 Task: Find connections with filter location Coity with filter topic #futurewith filter profile language Potuguese with filter current company E2open with filter school Presidency College with filter industry Public Relations and Communications Services with filter service category Wedding Planning with filter keywords title Technical Writer
Action: Mouse moved to (623, 84)
Screenshot: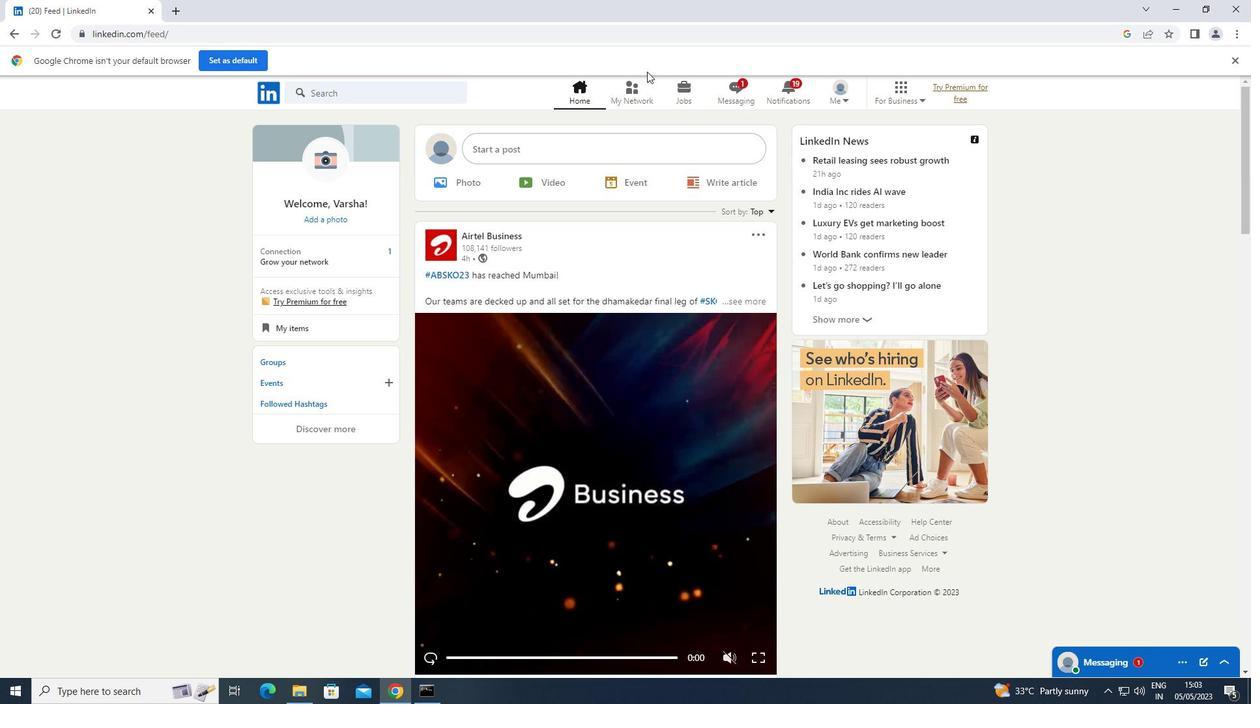 
Action: Mouse pressed left at (623, 84)
Screenshot: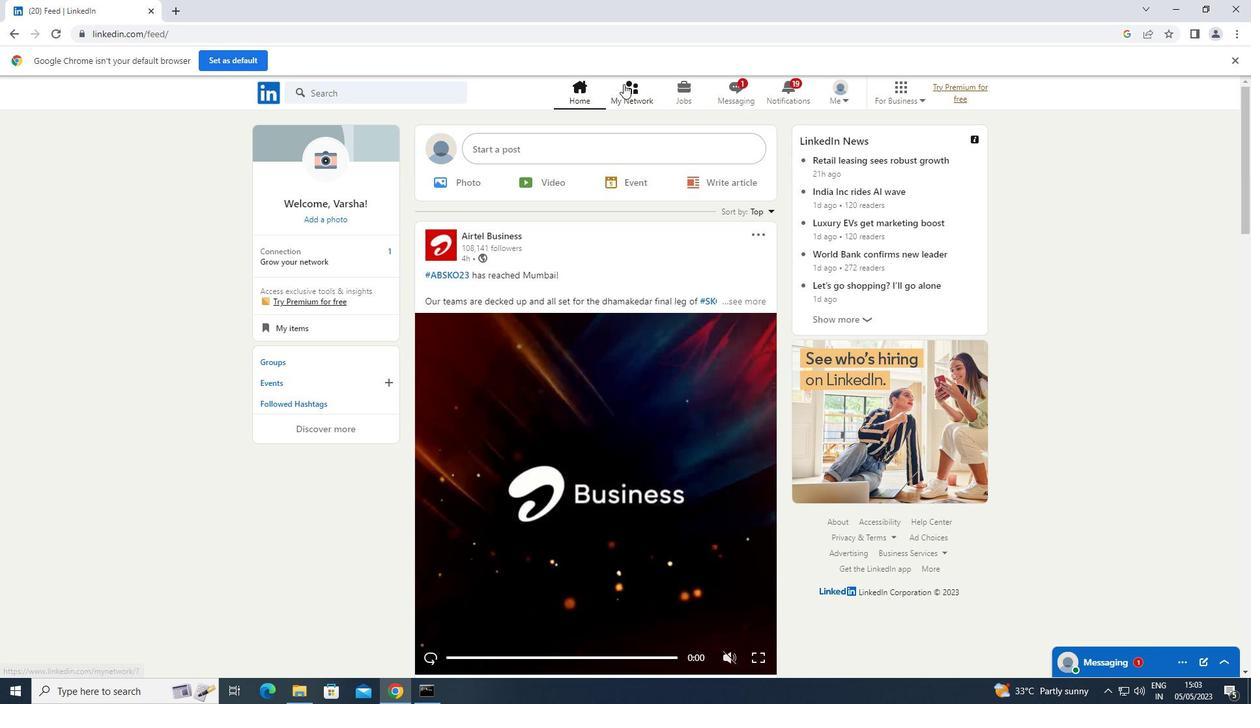 
Action: Mouse moved to (330, 171)
Screenshot: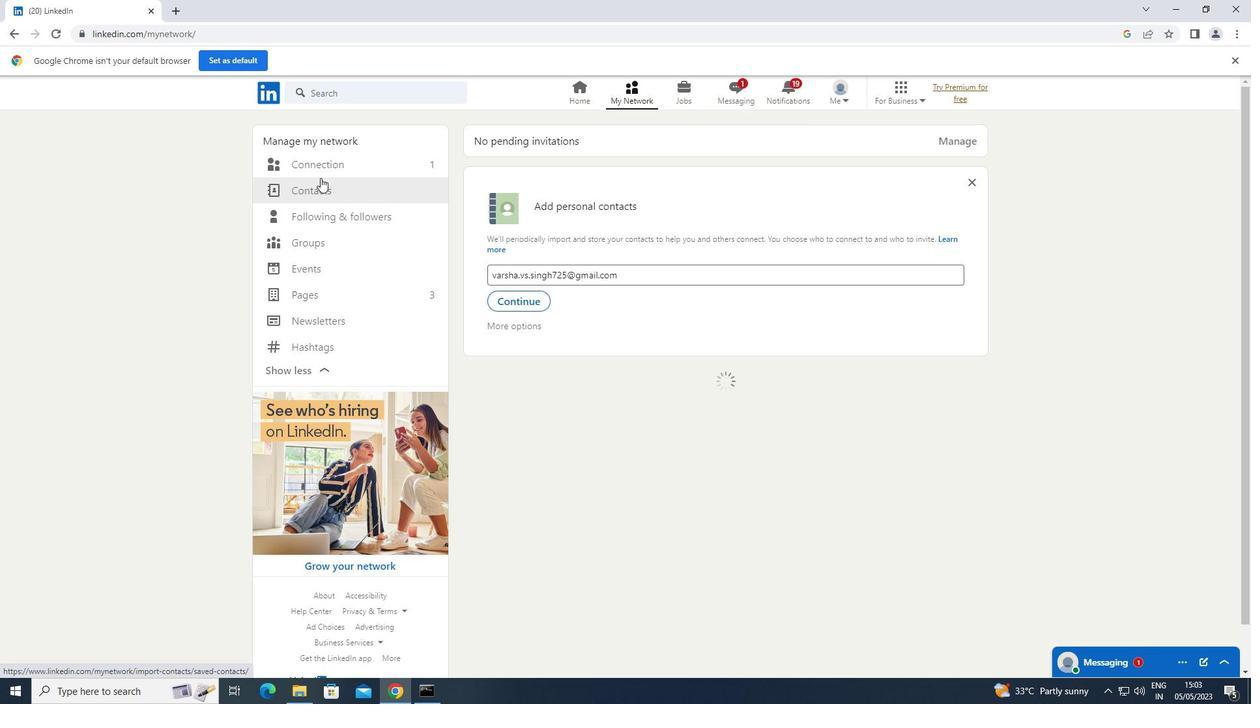 
Action: Mouse pressed left at (330, 171)
Screenshot: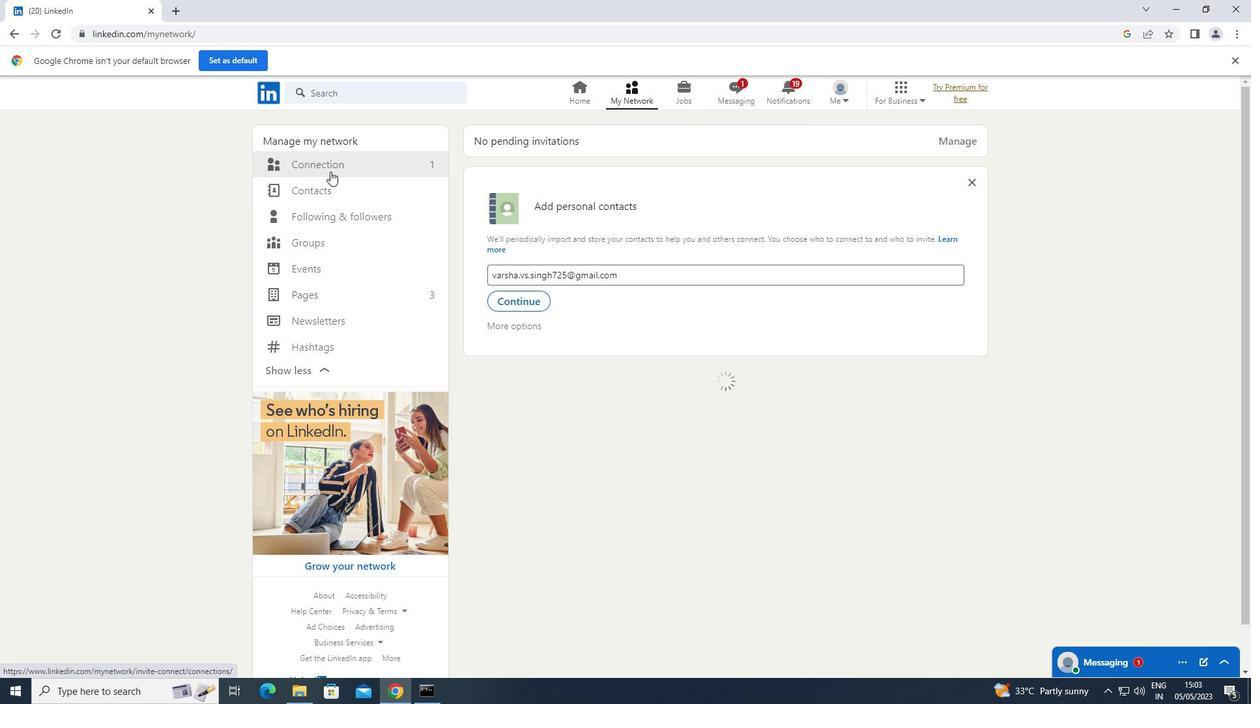 
Action: Mouse moved to (746, 157)
Screenshot: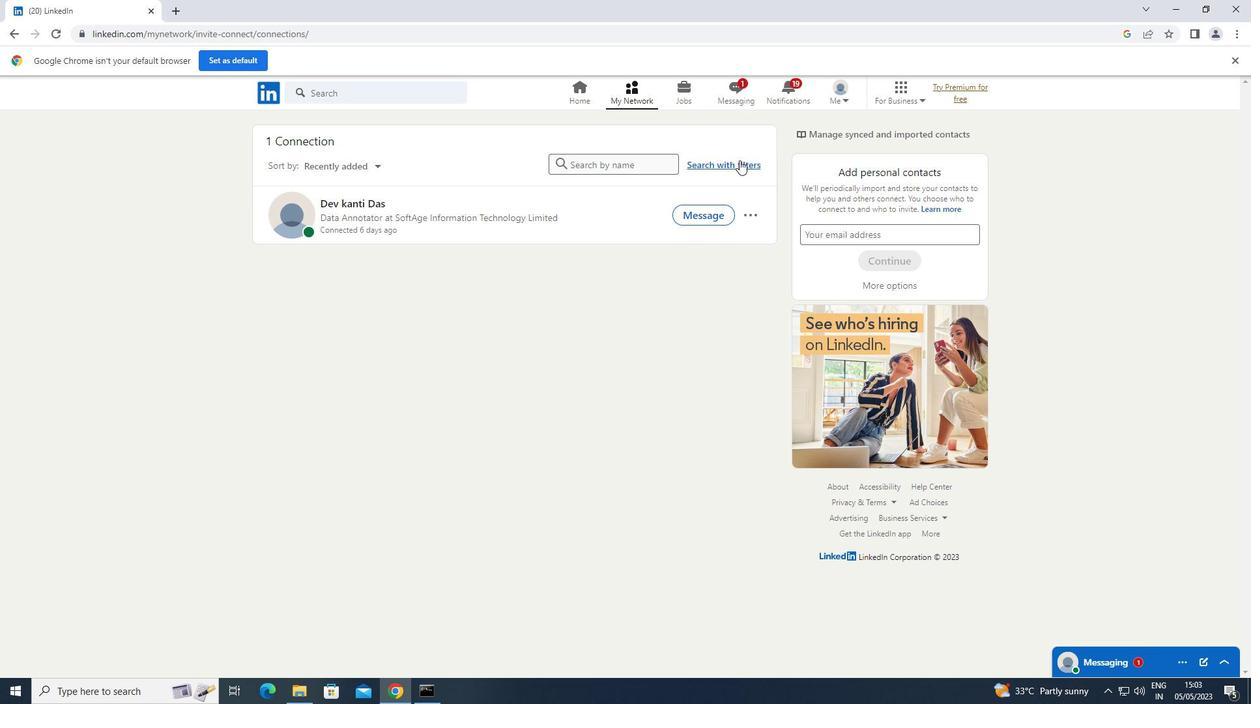
Action: Mouse pressed left at (746, 157)
Screenshot: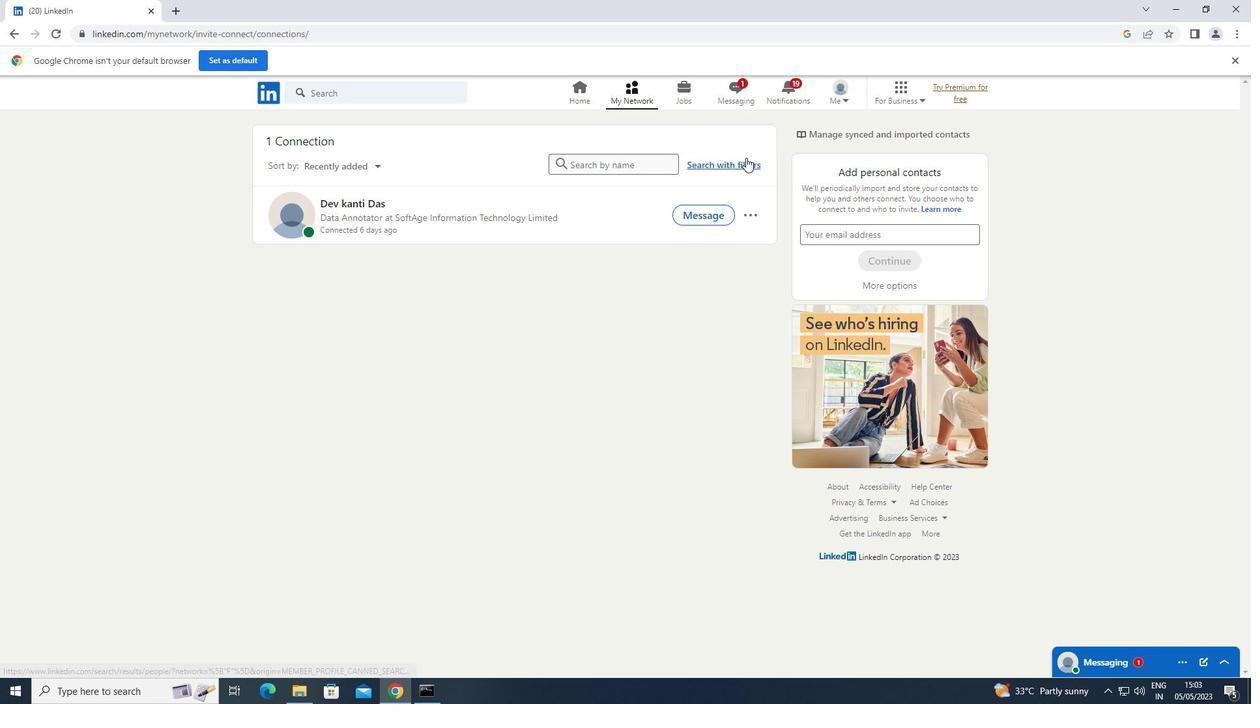 
Action: Mouse moved to (665, 135)
Screenshot: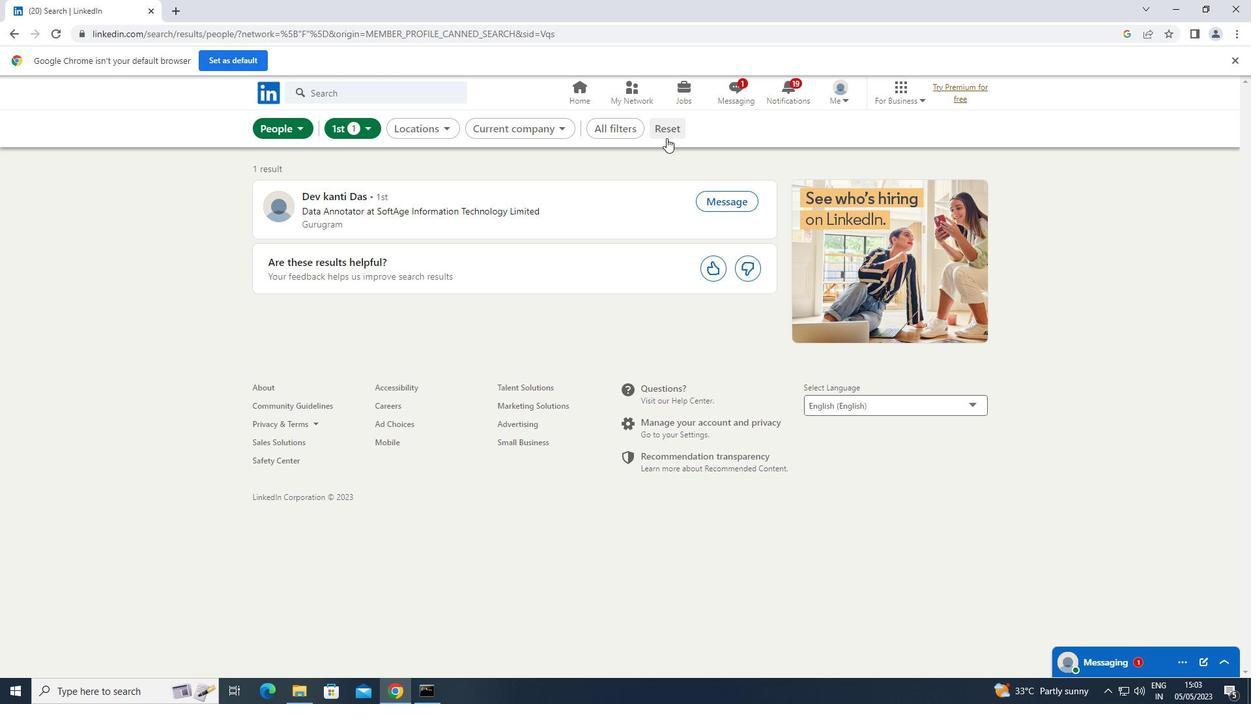 
Action: Mouse pressed left at (665, 135)
Screenshot: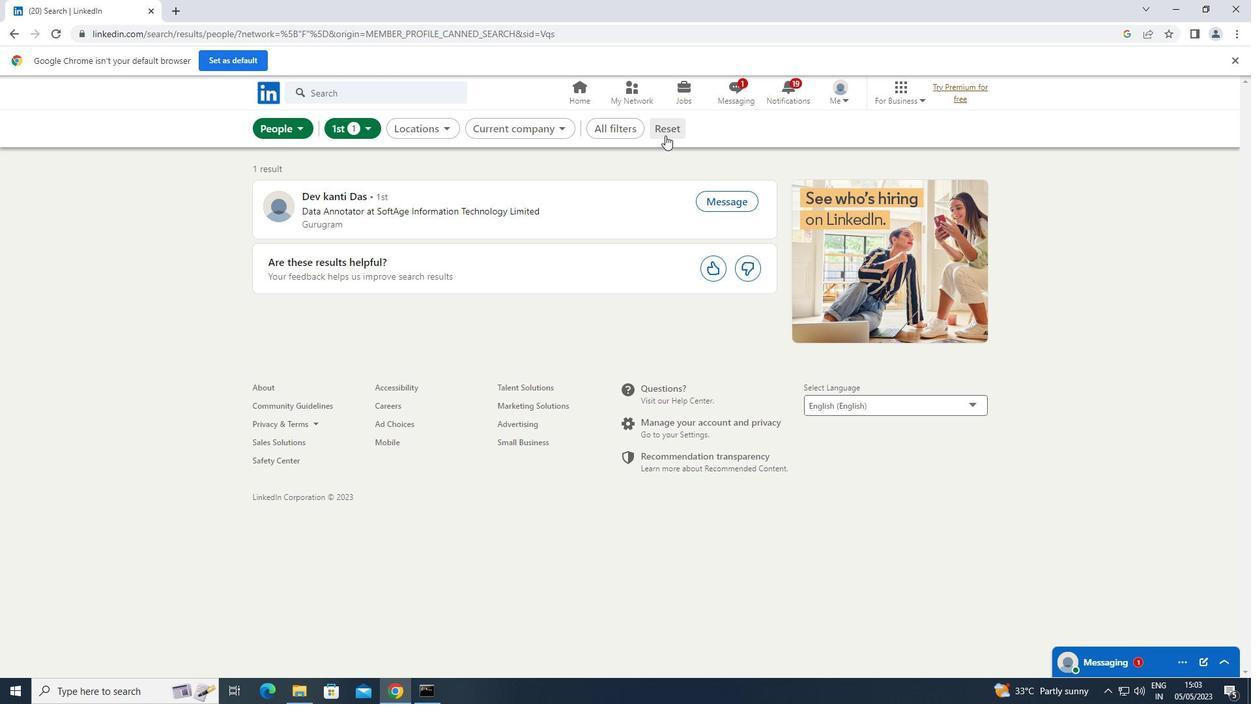 
Action: Mouse moved to (664, 132)
Screenshot: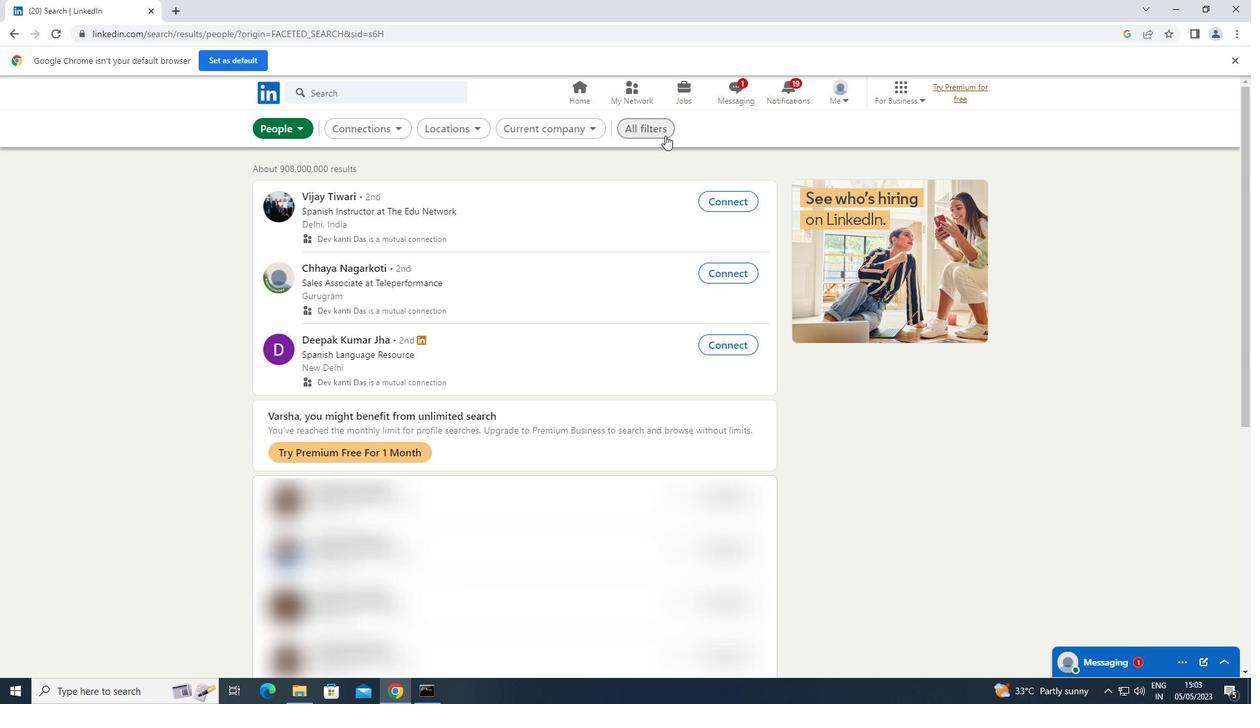 
Action: Mouse pressed left at (664, 132)
Screenshot: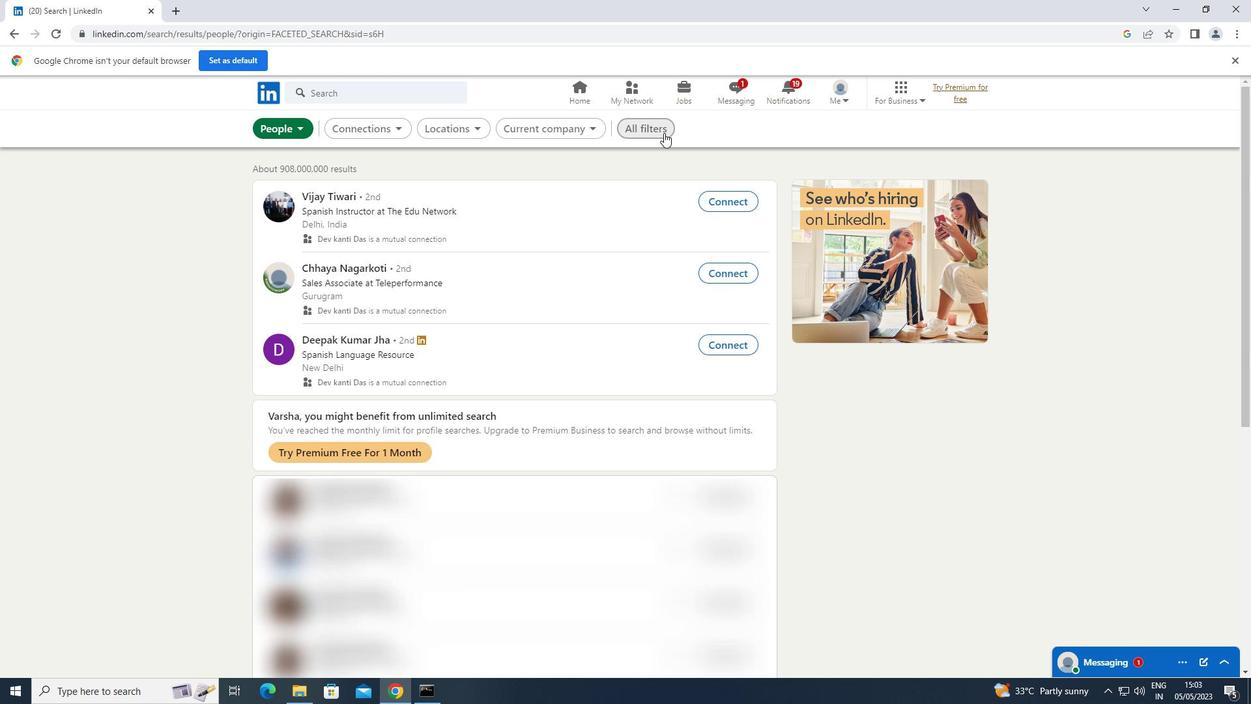 
Action: Mouse moved to (991, 241)
Screenshot: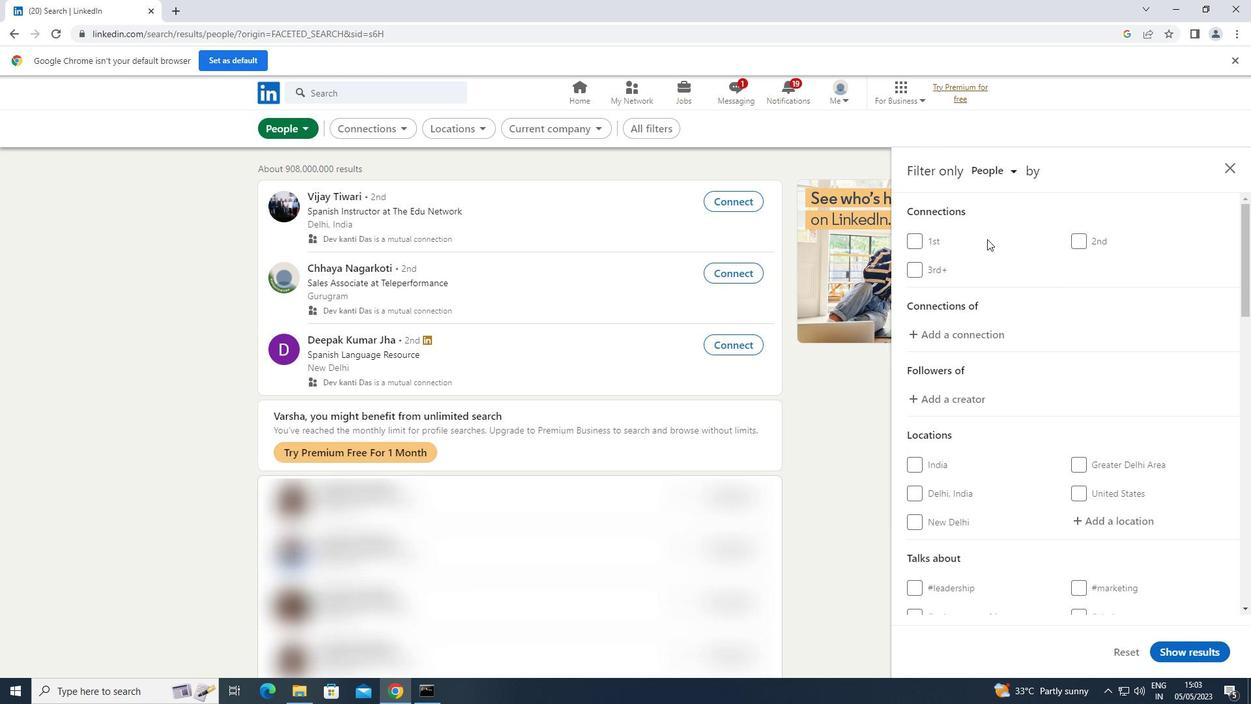 
Action: Mouse scrolled (991, 240) with delta (0, 0)
Screenshot: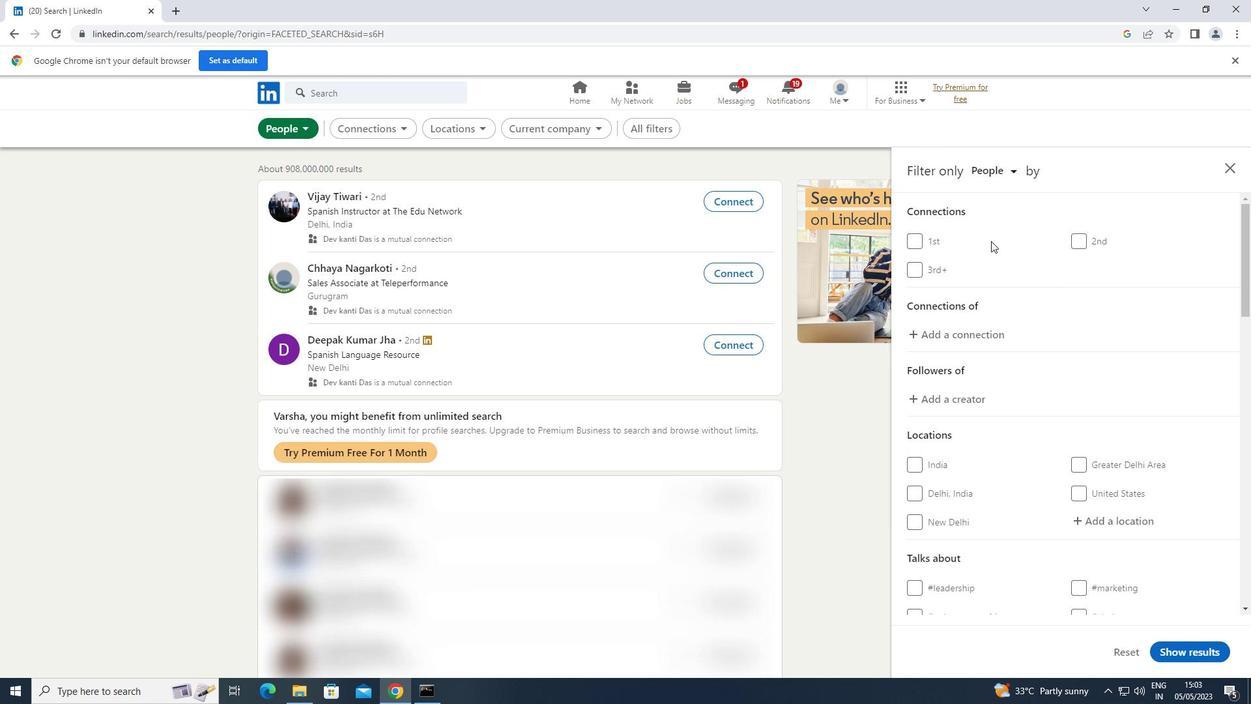
Action: Mouse scrolled (991, 240) with delta (0, 0)
Screenshot: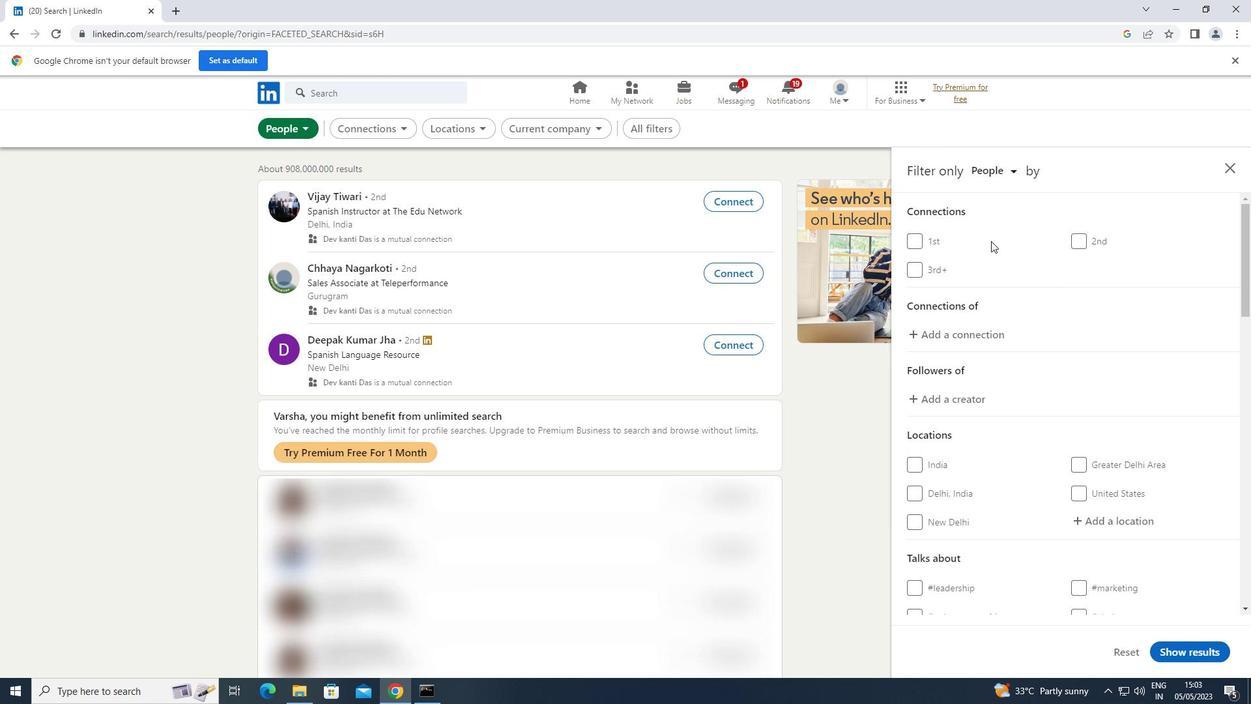 
Action: Mouse scrolled (991, 240) with delta (0, 0)
Screenshot: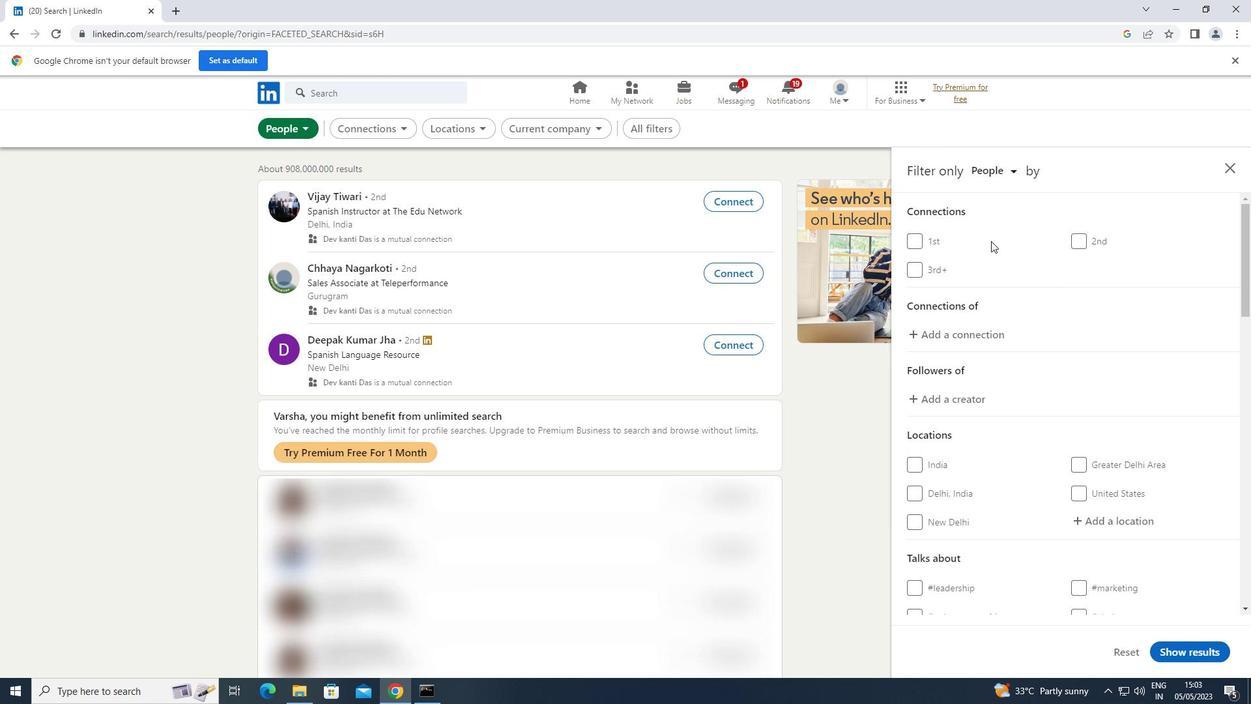 
Action: Mouse moved to (1099, 325)
Screenshot: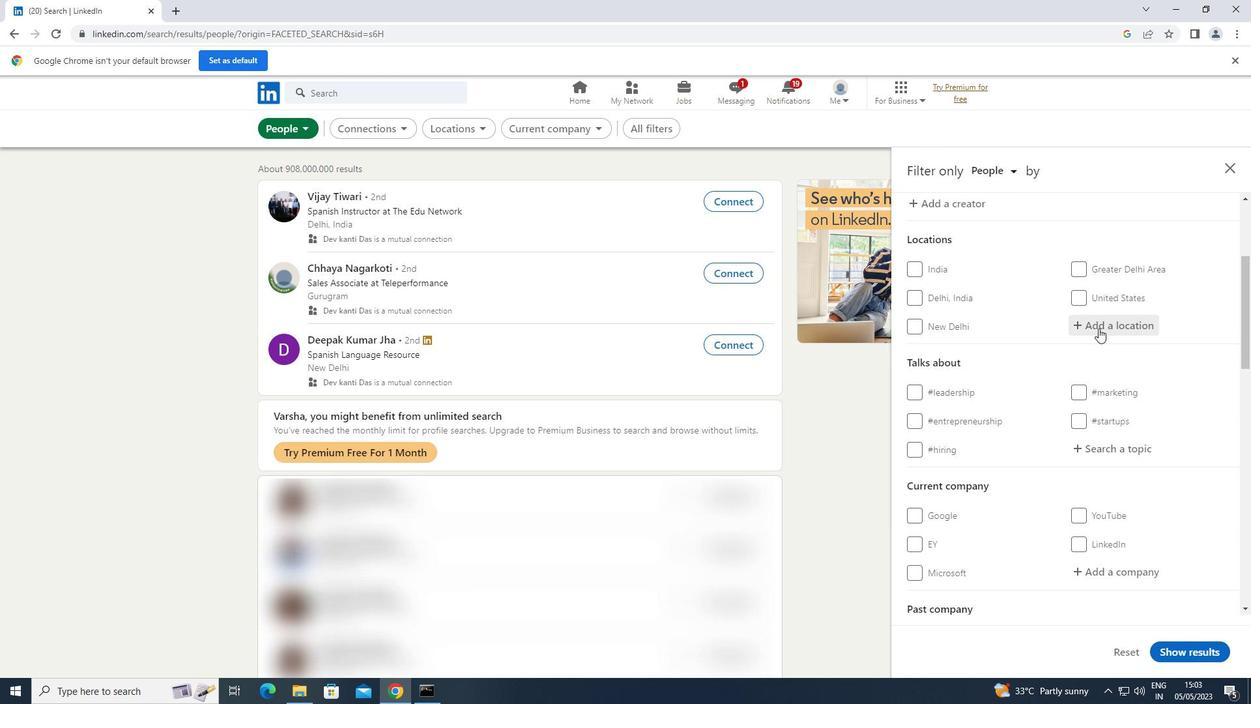 
Action: Mouse pressed left at (1099, 325)
Screenshot: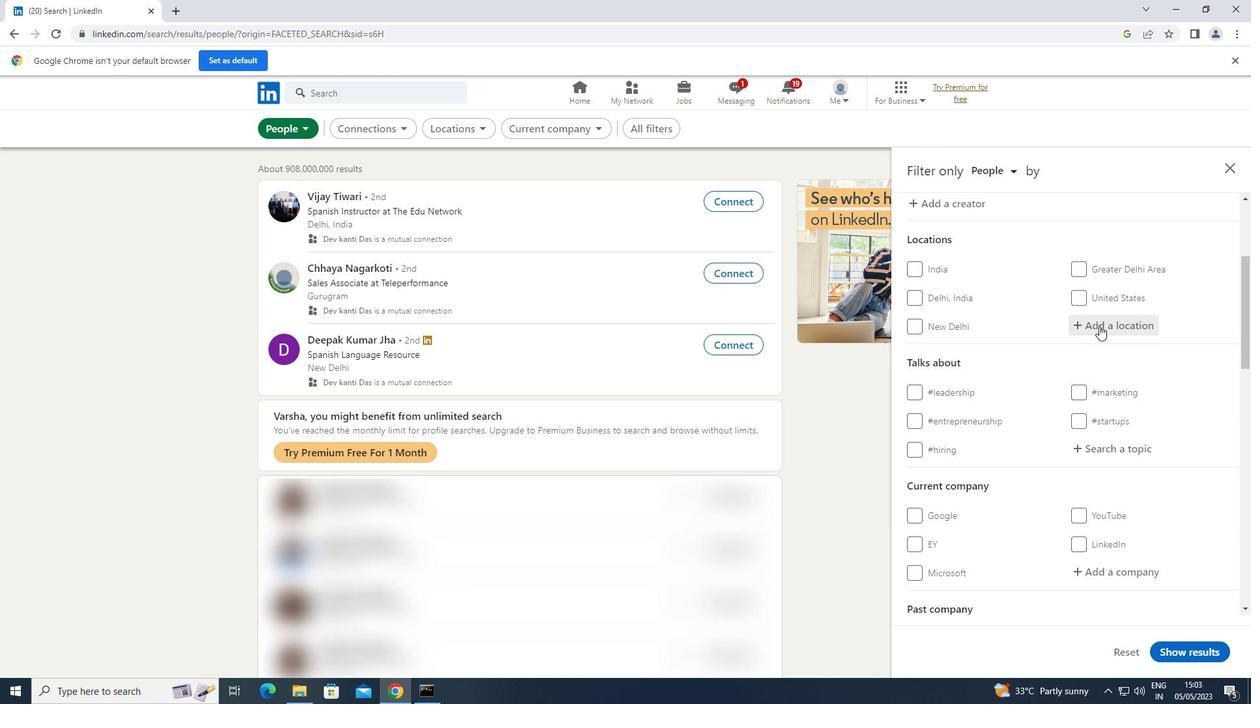 
Action: Key pressed <Key.shift>COITY
Screenshot: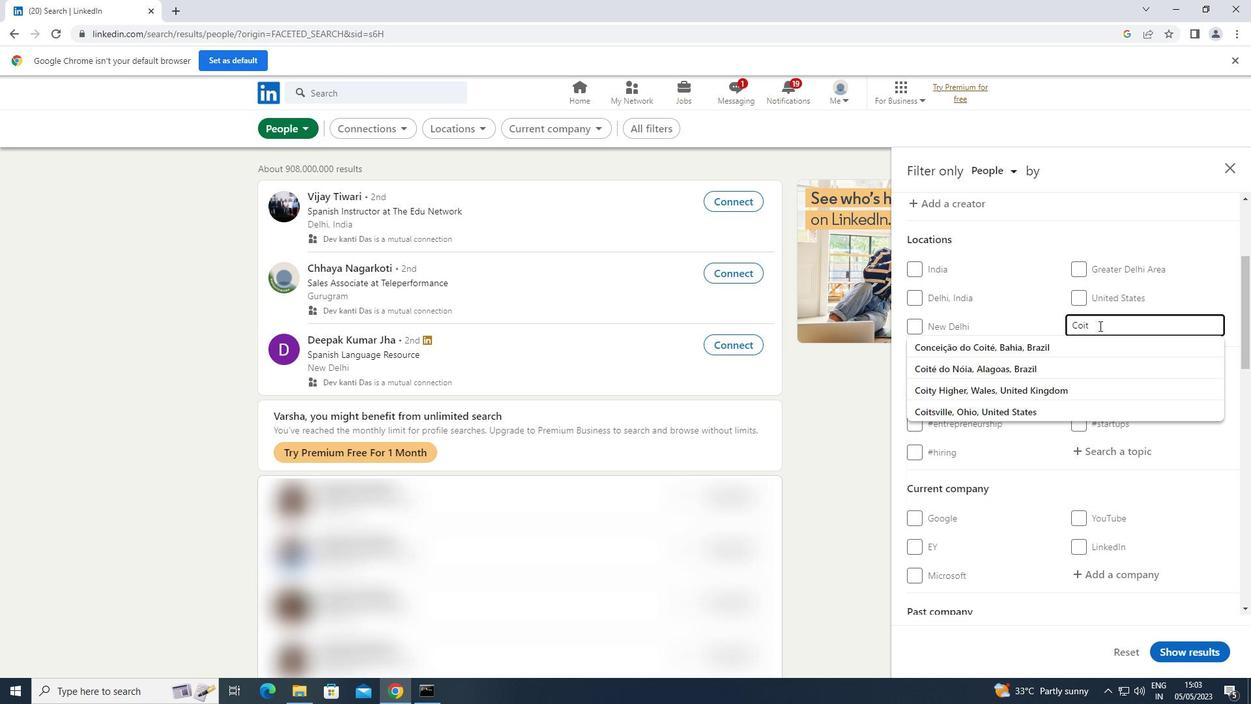 
Action: Mouse moved to (1117, 450)
Screenshot: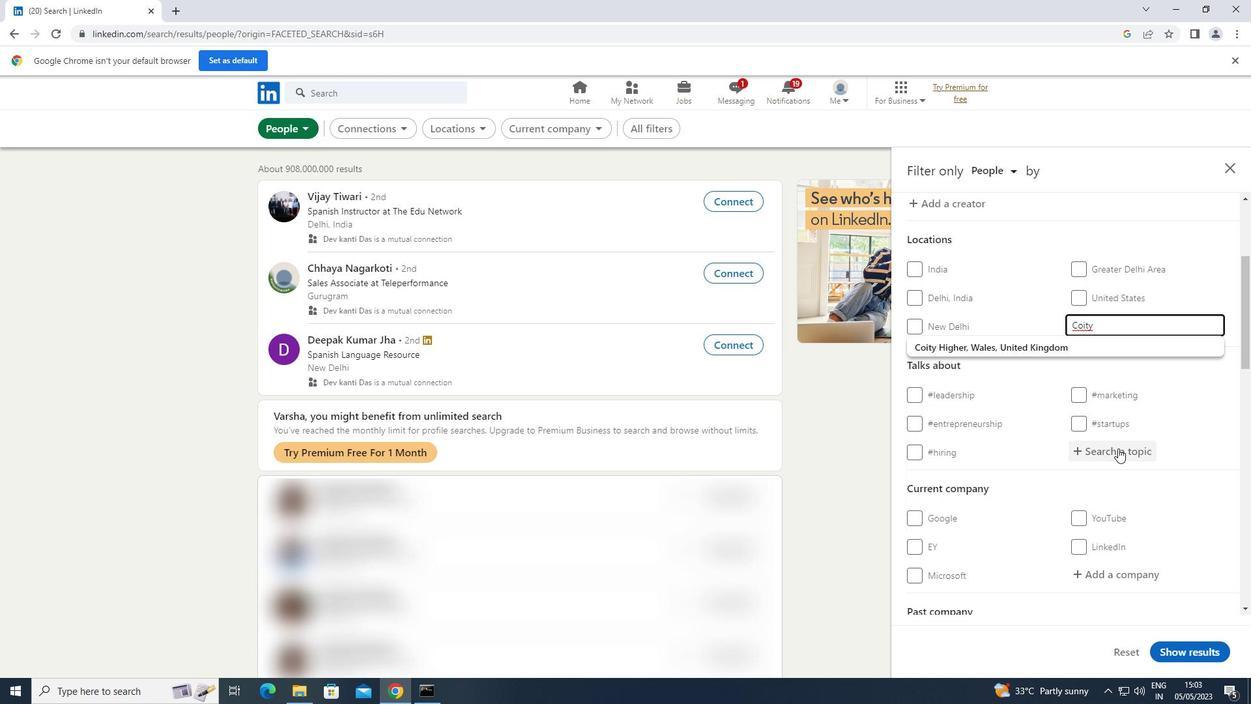 
Action: Mouse pressed left at (1117, 450)
Screenshot: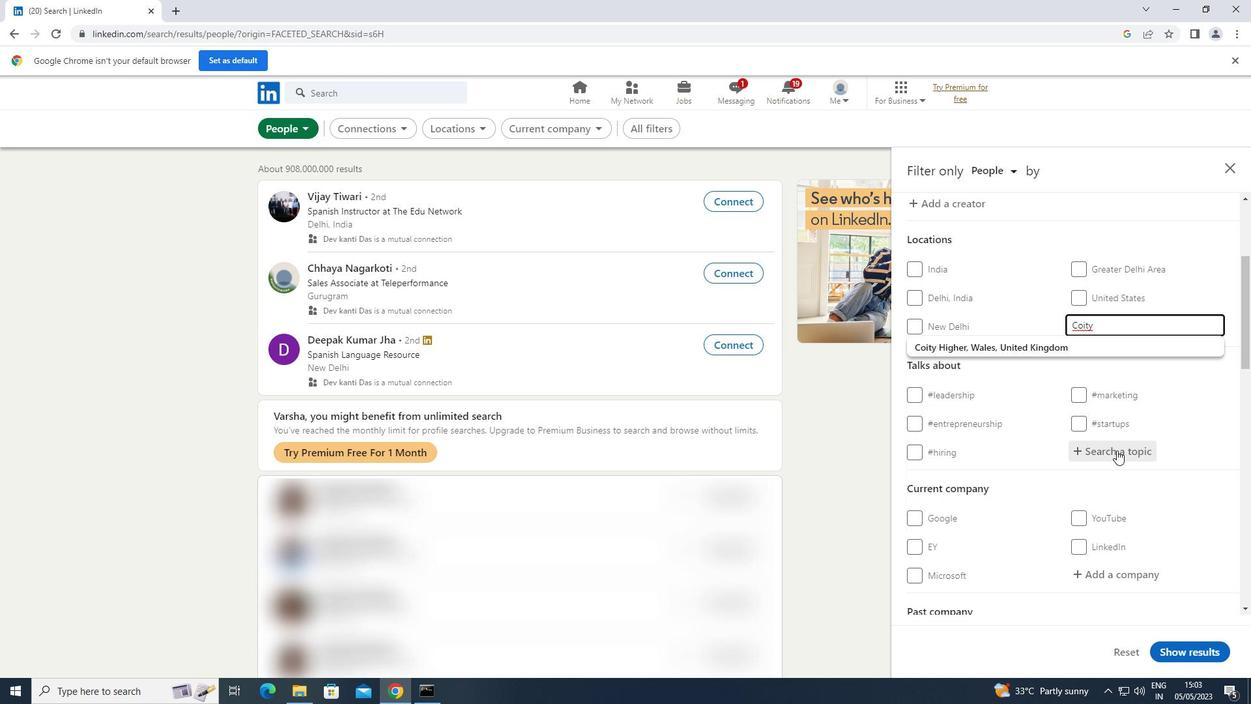 
Action: Key pressed FUTURE
Screenshot: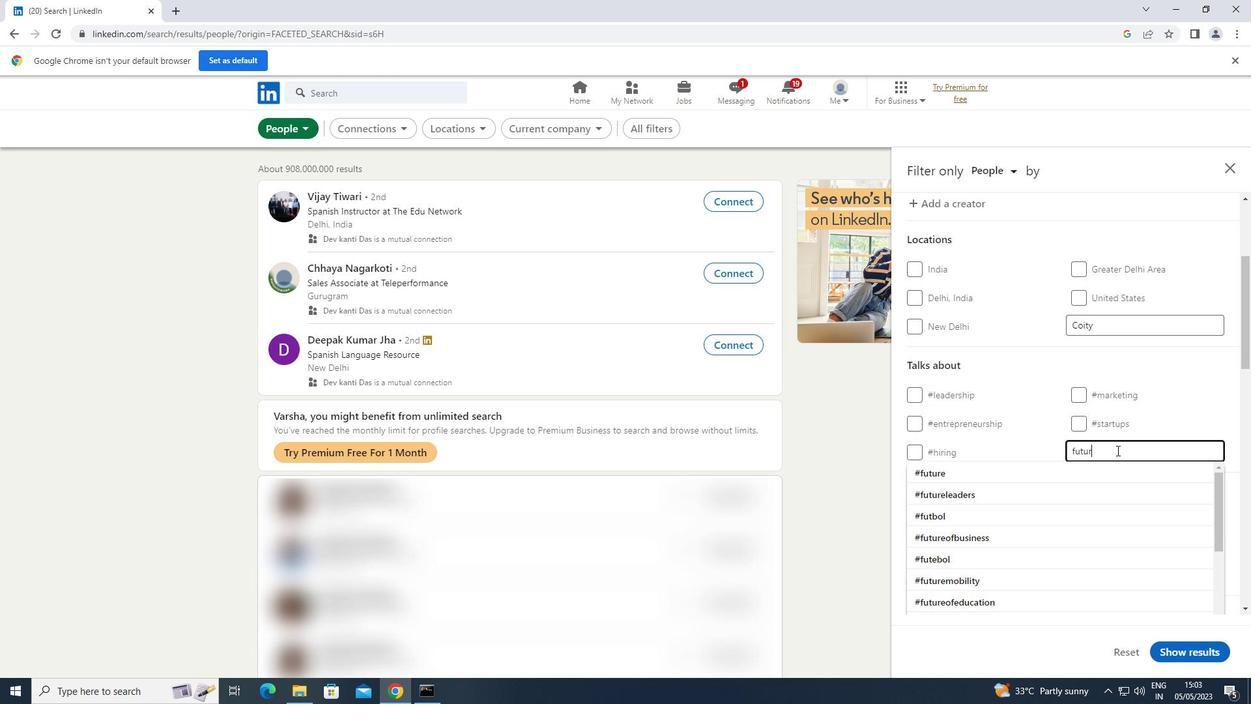 
Action: Mouse moved to (1022, 473)
Screenshot: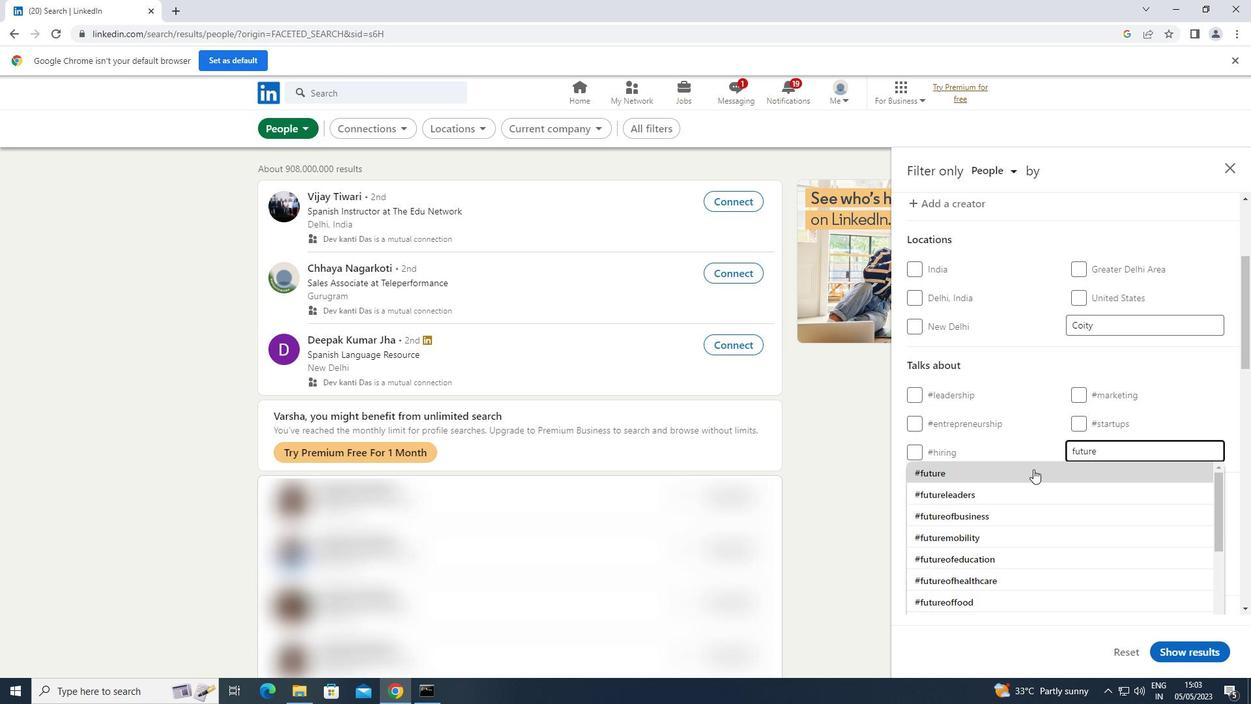 
Action: Mouse pressed left at (1022, 473)
Screenshot: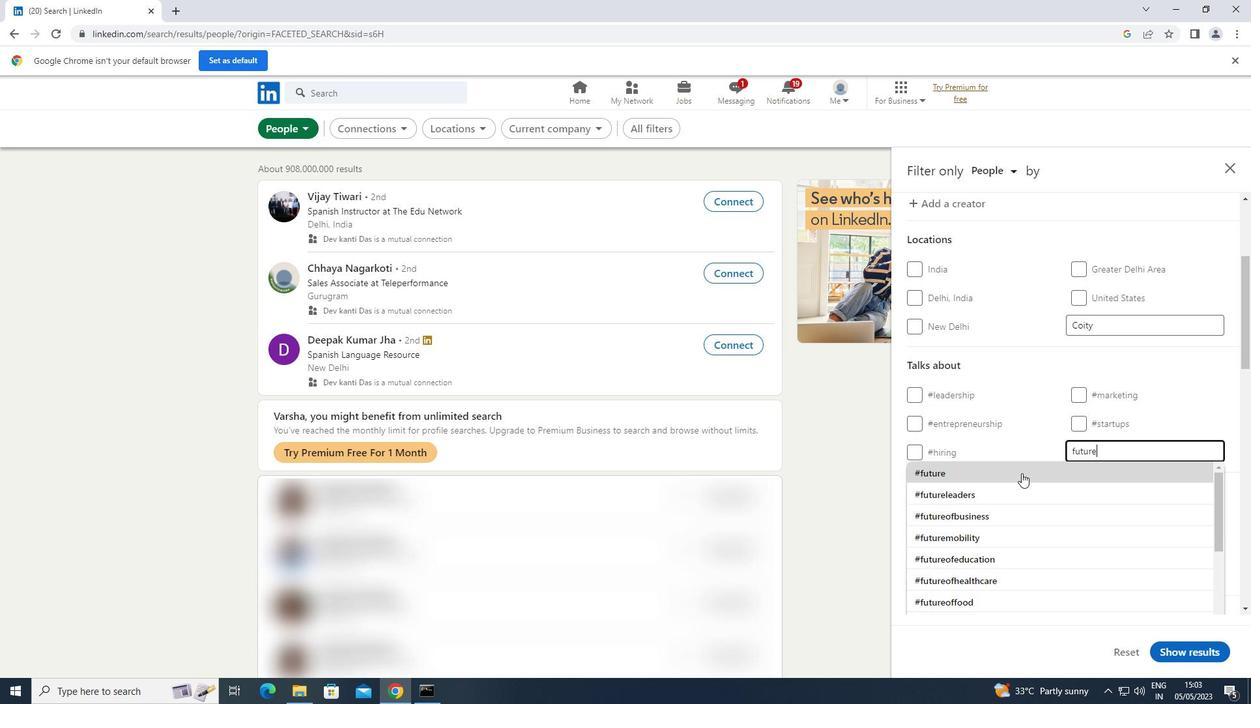
Action: Mouse scrolled (1022, 472) with delta (0, 0)
Screenshot: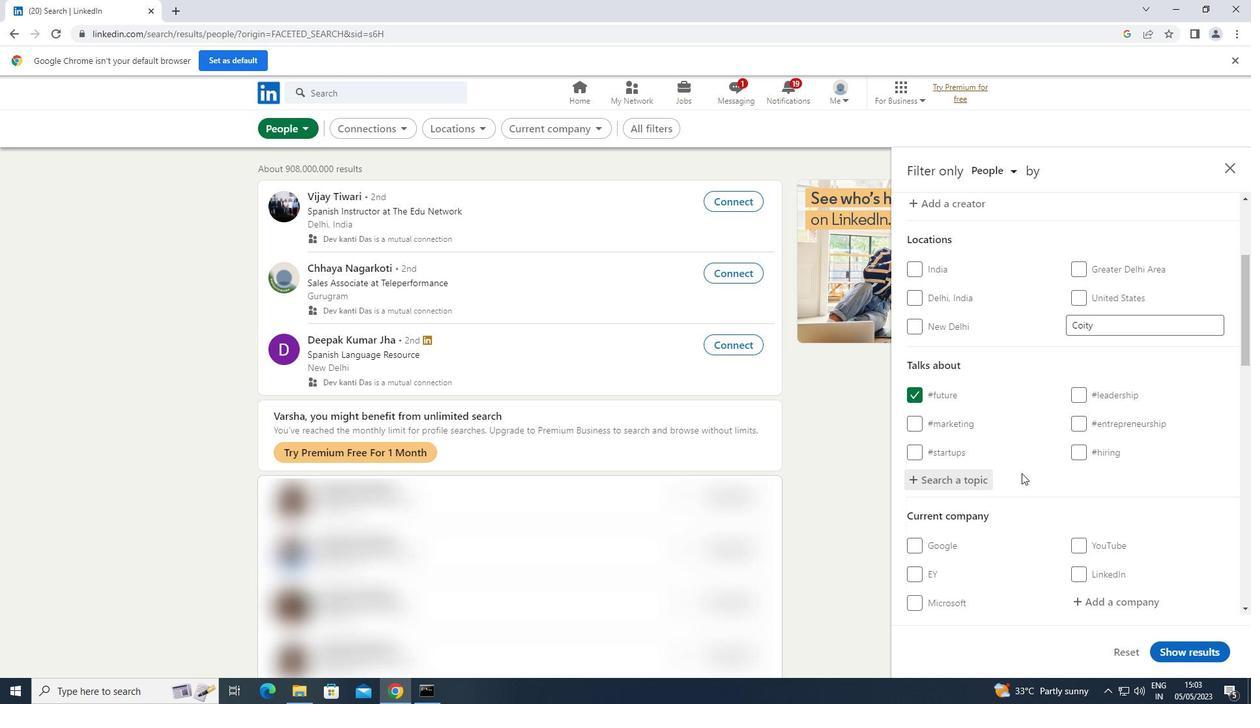 
Action: Mouse scrolled (1022, 472) with delta (0, 0)
Screenshot: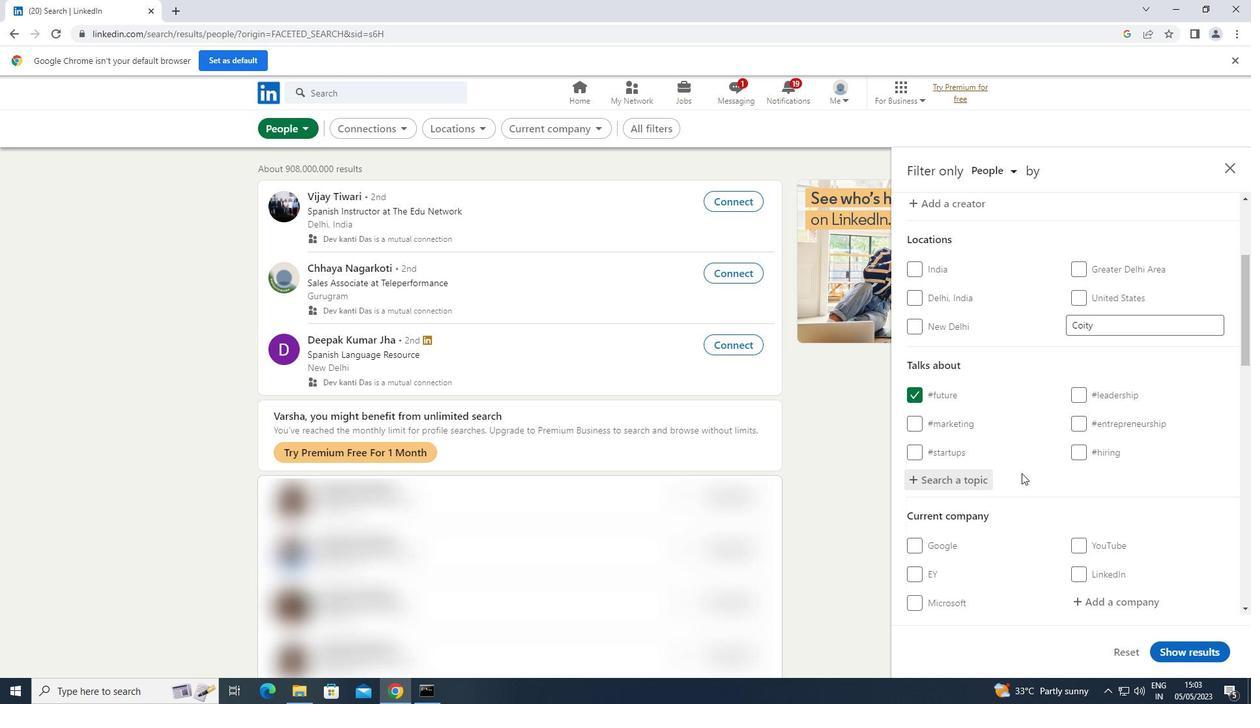 
Action: Mouse scrolled (1022, 472) with delta (0, 0)
Screenshot: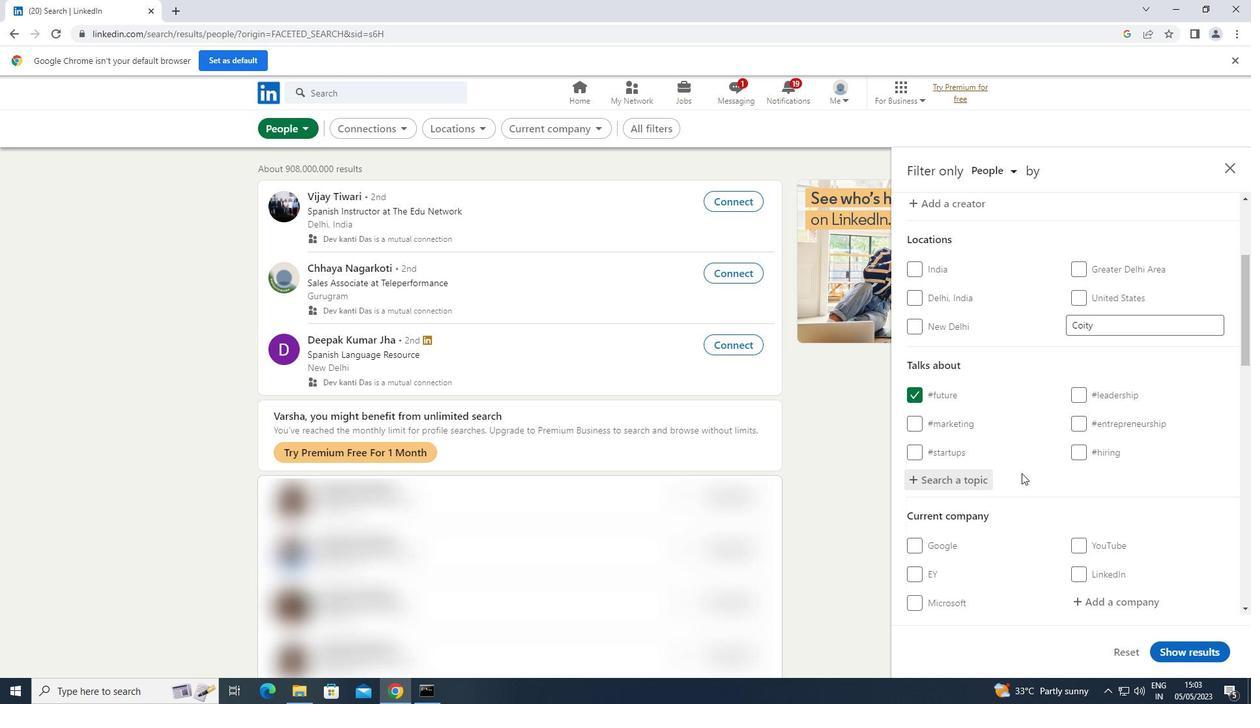 
Action: Mouse scrolled (1022, 472) with delta (0, 0)
Screenshot: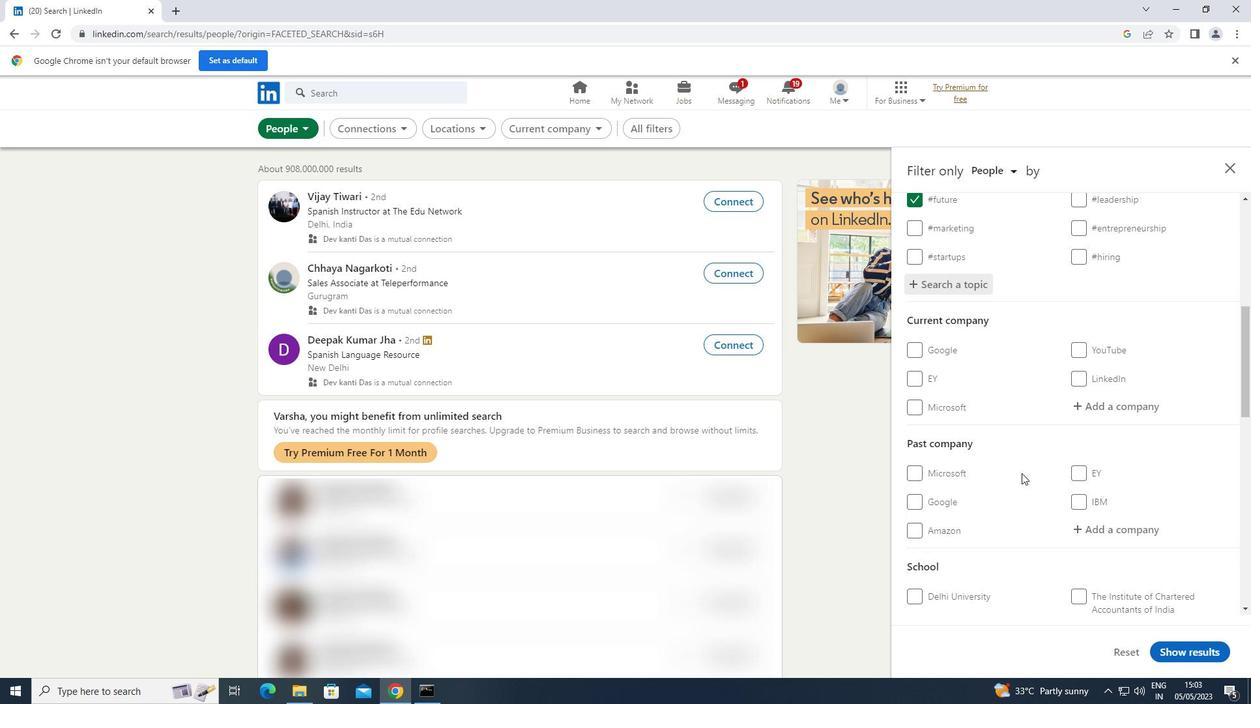 
Action: Mouse scrolled (1022, 472) with delta (0, 0)
Screenshot: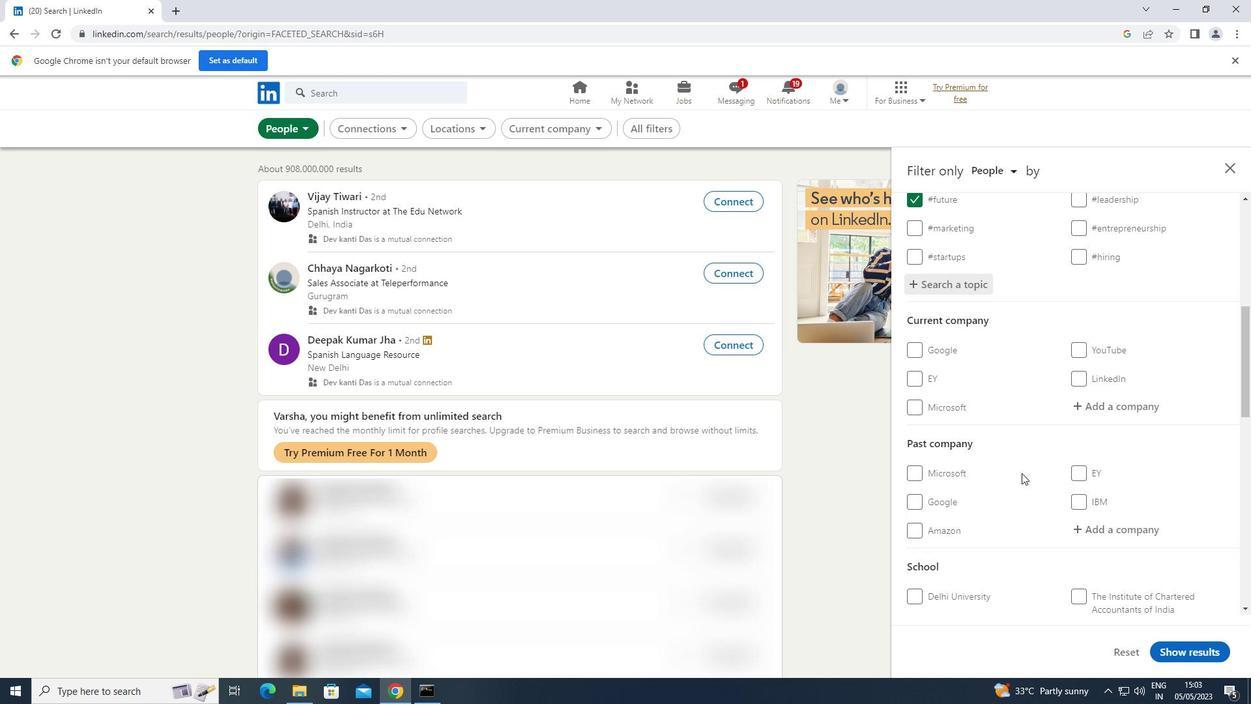 
Action: Mouse scrolled (1022, 472) with delta (0, 0)
Screenshot: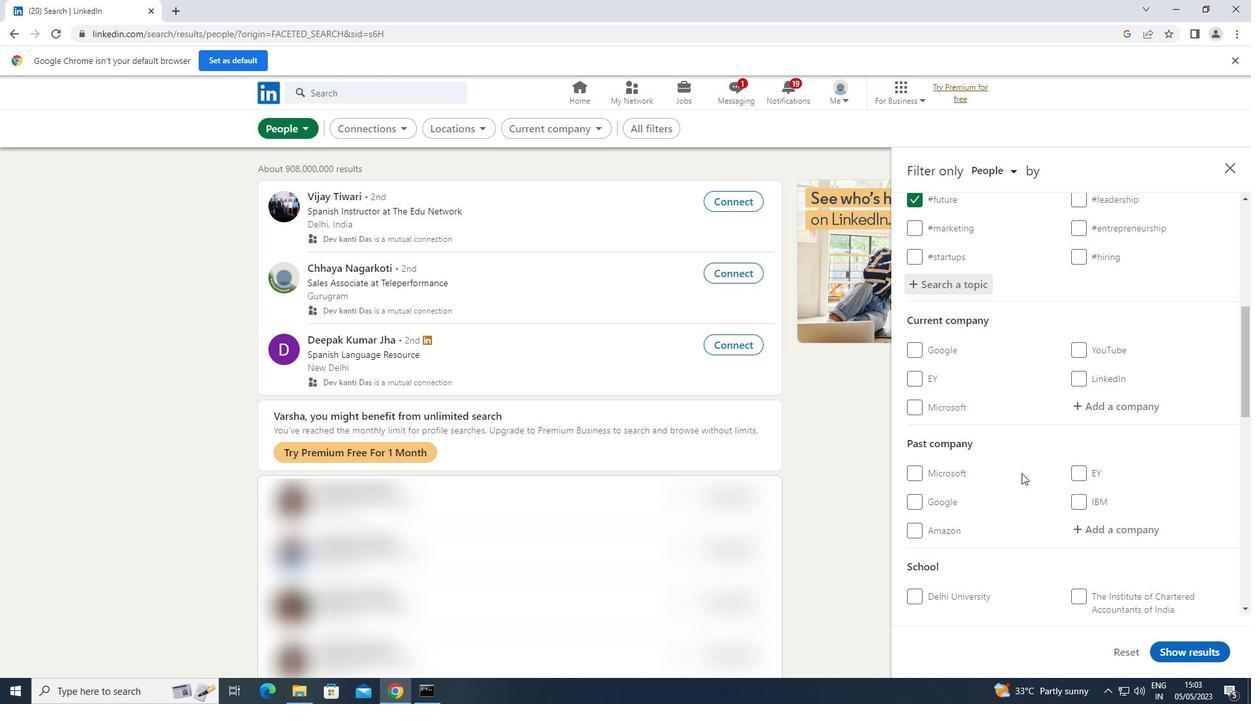
Action: Mouse scrolled (1022, 472) with delta (0, 0)
Screenshot: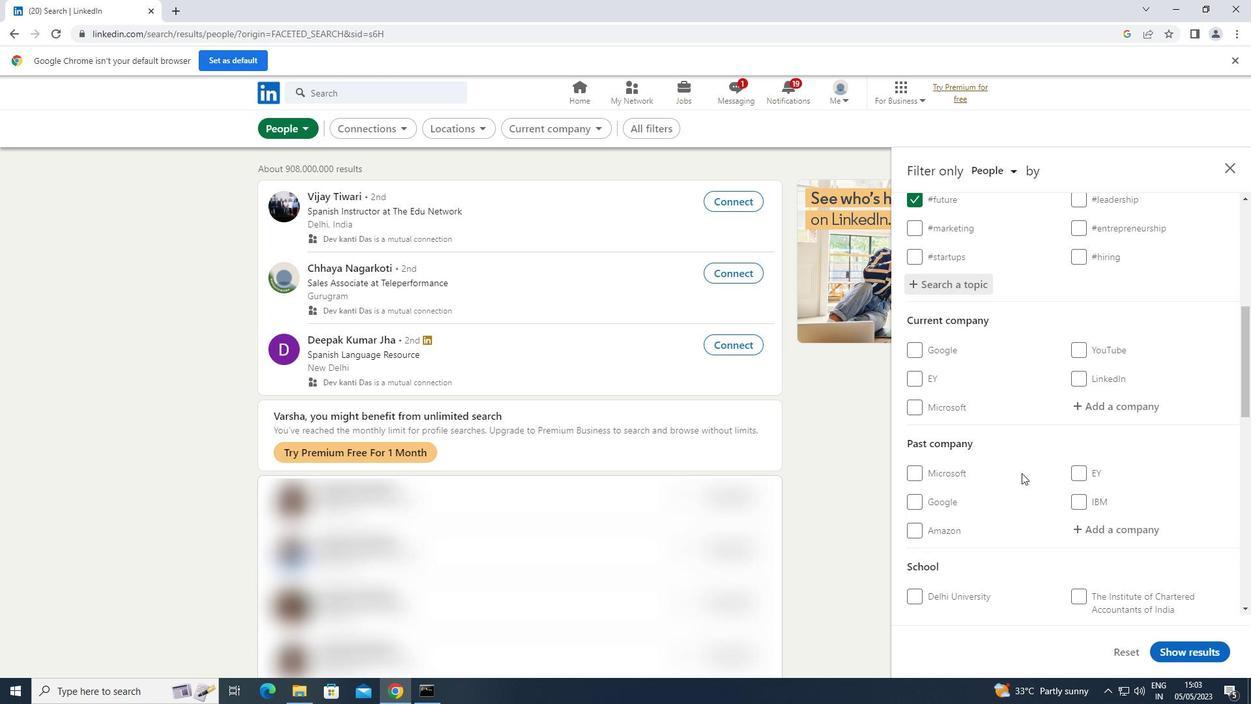 
Action: Mouse scrolled (1022, 472) with delta (0, 0)
Screenshot: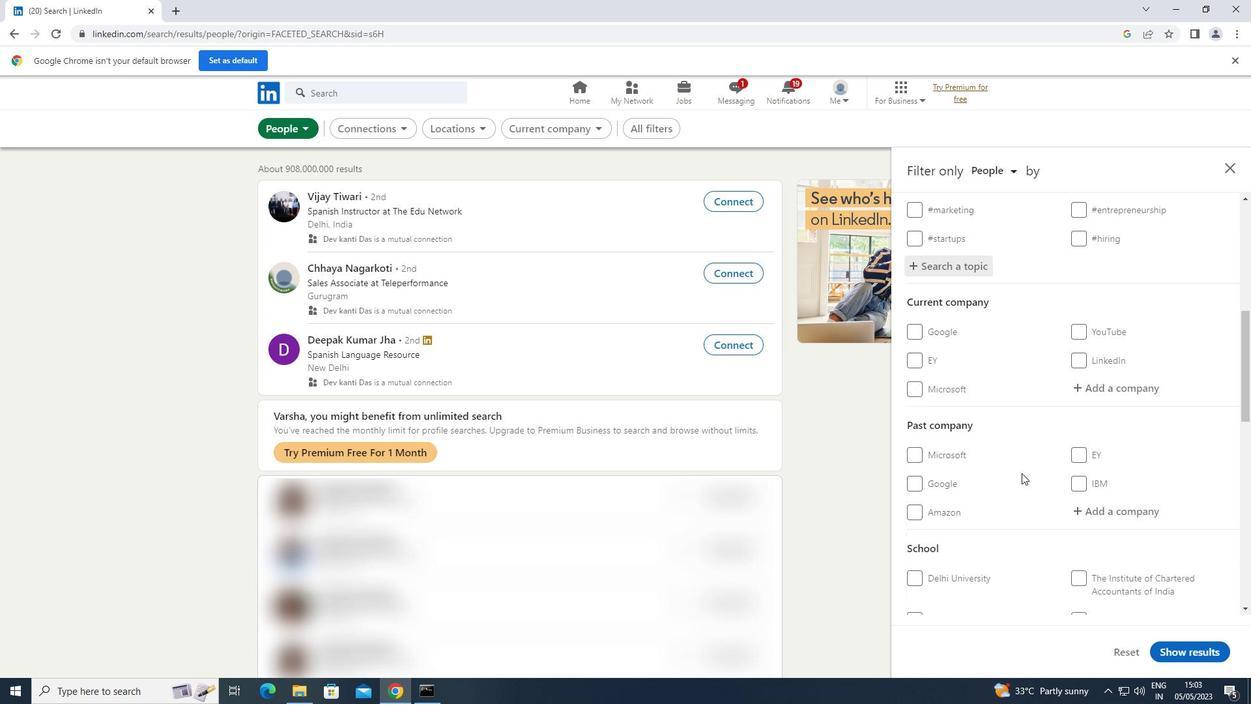 
Action: Mouse scrolled (1022, 472) with delta (0, 0)
Screenshot: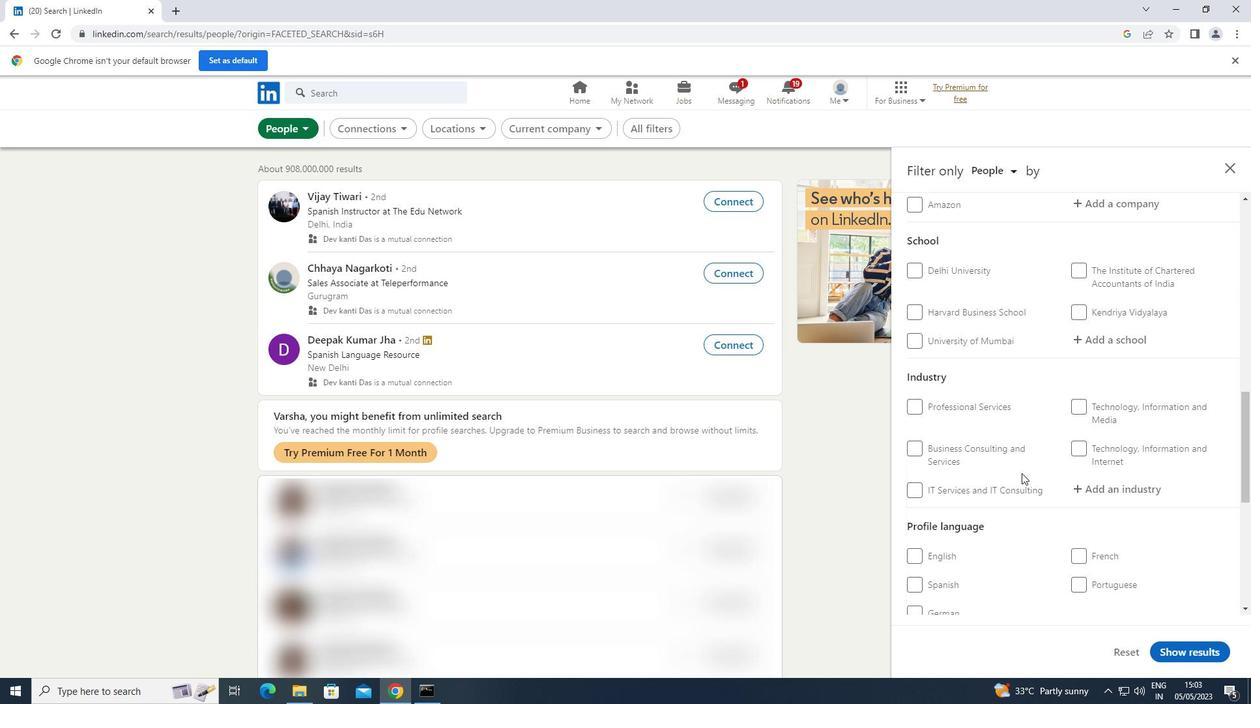 
Action: Mouse moved to (1085, 519)
Screenshot: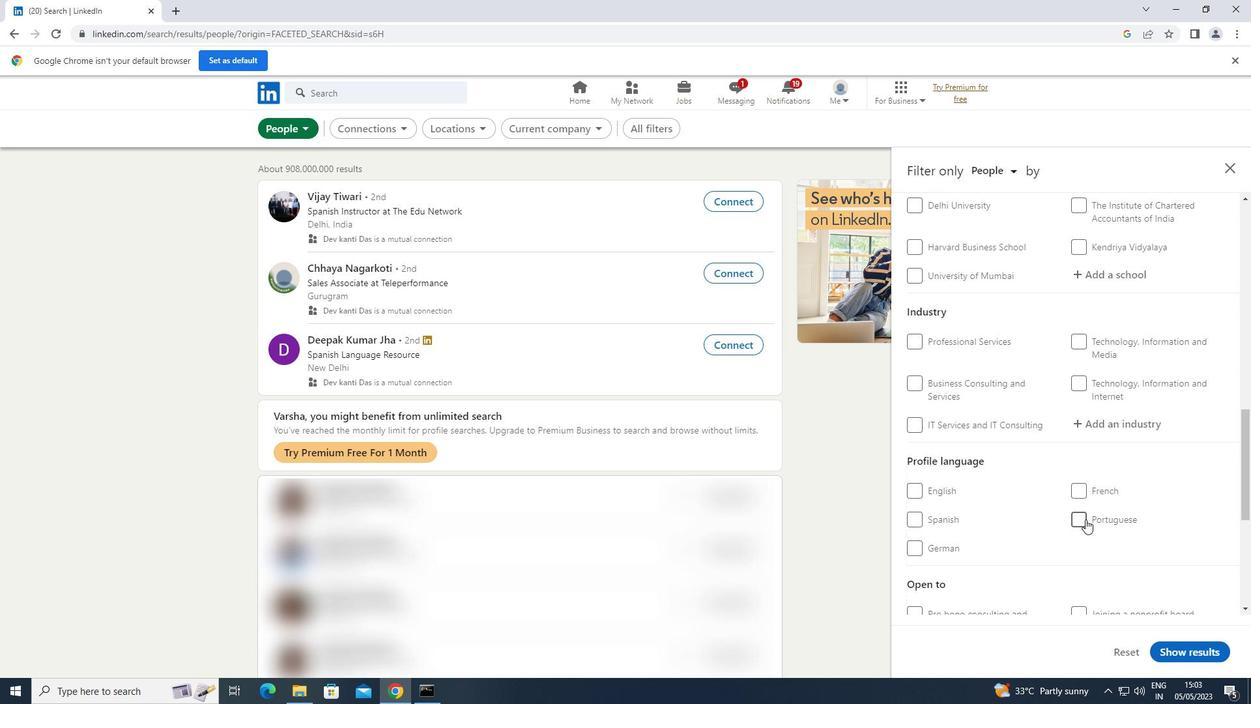 
Action: Mouse pressed left at (1085, 519)
Screenshot: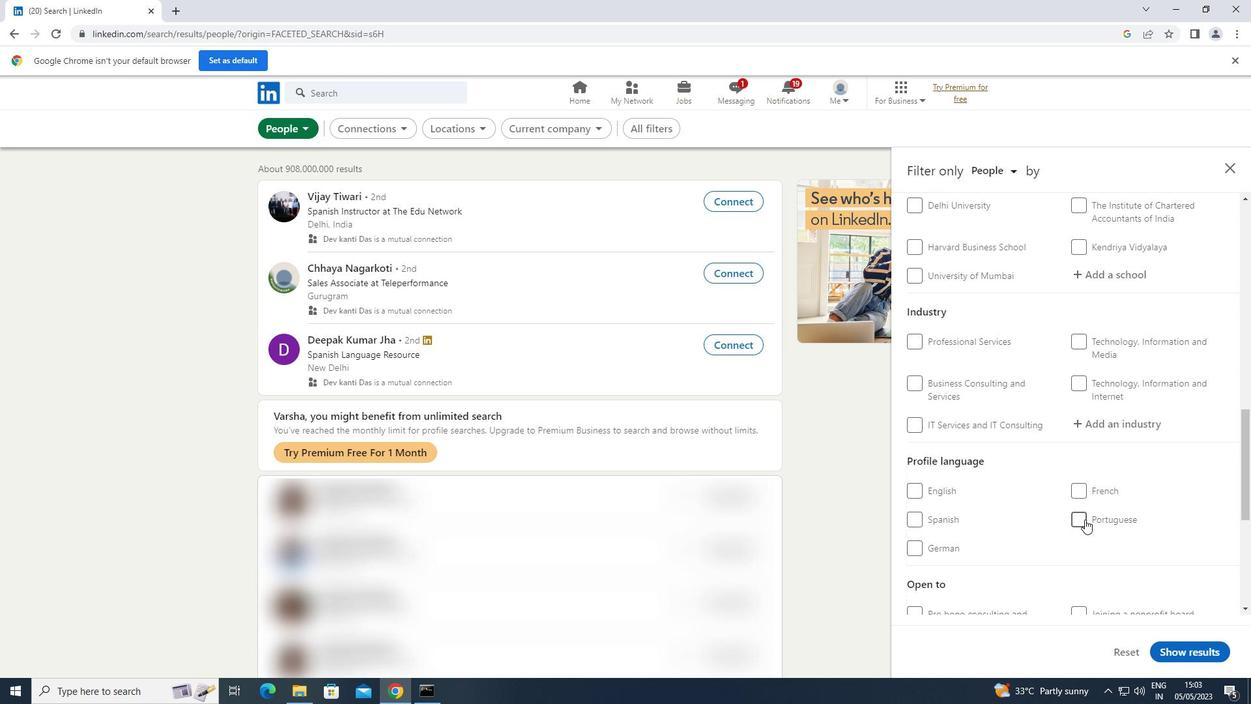 
Action: Mouse moved to (1093, 495)
Screenshot: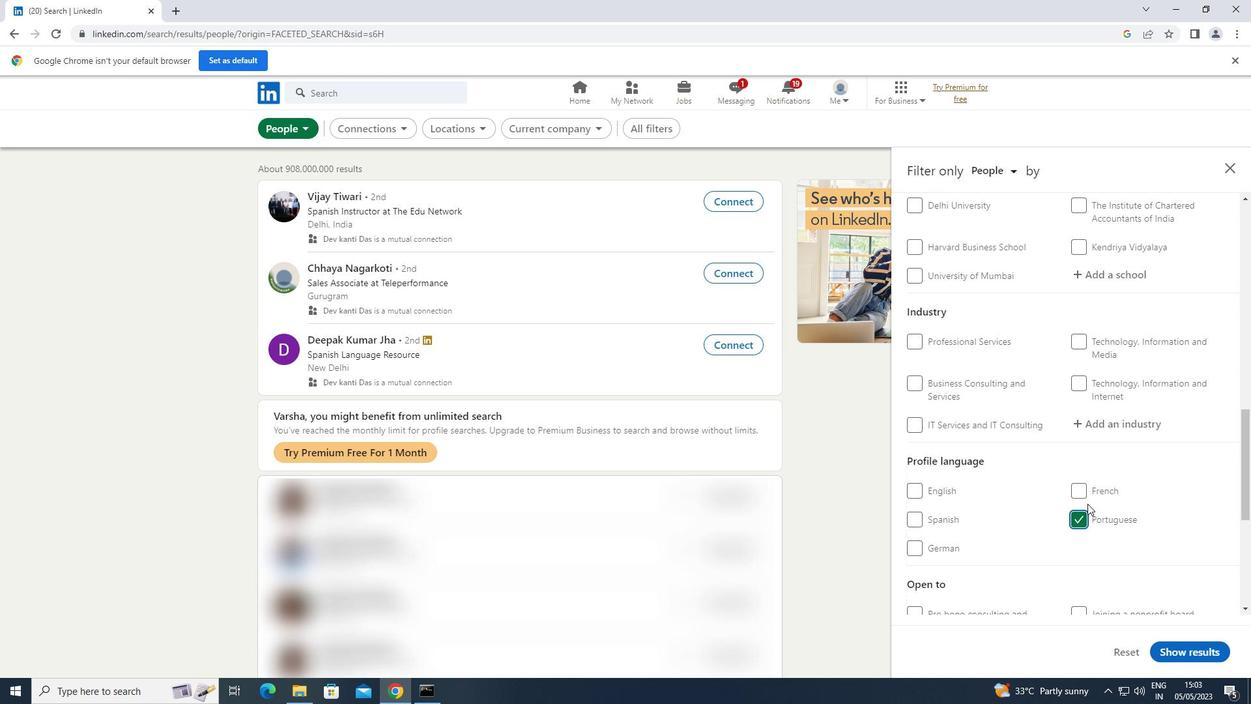 
Action: Mouse scrolled (1093, 496) with delta (0, 0)
Screenshot: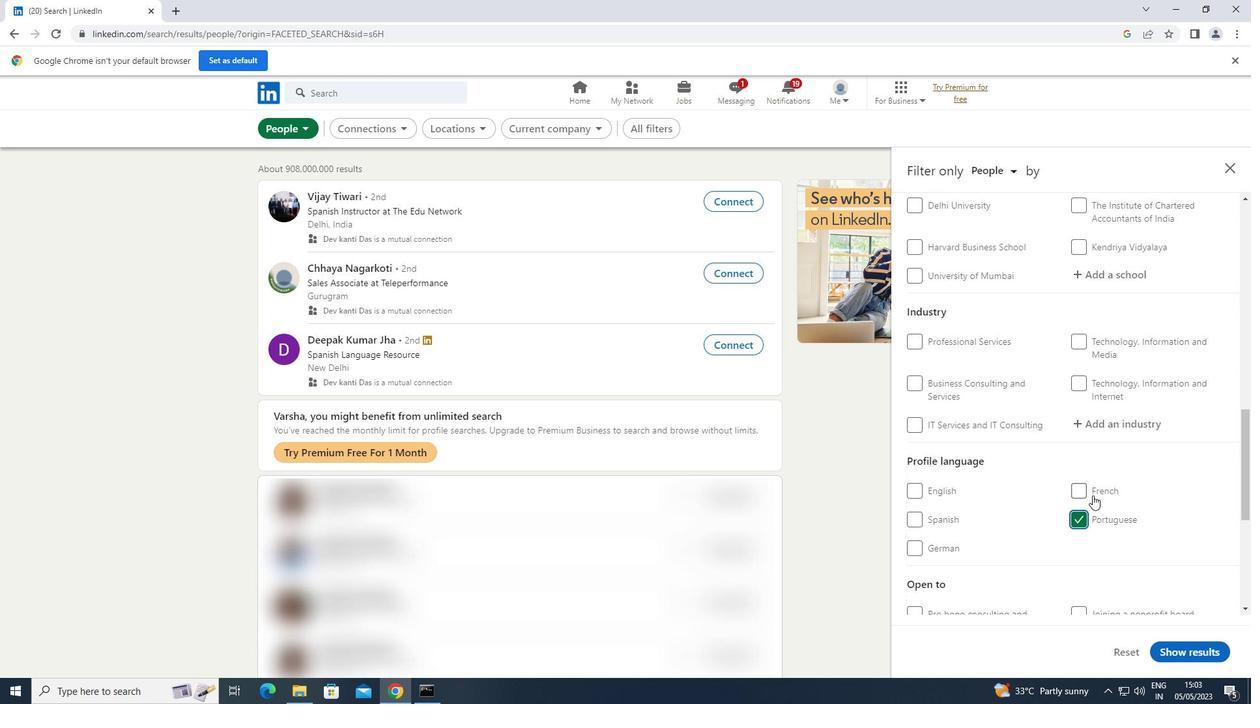 
Action: Mouse scrolled (1093, 496) with delta (0, 0)
Screenshot: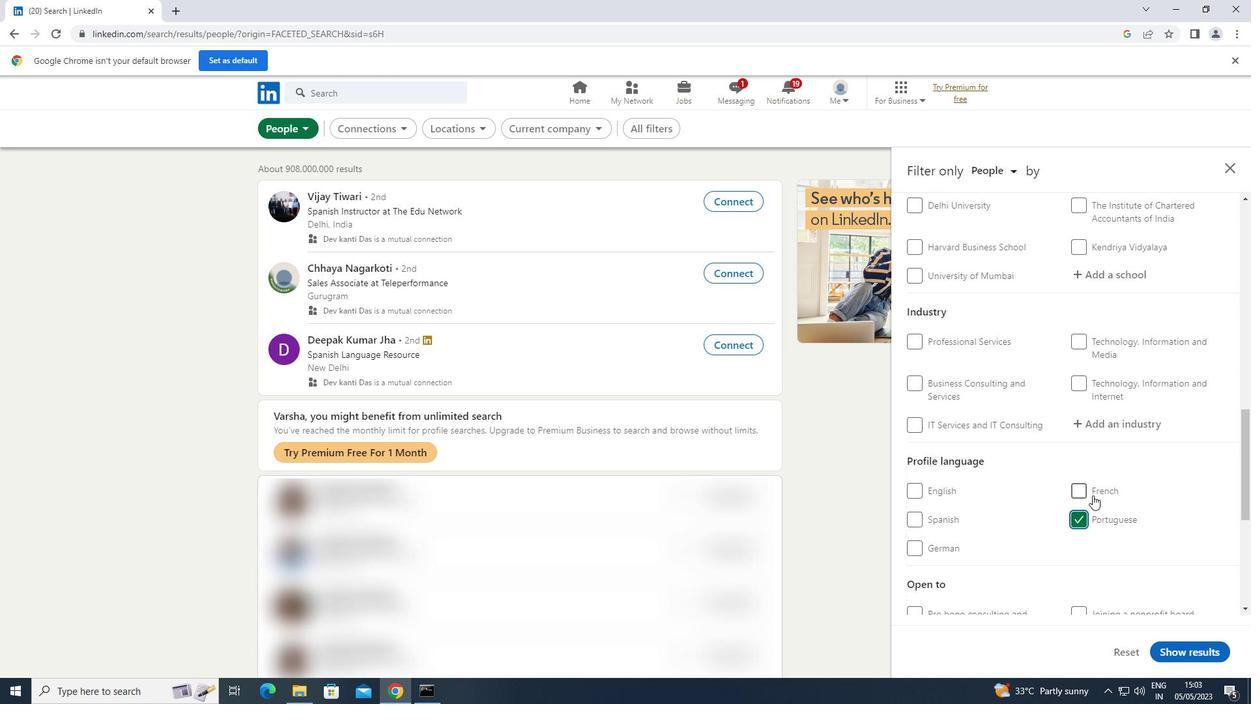 
Action: Mouse scrolled (1093, 496) with delta (0, 0)
Screenshot: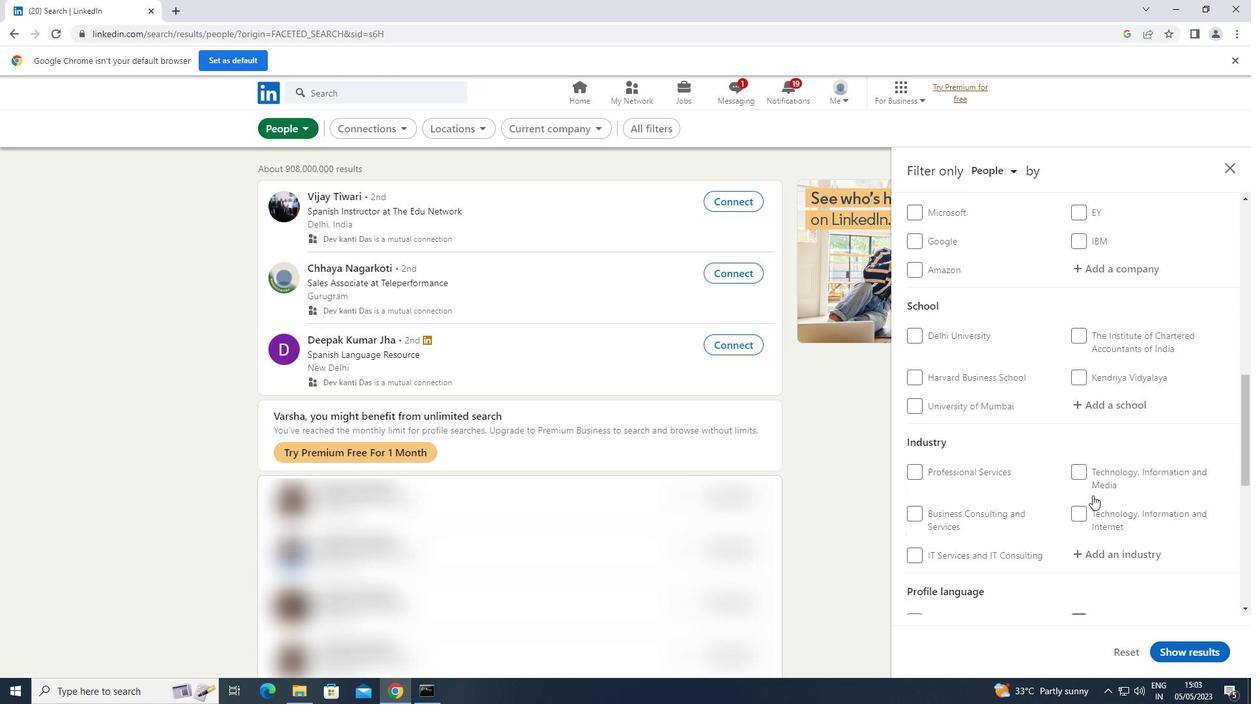 
Action: Mouse scrolled (1093, 496) with delta (0, 0)
Screenshot: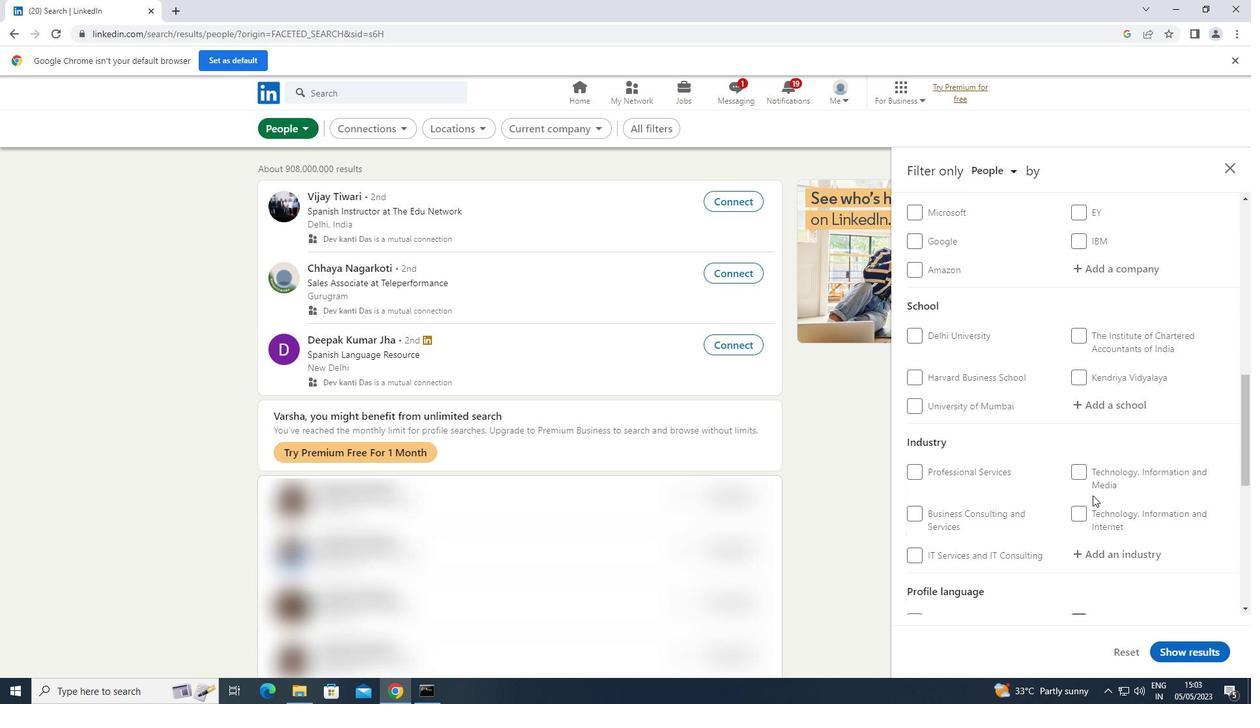 
Action: Mouse scrolled (1093, 496) with delta (0, 0)
Screenshot: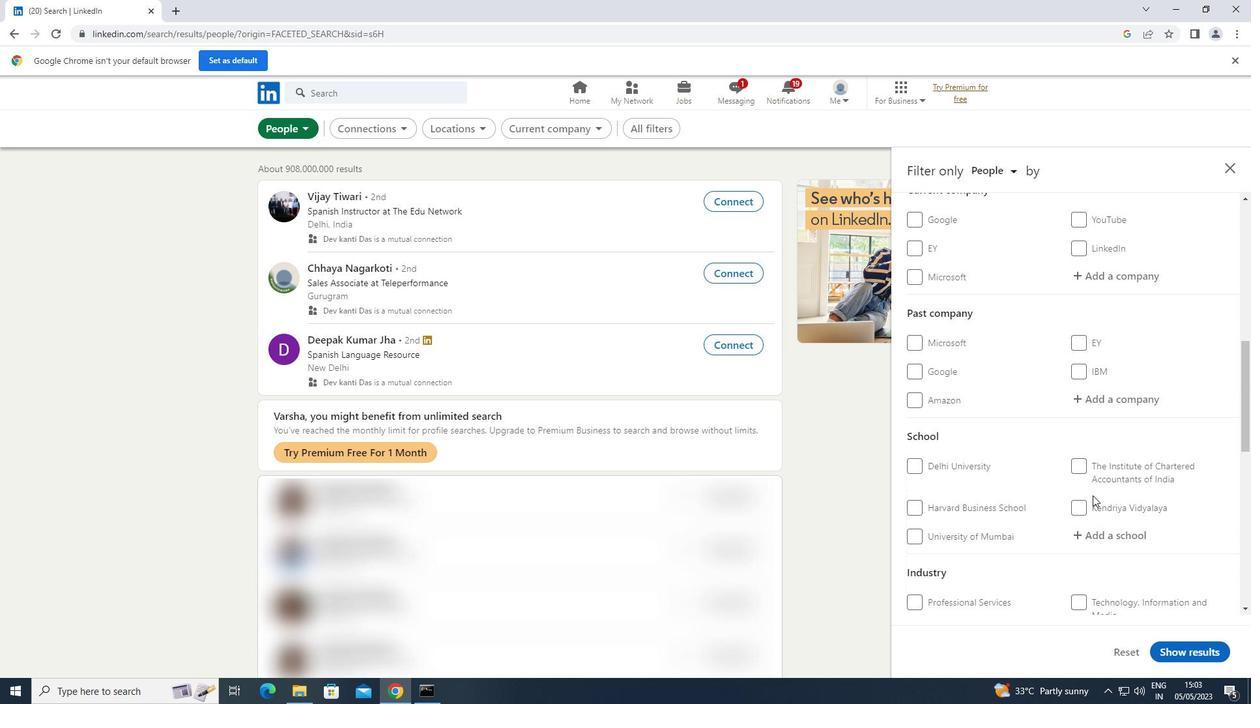 
Action: Mouse moved to (1142, 338)
Screenshot: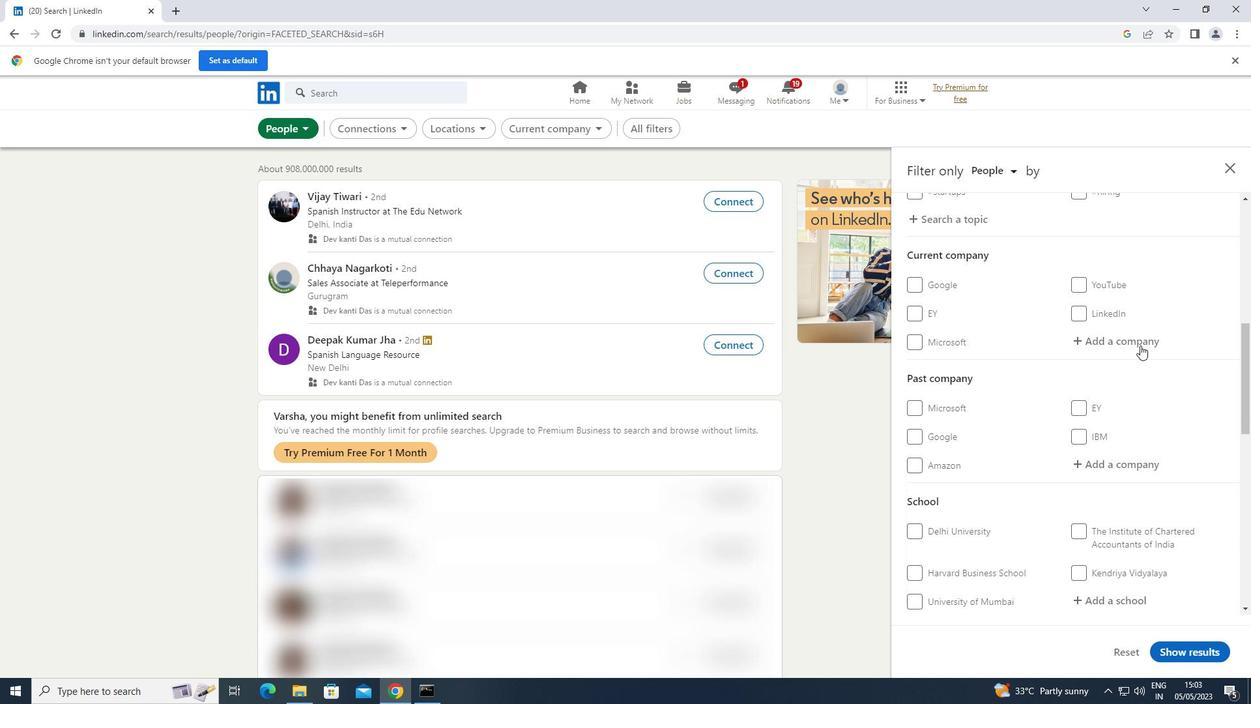 
Action: Mouse pressed left at (1142, 338)
Screenshot: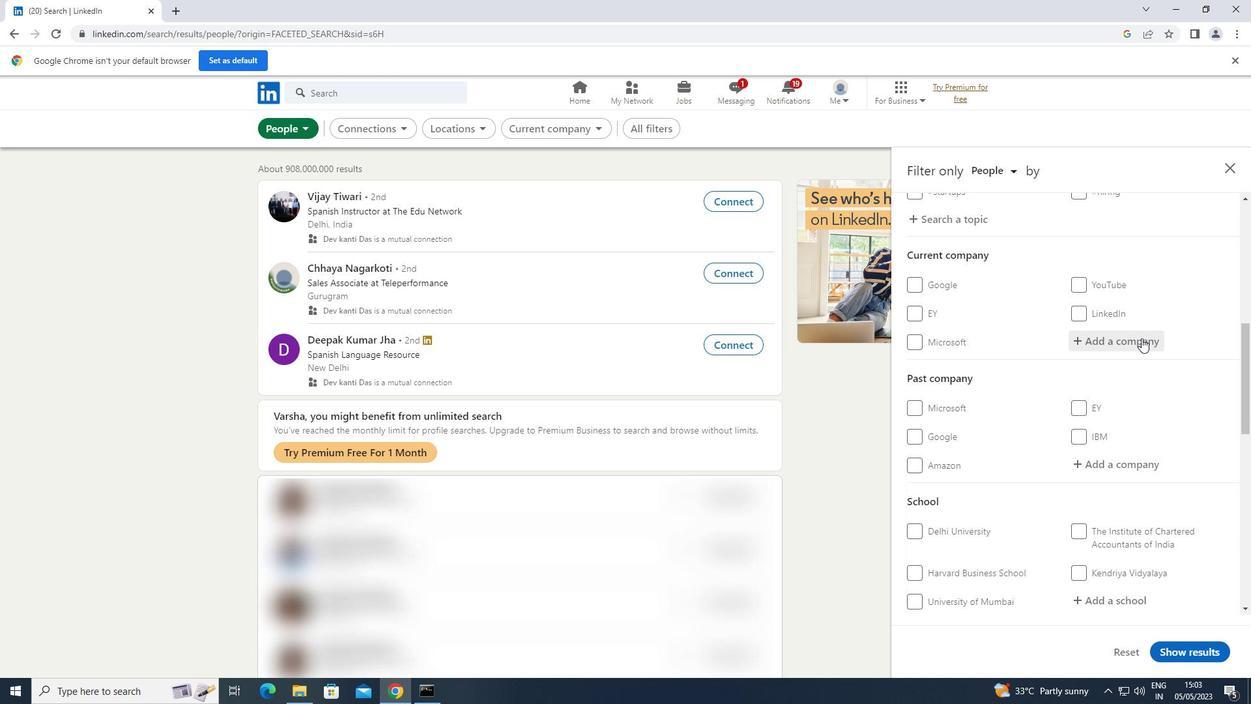 
Action: Key pressed <Key.shift>E2OPEN
Screenshot: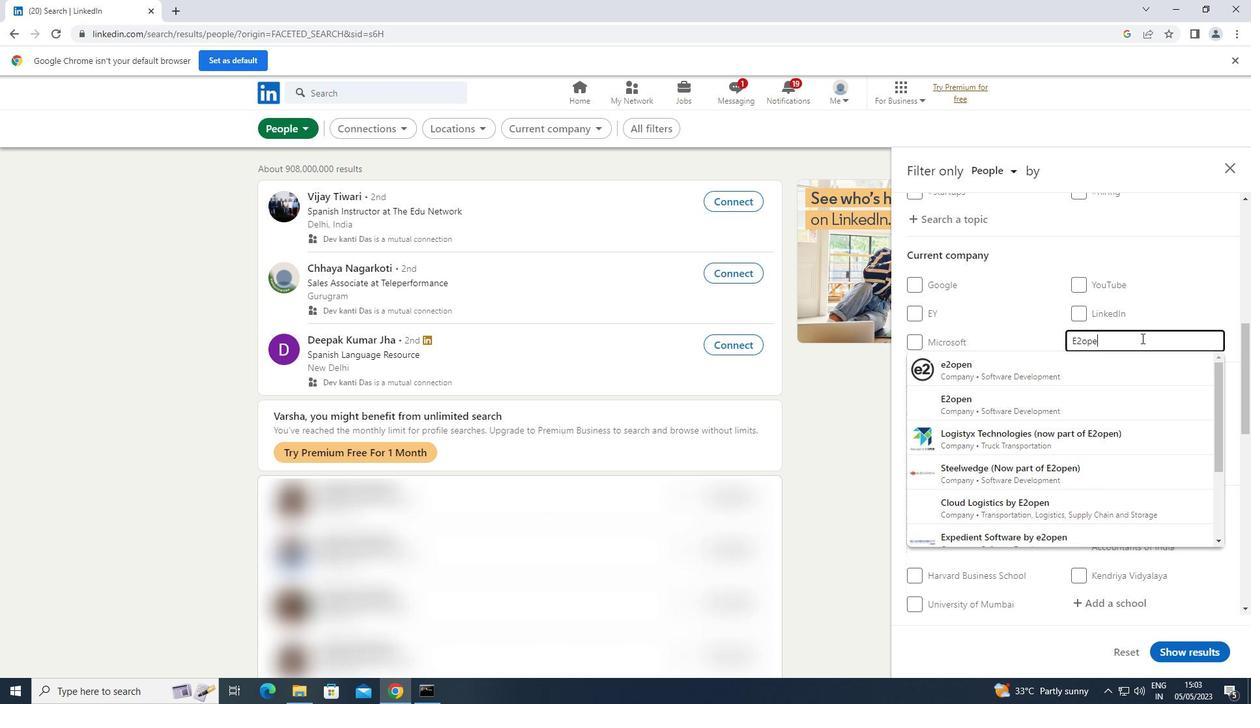 
Action: Mouse moved to (1070, 398)
Screenshot: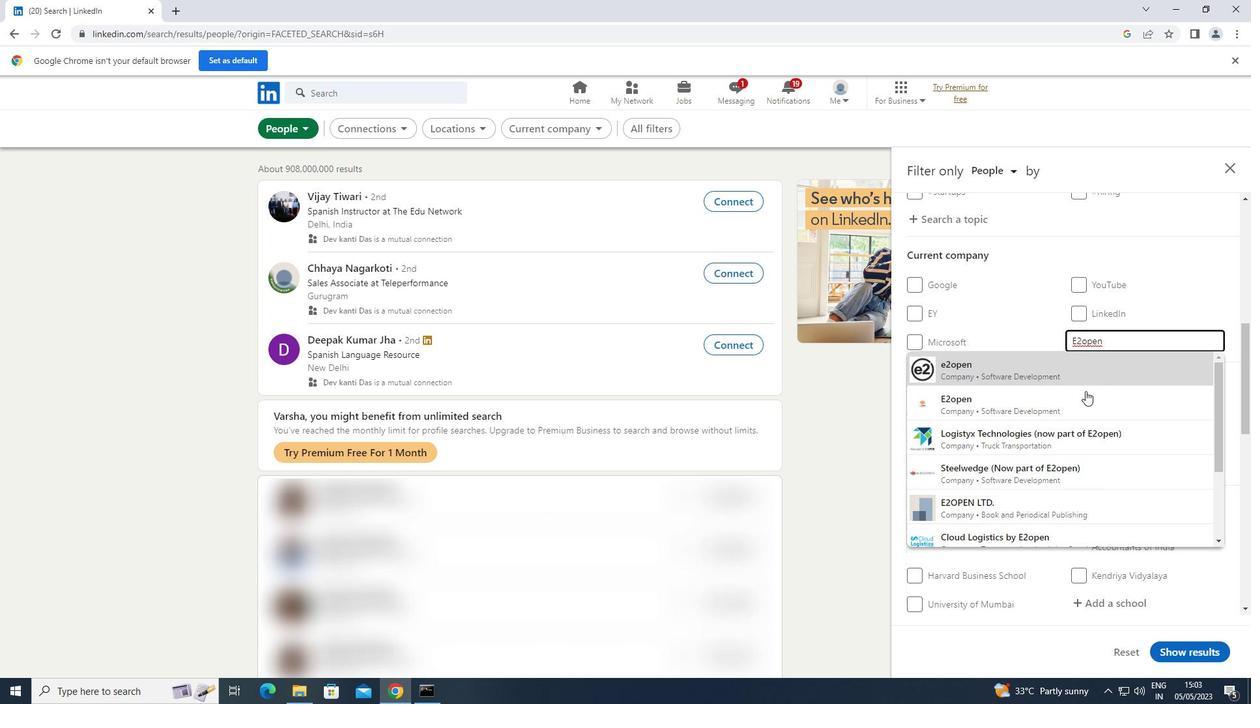 
Action: Mouse pressed left at (1070, 398)
Screenshot: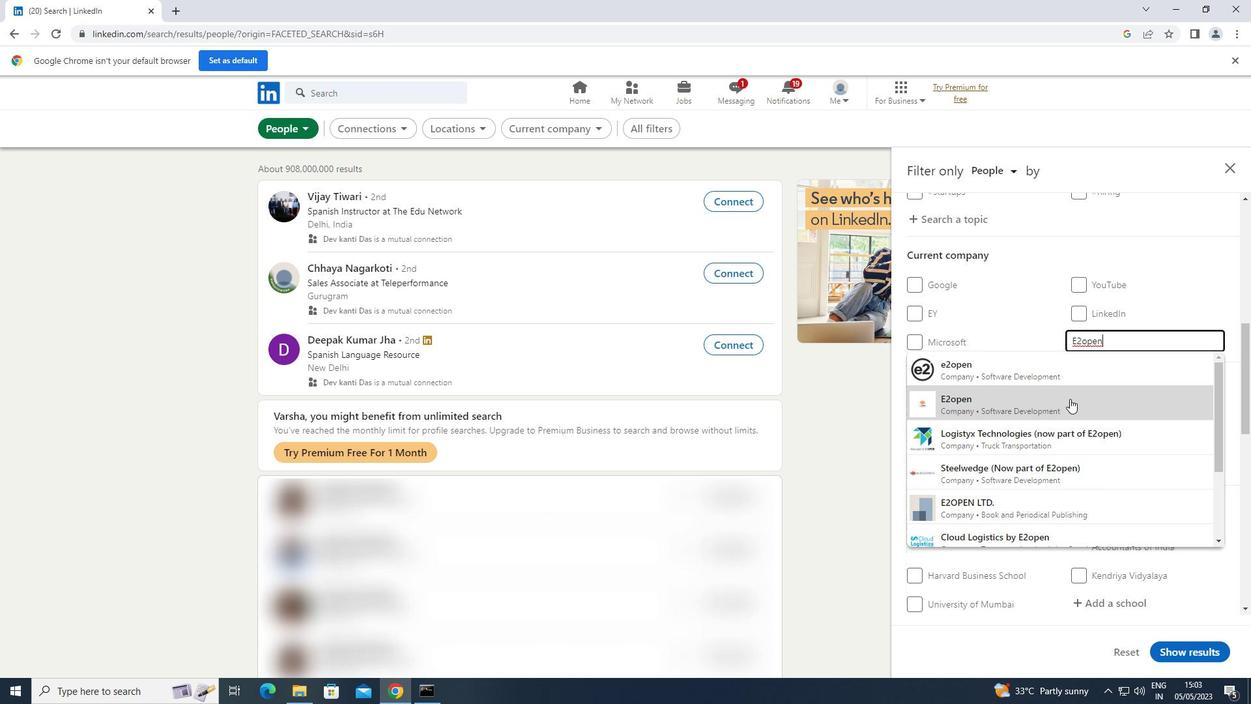 
Action: Mouse scrolled (1070, 398) with delta (0, 0)
Screenshot: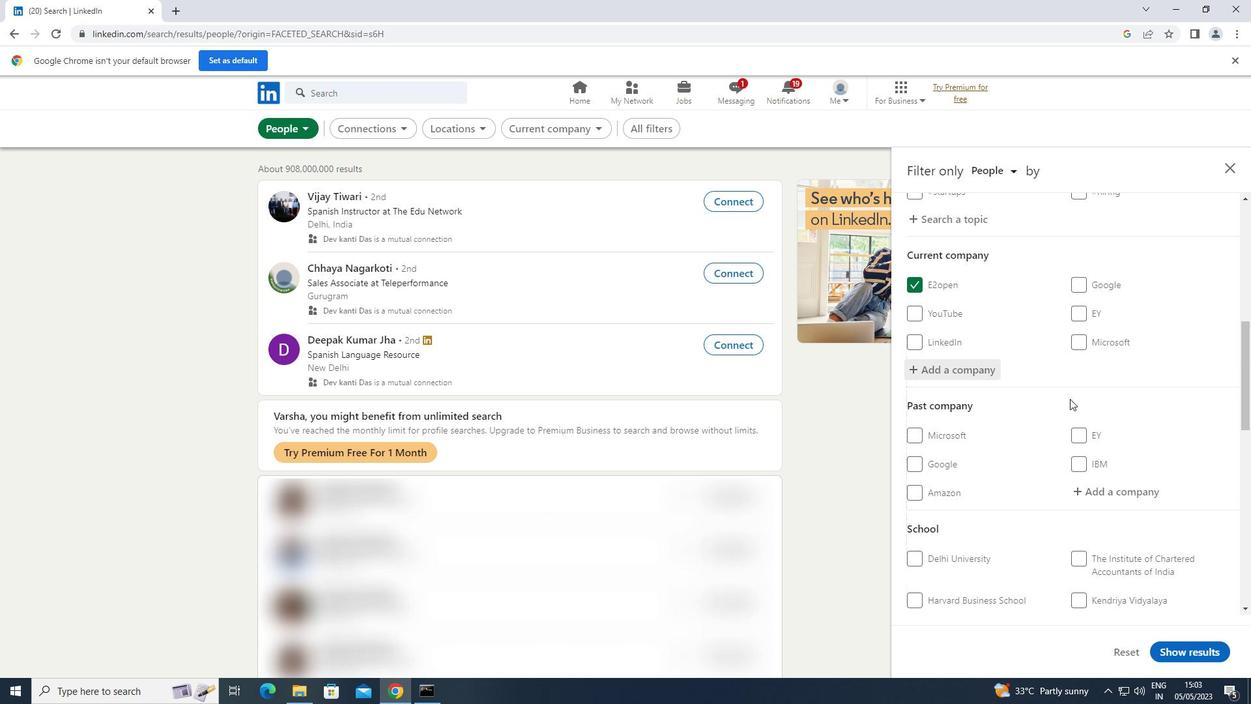 
Action: Mouse scrolled (1070, 398) with delta (0, 0)
Screenshot: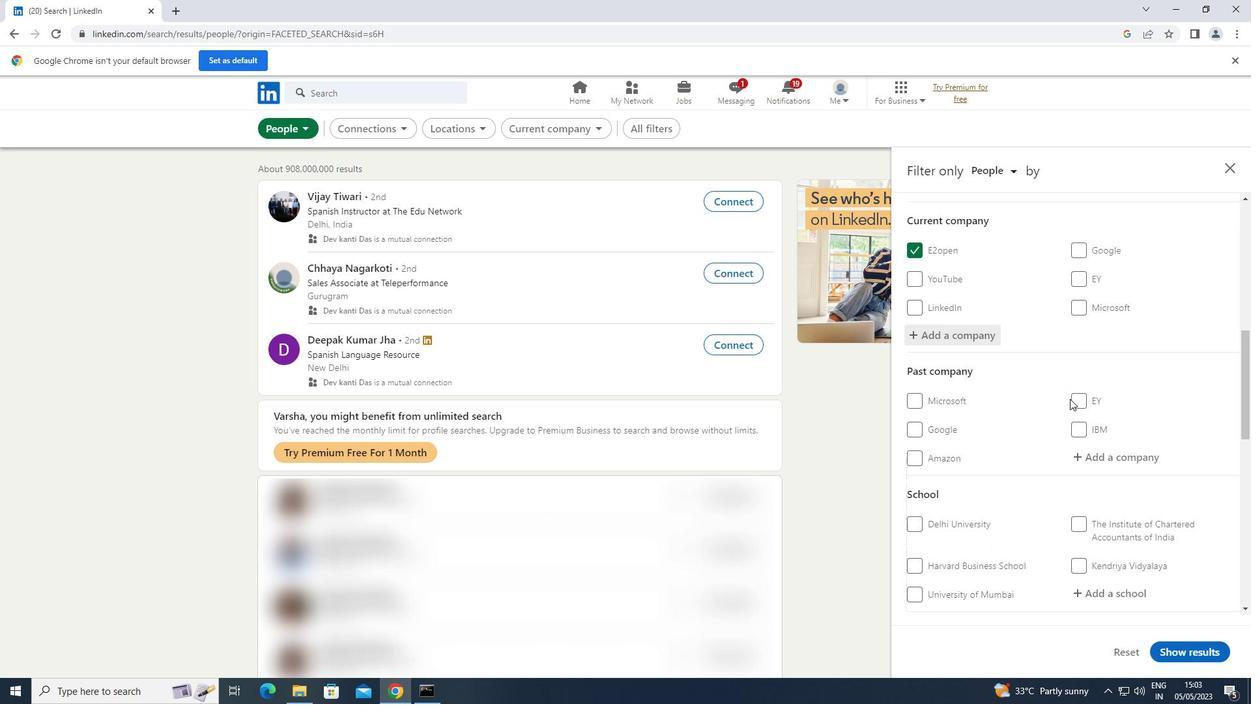 
Action: Mouse moved to (1133, 496)
Screenshot: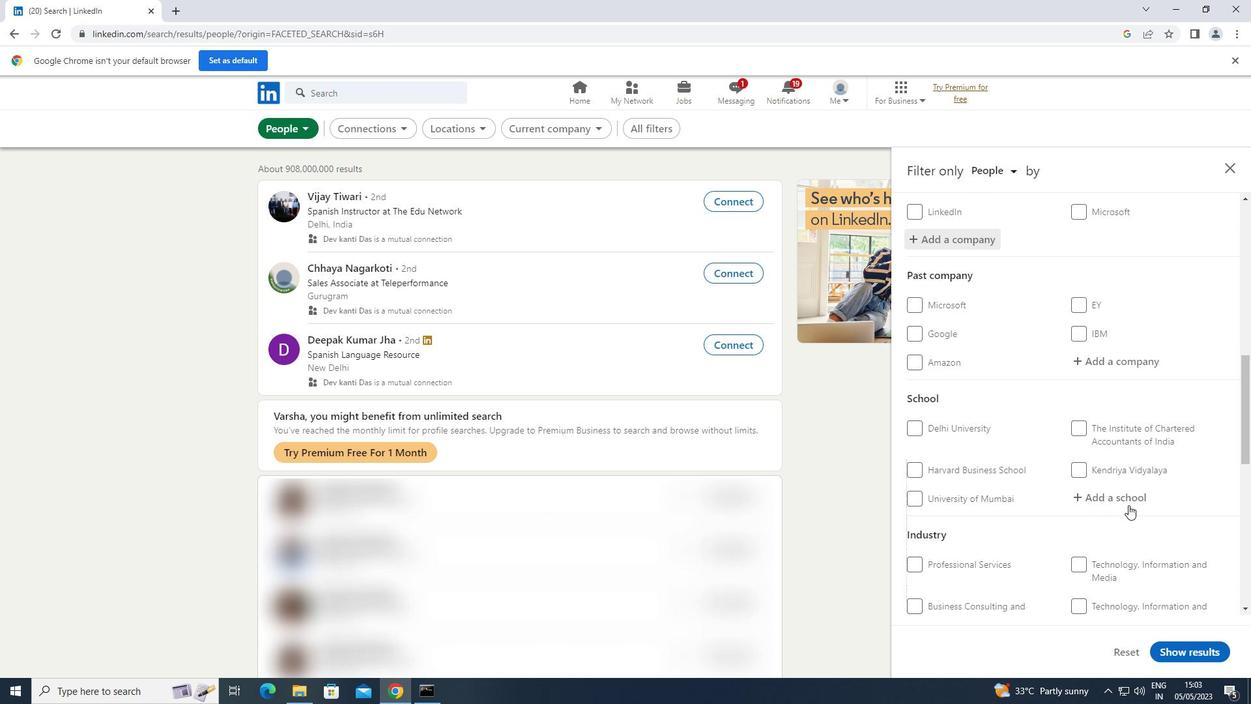 
Action: Mouse pressed left at (1133, 496)
Screenshot: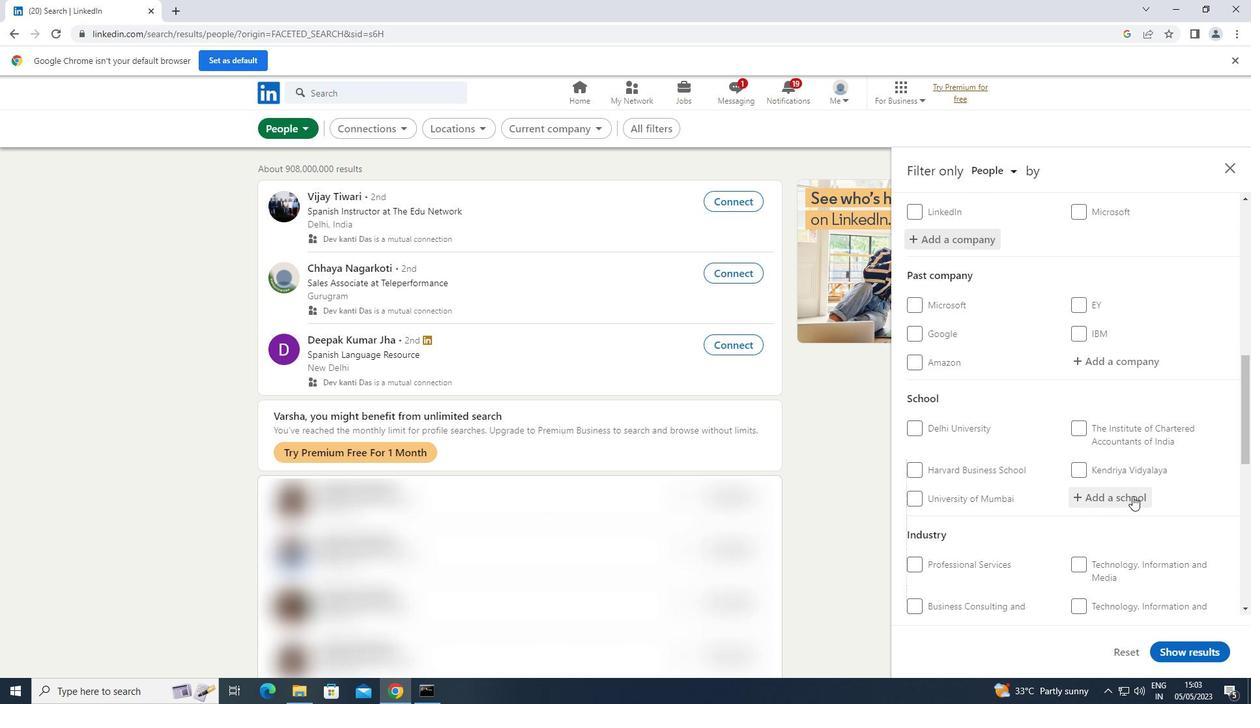 
Action: Key pressed <Key.shift>PRESIDENCY
Screenshot: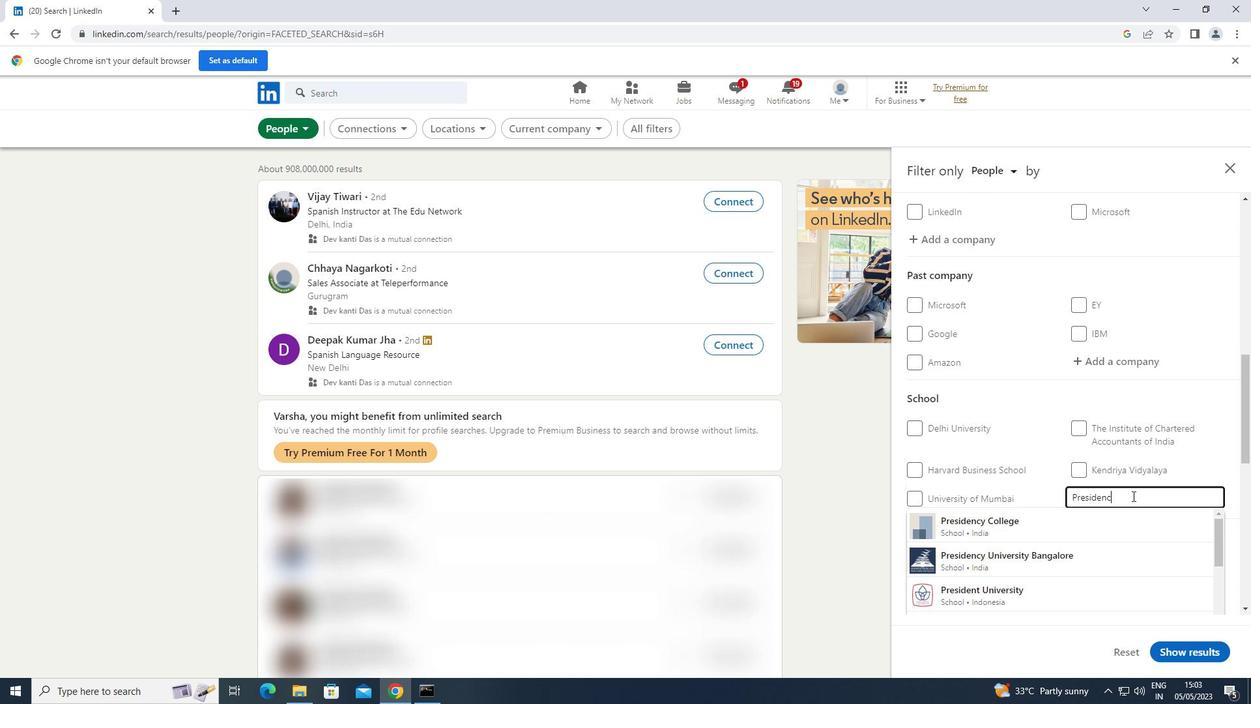 
Action: Mouse moved to (1066, 526)
Screenshot: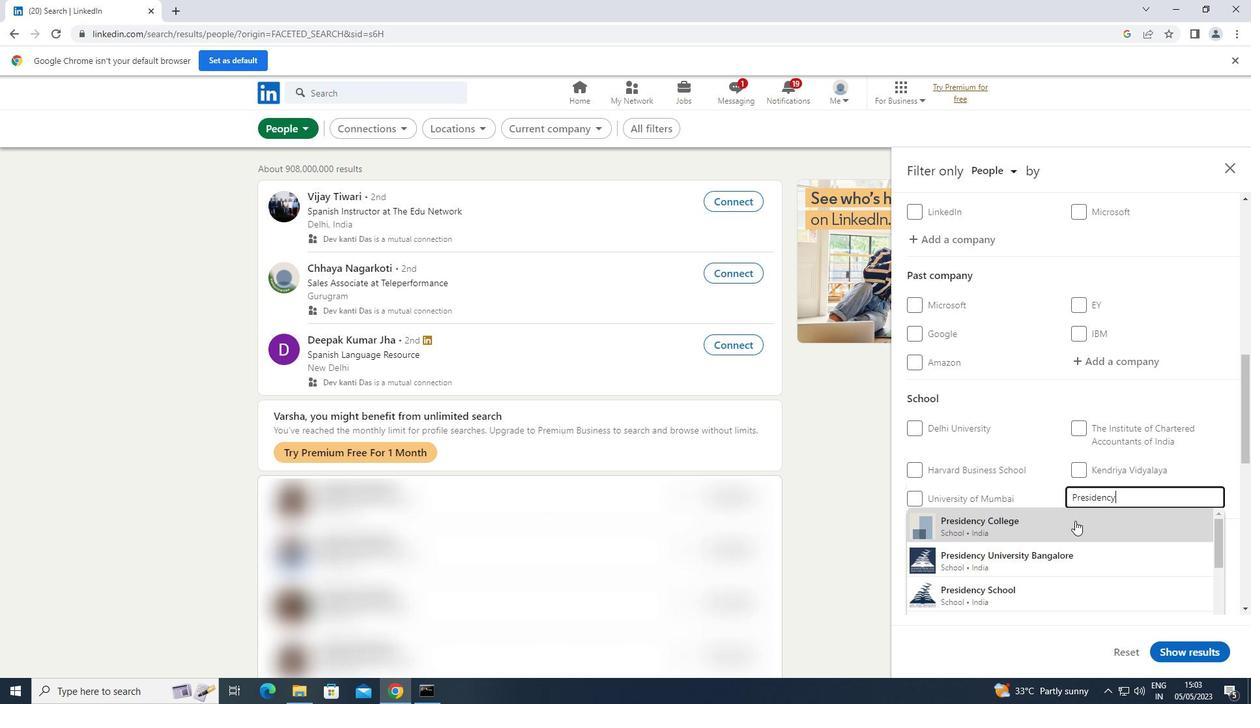
Action: Mouse pressed left at (1066, 526)
Screenshot: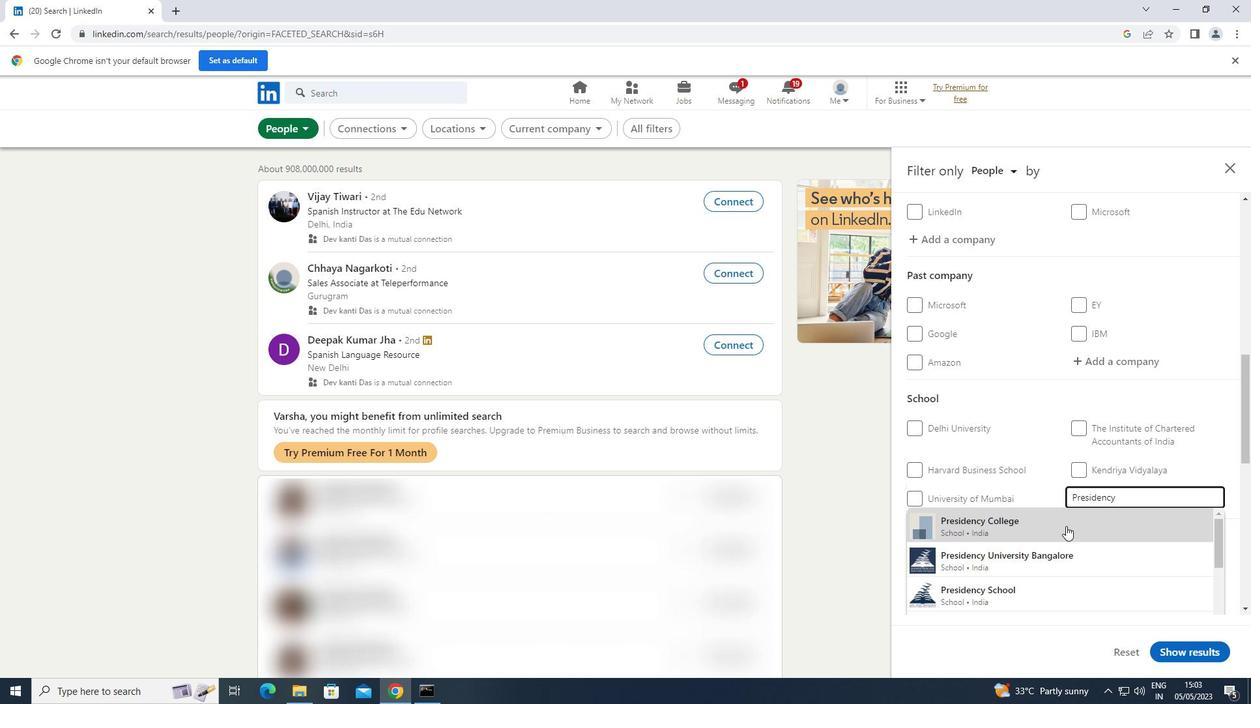 
Action: Mouse scrolled (1066, 525) with delta (0, 0)
Screenshot: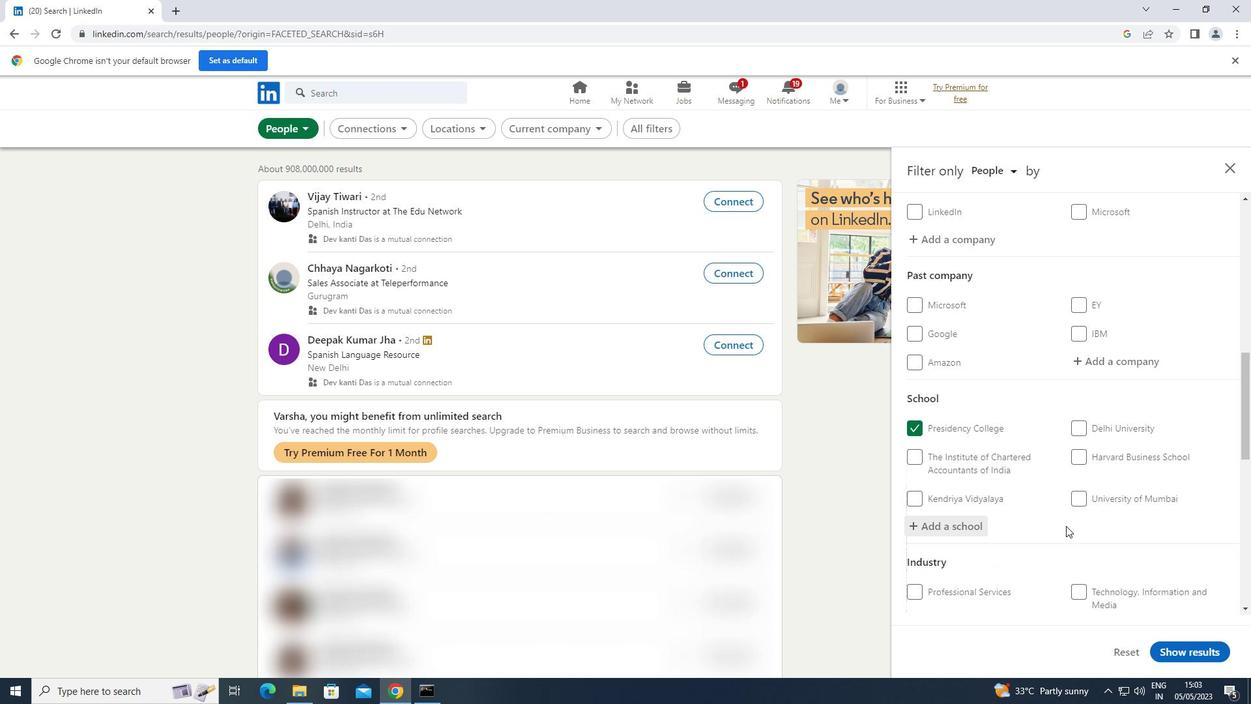 
Action: Mouse scrolled (1066, 525) with delta (0, 0)
Screenshot: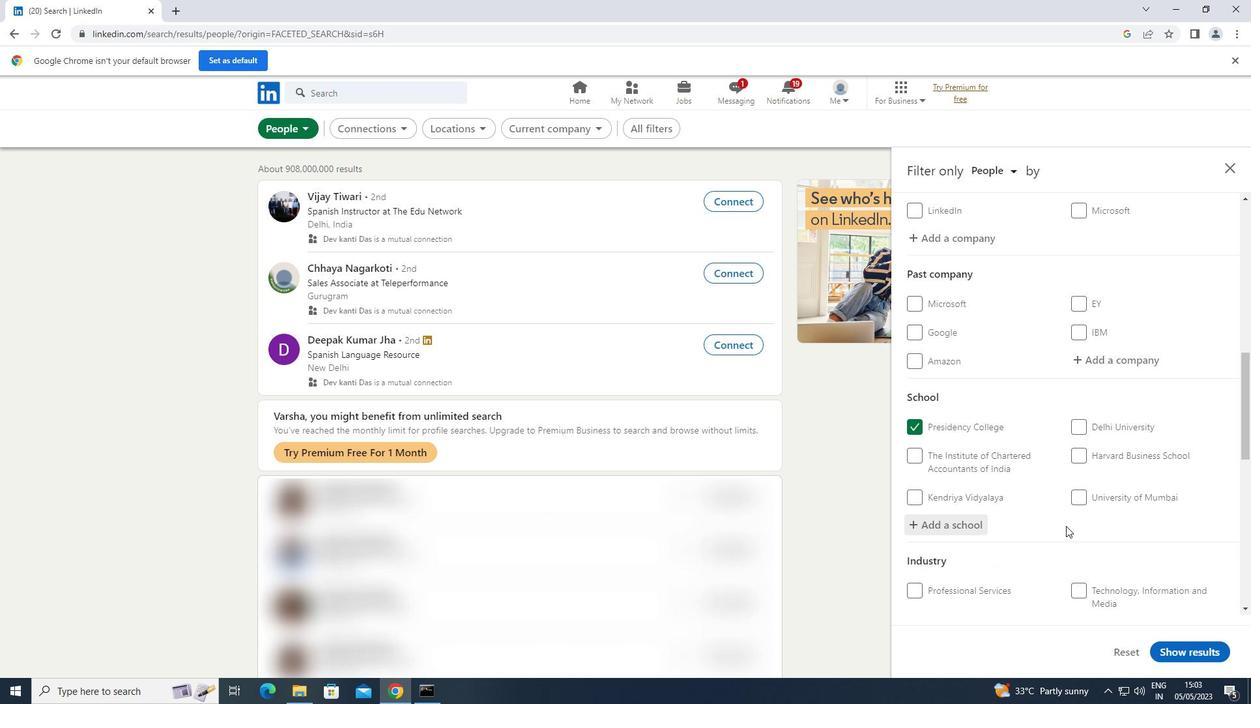 
Action: Mouse moved to (1116, 543)
Screenshot: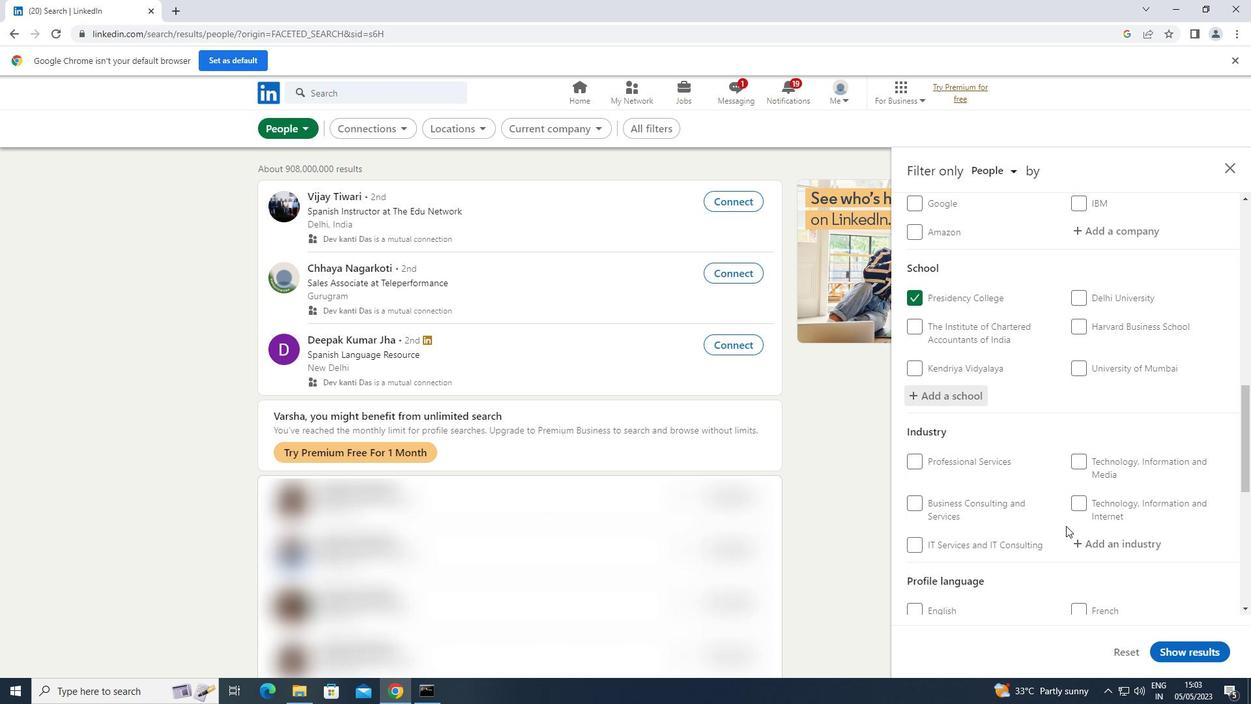 
Action: Mouse pressed left at (1116, 543)
Screenshot: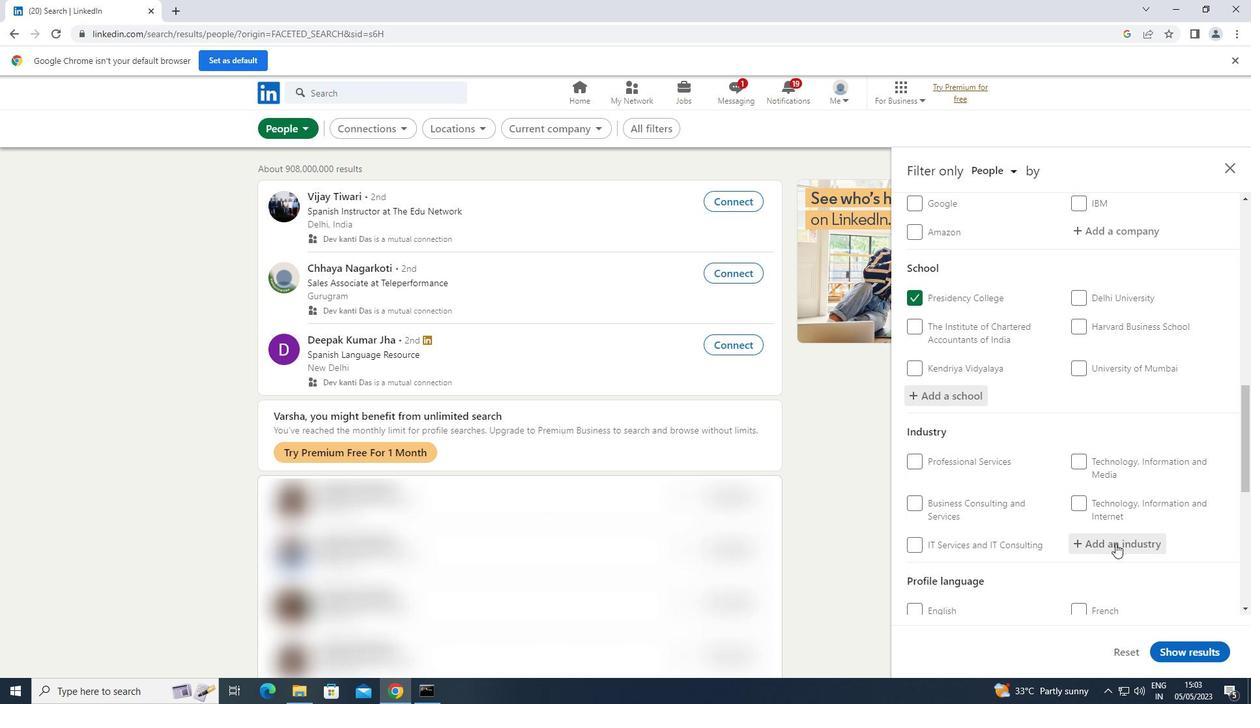 
Action: Key pressed <Key.shift>PUBLIC<Key.space>
Screenshot: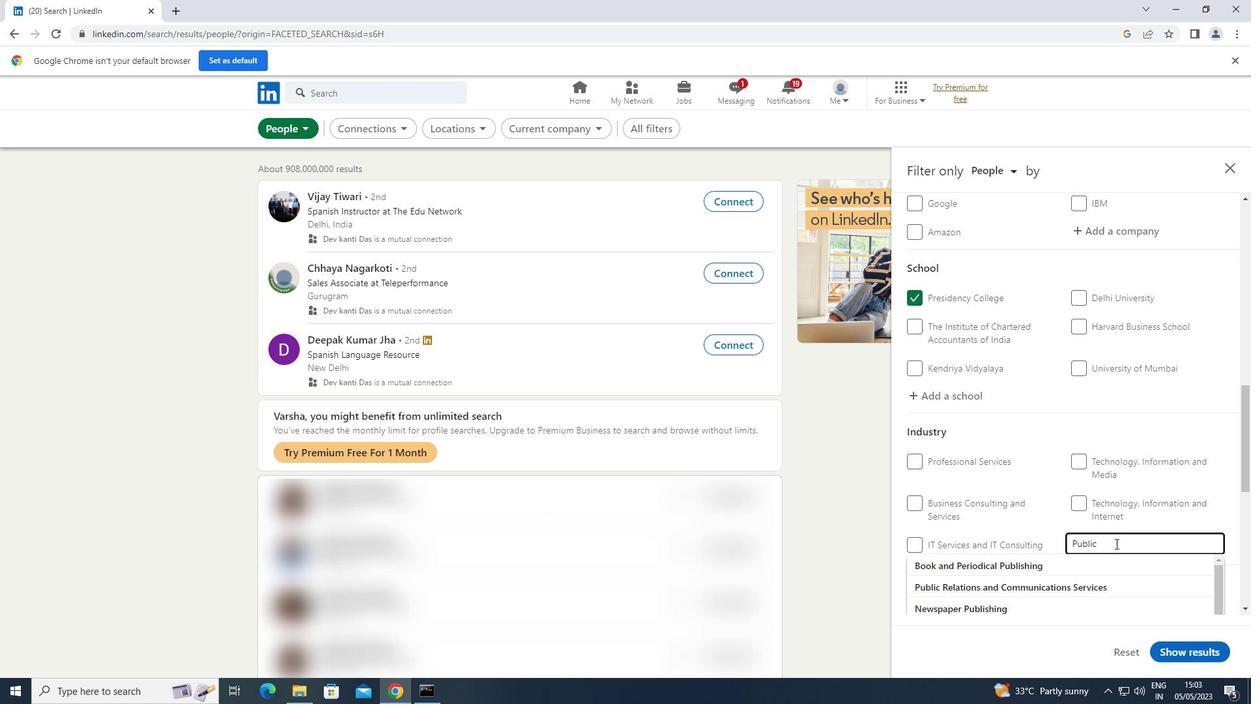 
Action: Mouse moved to (1093, 563)
Screenshot: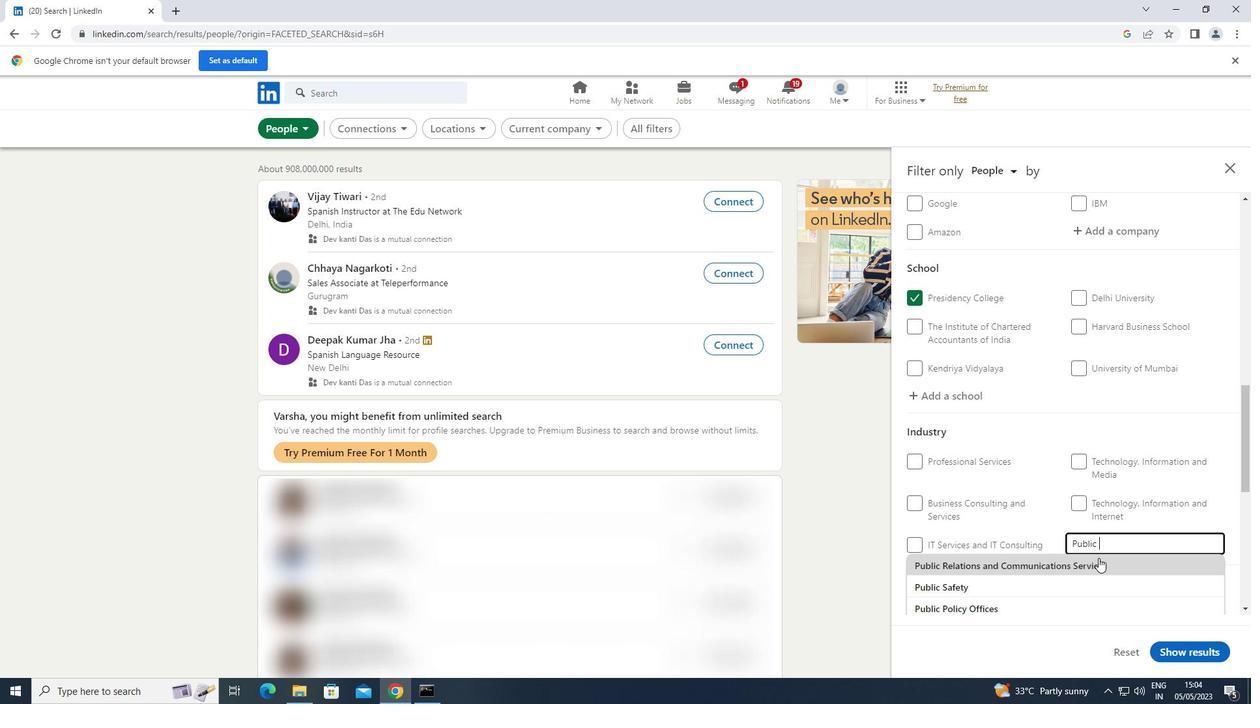 
Action: Mouse pressed left at (1093, 563)
Screenshot: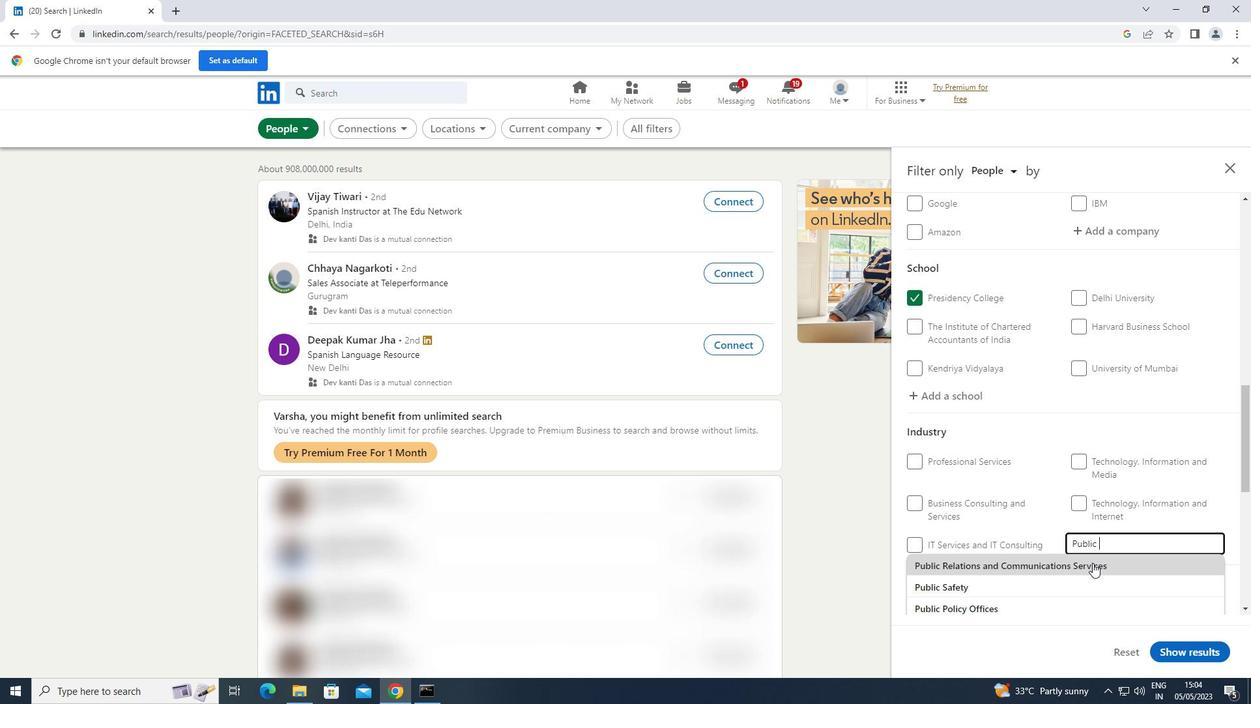 
Action: Mouse moved to (1098, 557)
Screenshot: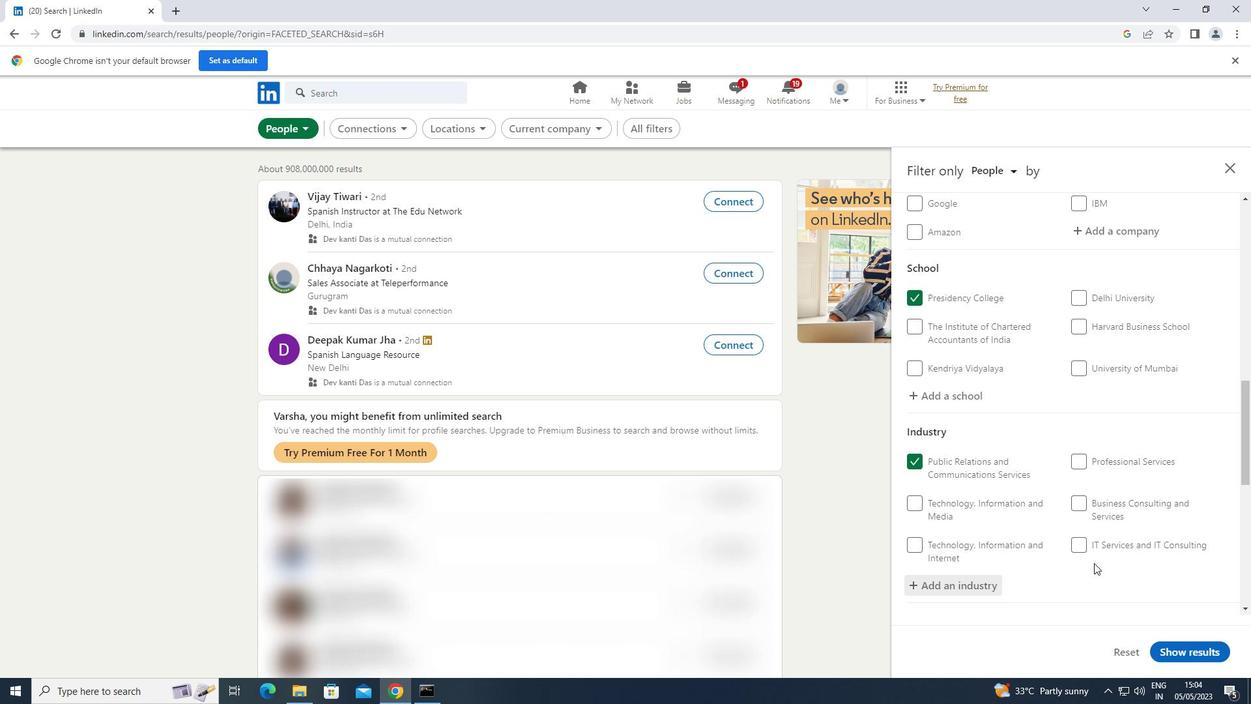 
Action: Mouse scrolled (1098, 556) with delta (0, 0)
Screenshot: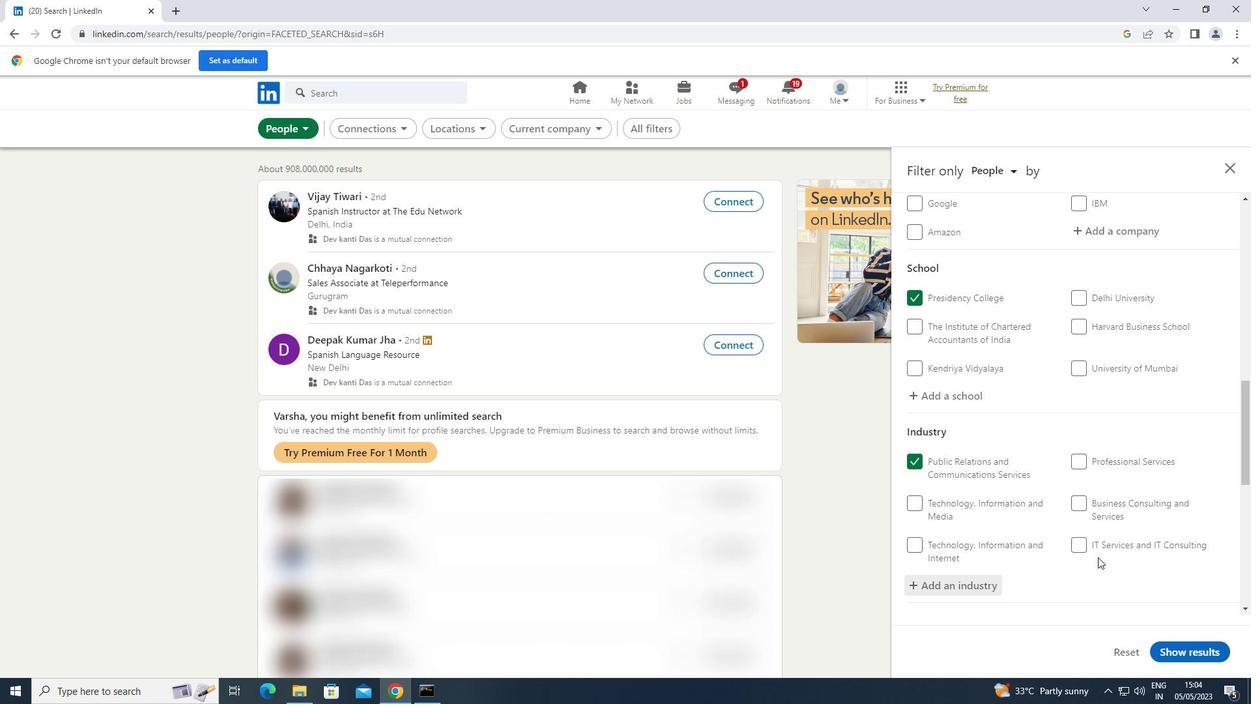 
Action: Mouse scrolled (1098, 556) with delta (0, 0)
Screenshot: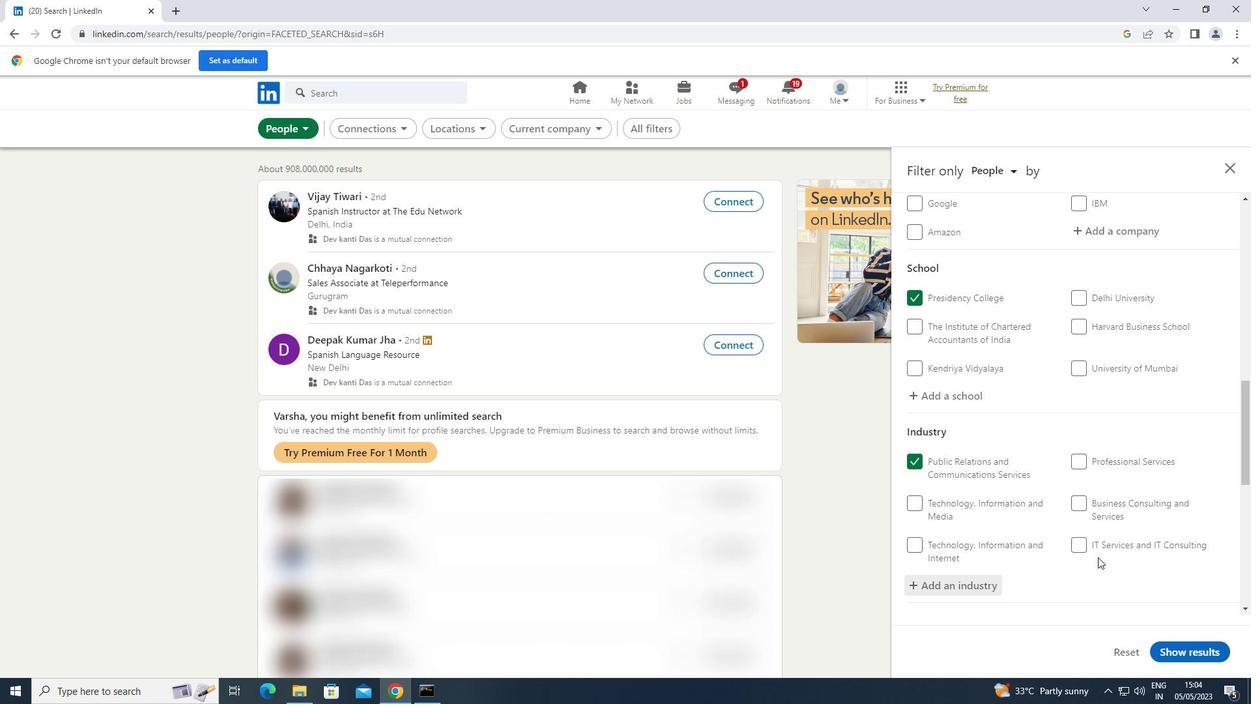 
Action: Mouse scrolled (1098, 556) with delta (0, 0)
Screenshot: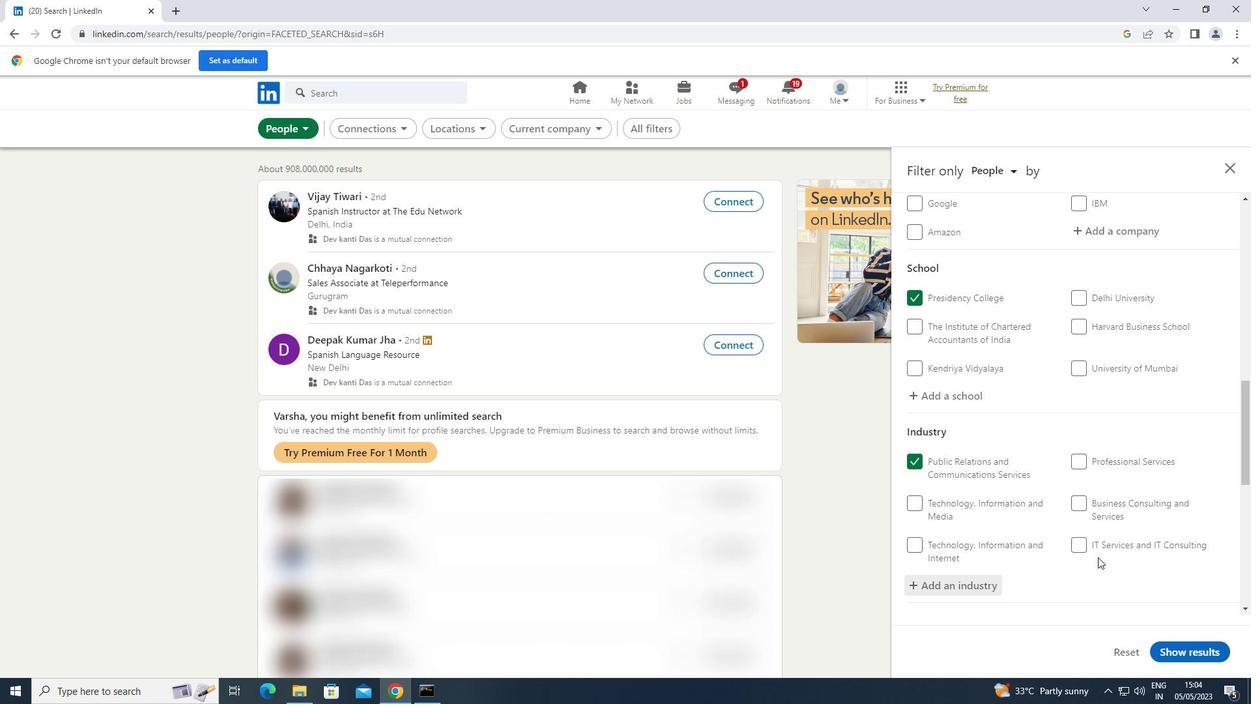 
Action: Mouse scrolled (1098, 556) with delta (0, 0)
Screenshot: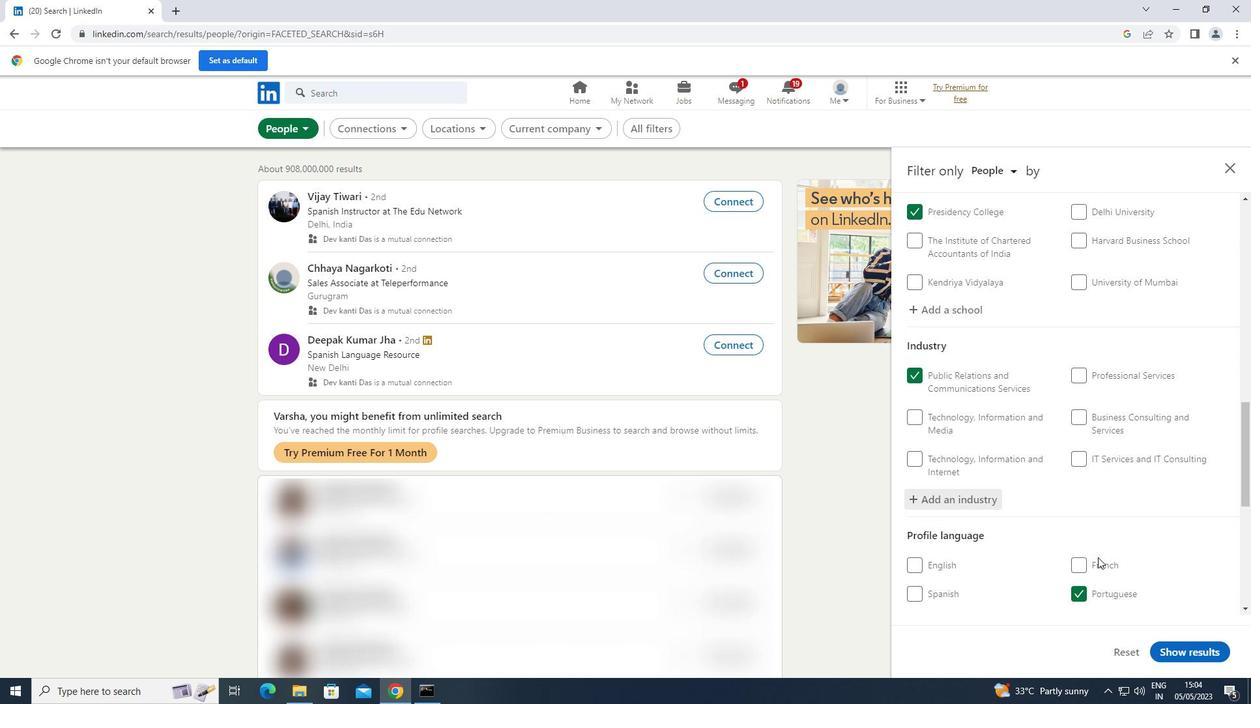 
Action: Mouse scrolled (1098, 556) with delta (0, 0)
Screenshot: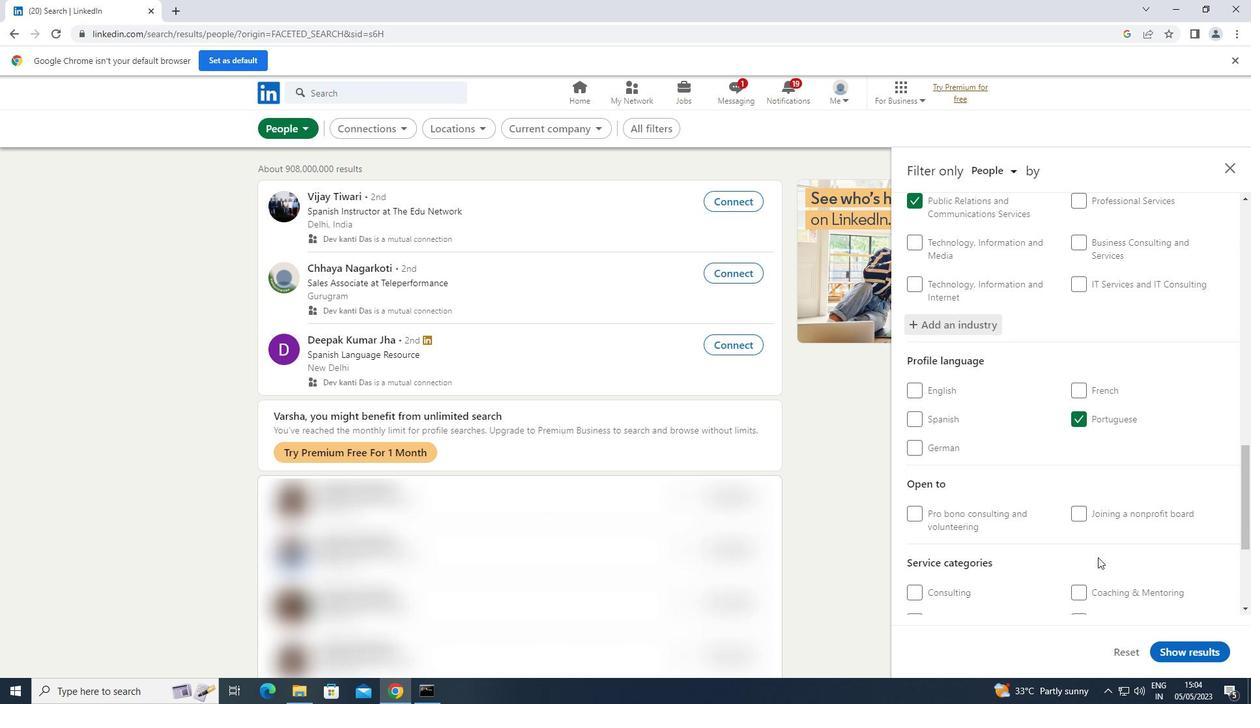 
Action: Mouse moved to (1101, 578)
Screenshot: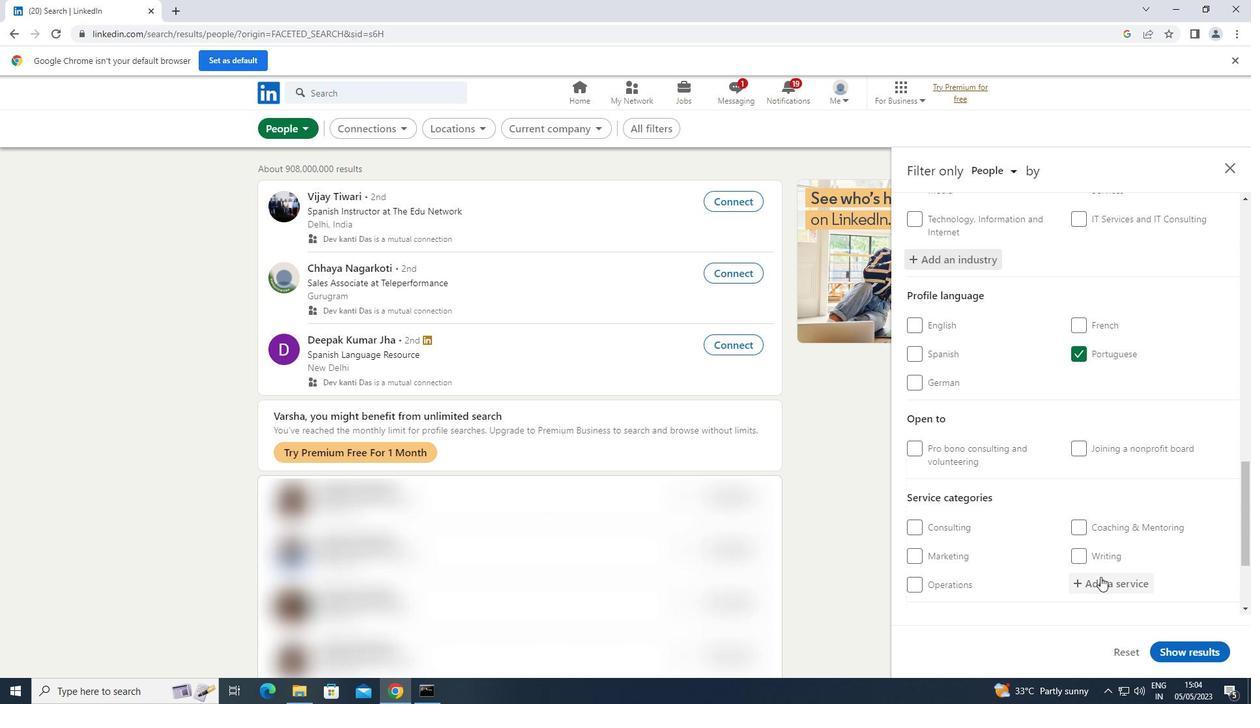 
Action: Mouse pressed left at (1101, 578)
Screenshot: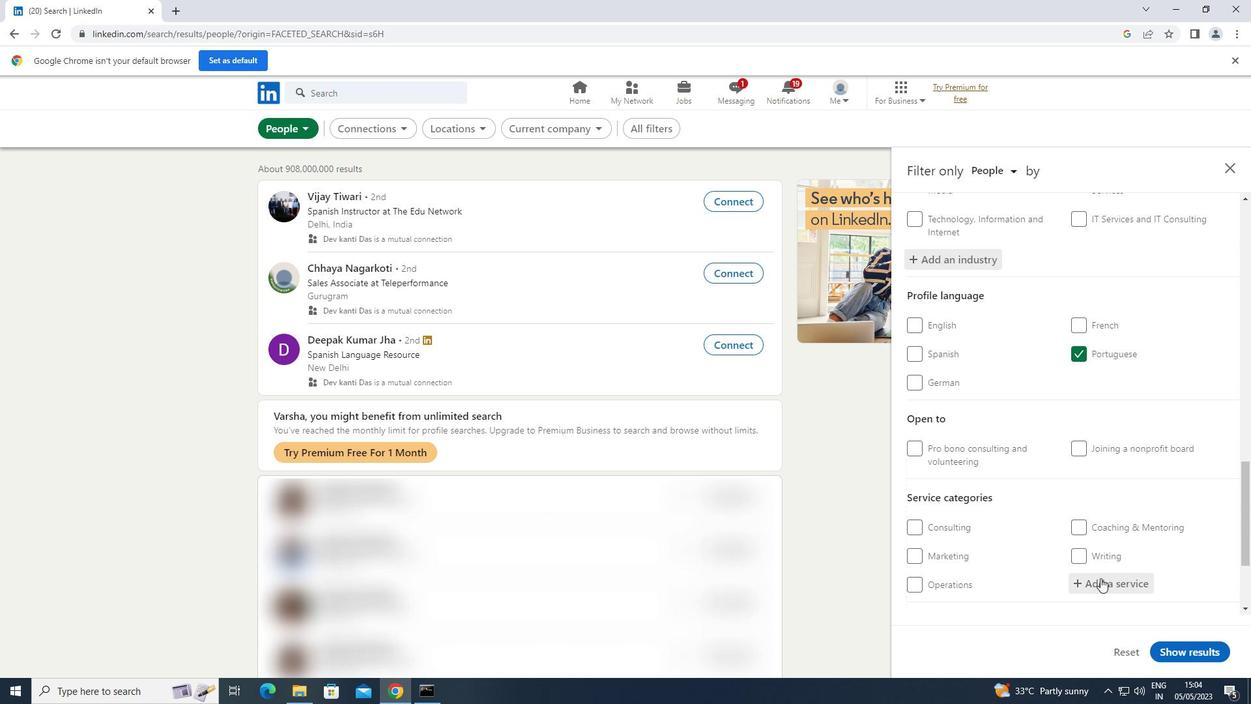 
Action: Key pressed <Key.shift>WEDDING<Key.space><Key.shift>PLANNIN
Screenshot: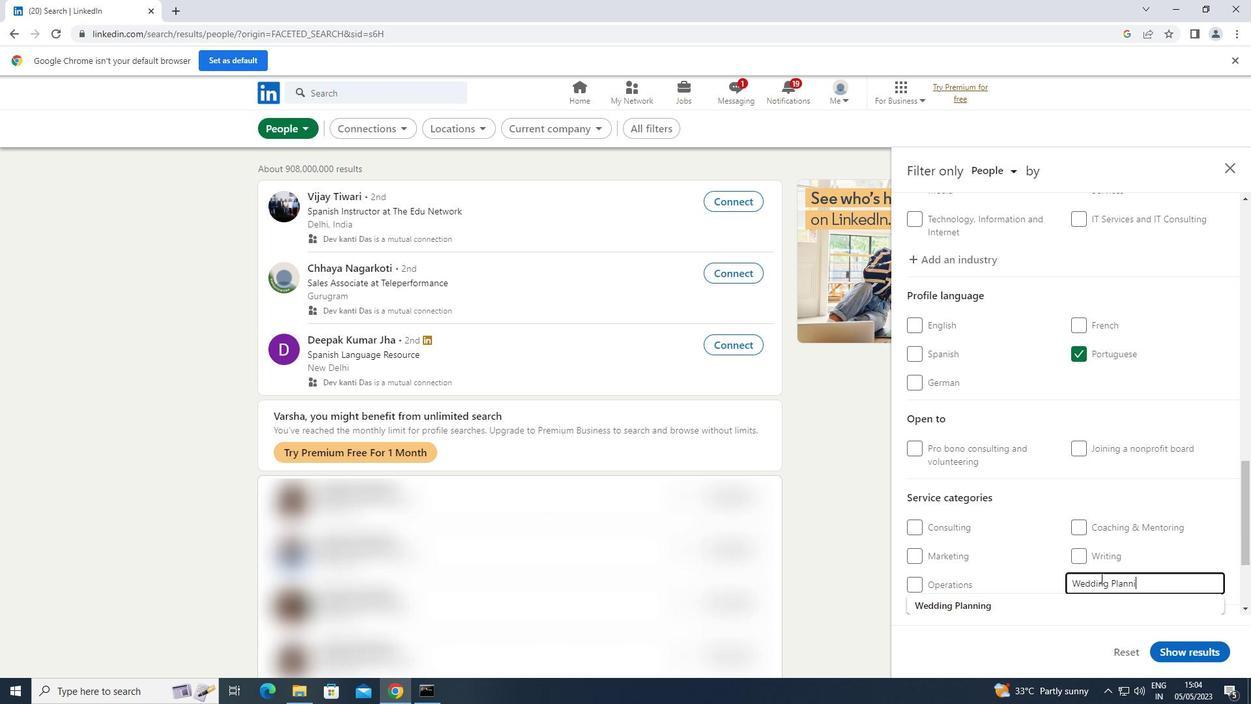 
Action: Mouse moved to (997, 603)
Screenshot: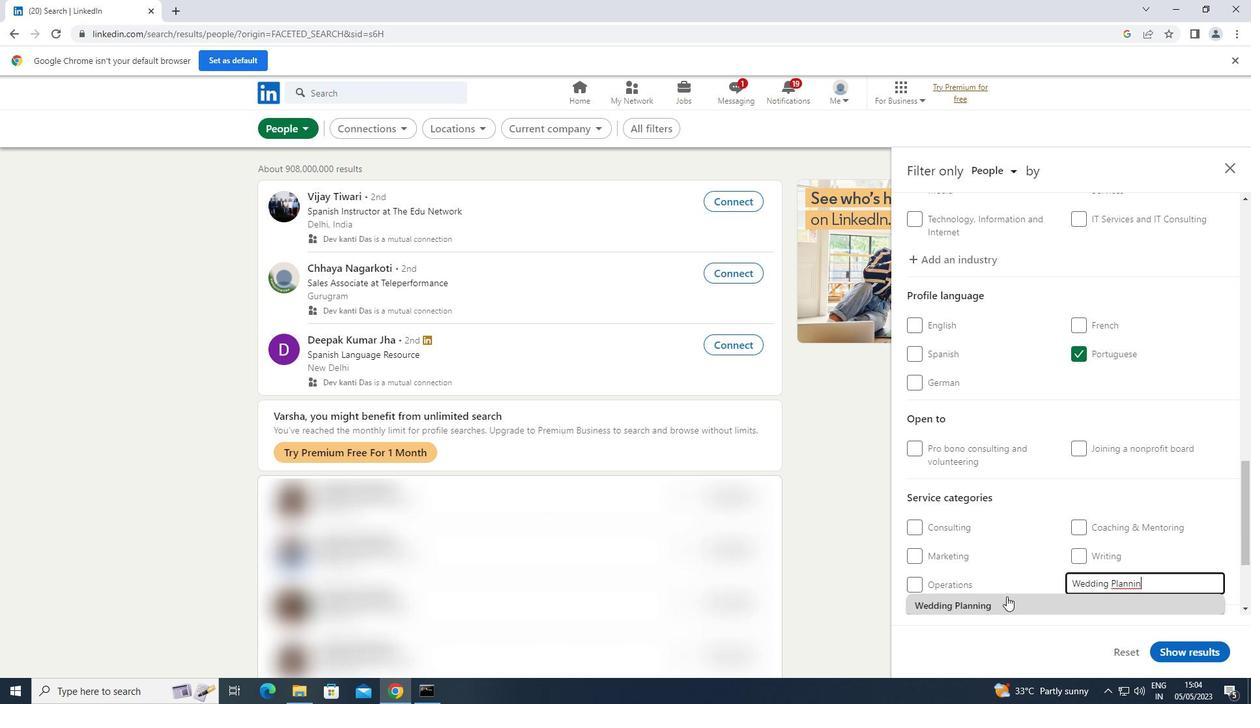 
Action: Mouse pressed left at (997, 603)
Screenshot: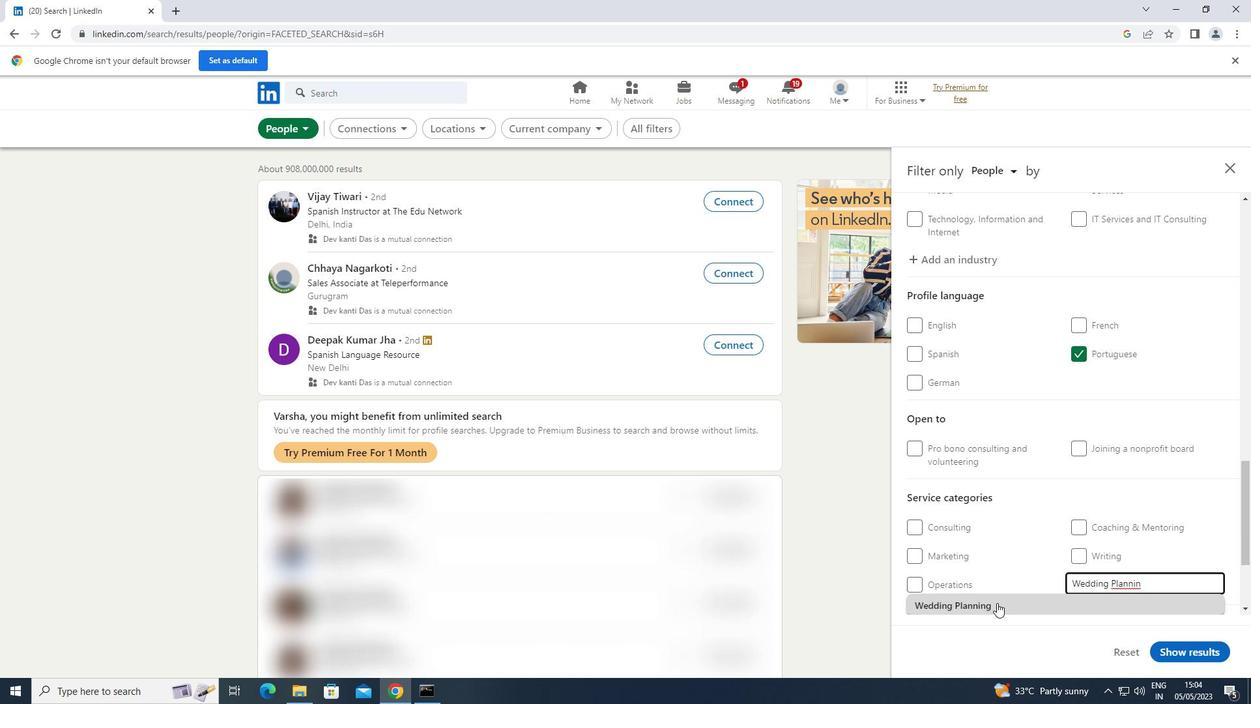 
Action: Mouse moved to (1031, 580)
Screenshot: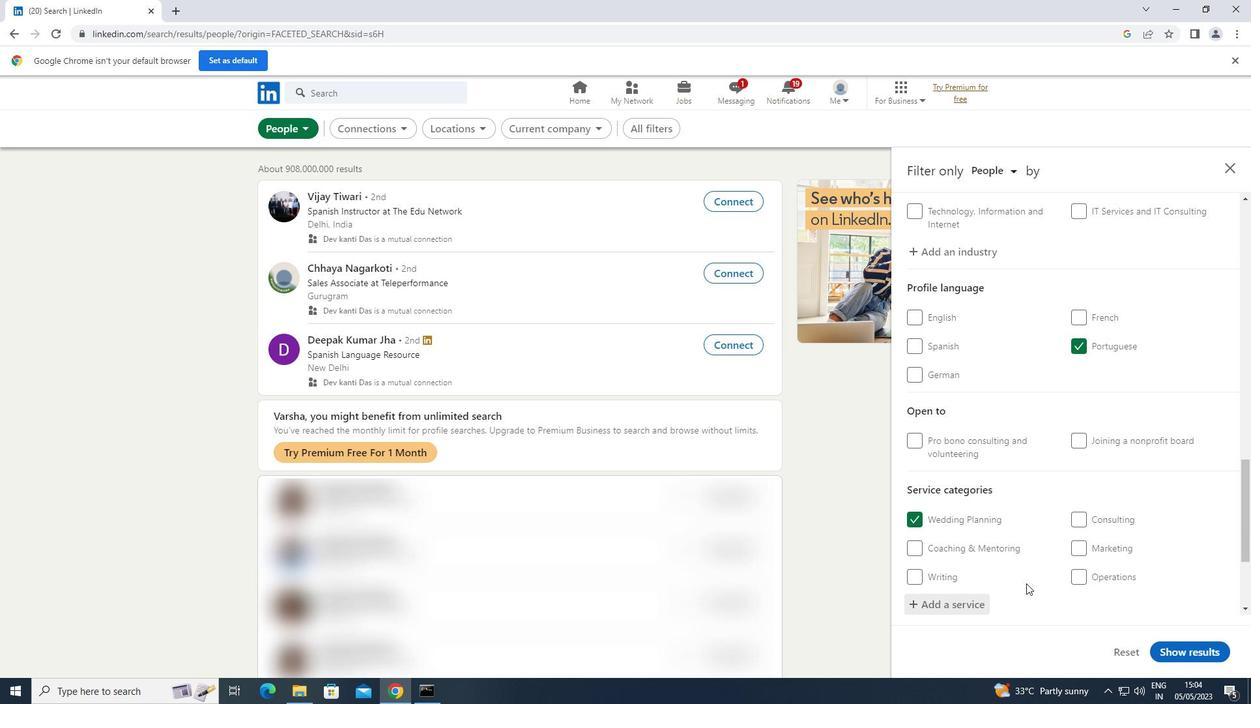 
Action: Mouse scrolled (1031, 580) with delta (0, 0)
Screenshot: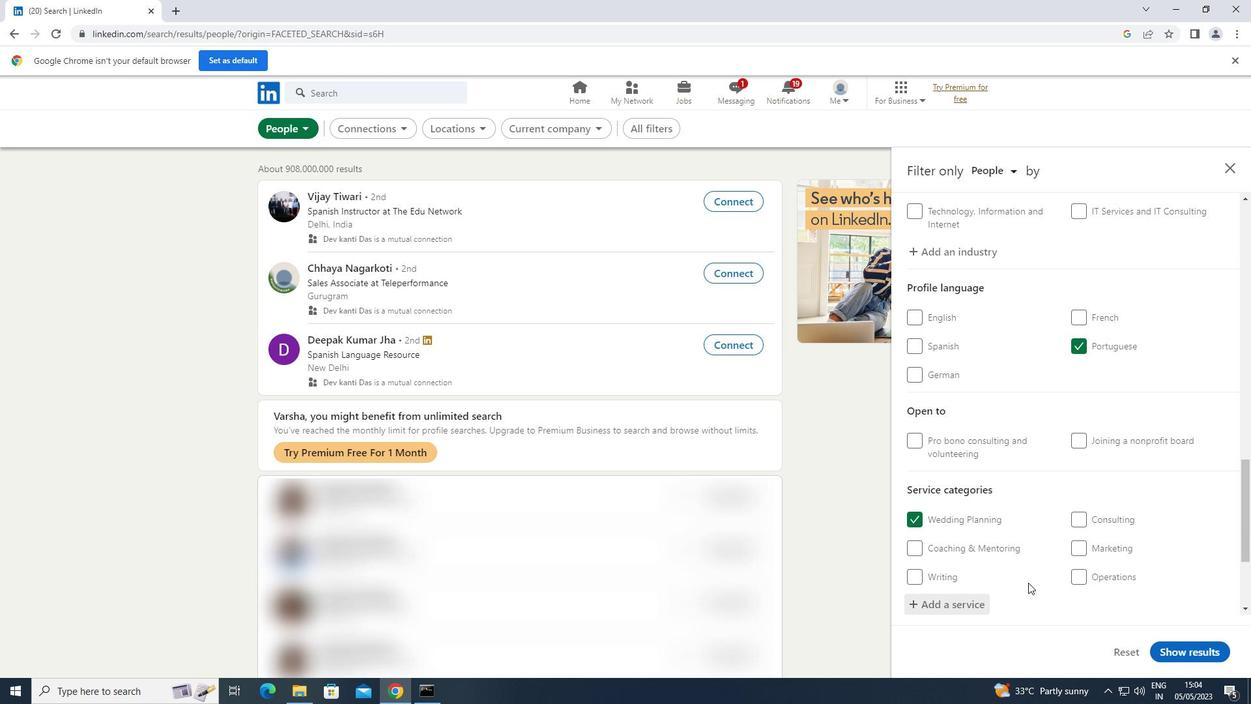 
Action: Mouse scrolled (1031, 580) with delta (0, 0)
Screenshot: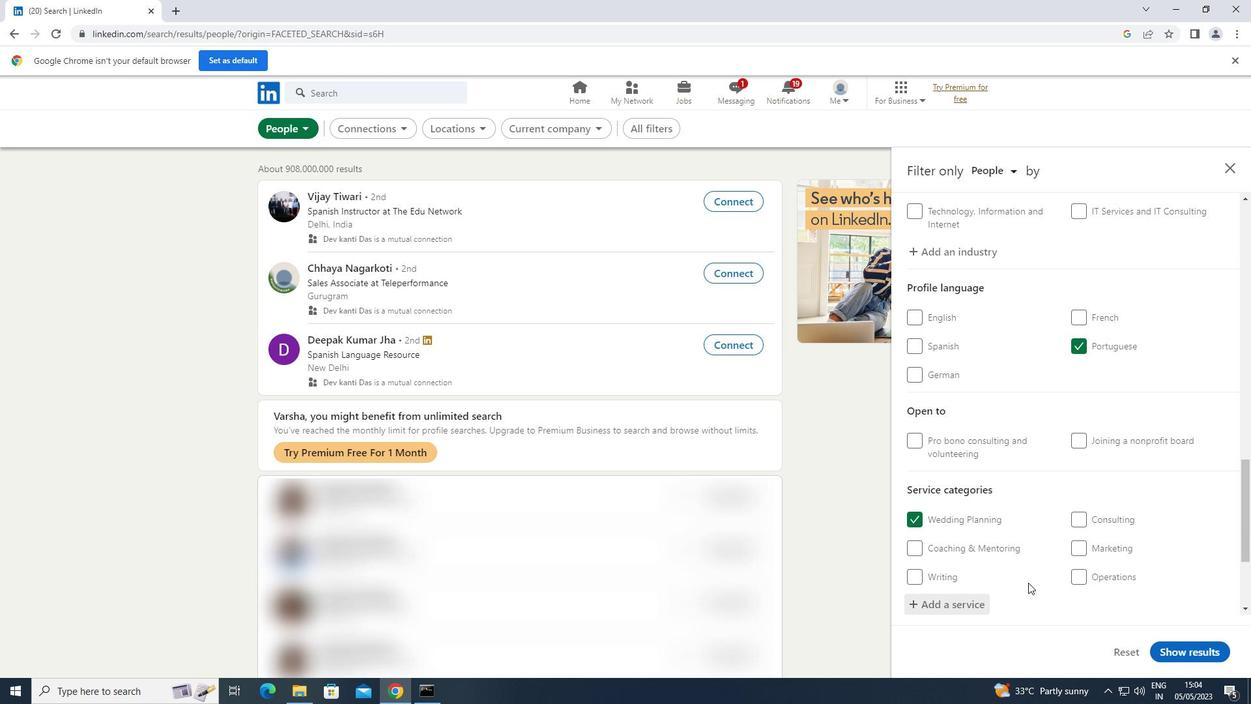 
Action: Mouse scrolled (1031, 580) with delta (0, 0)
Screenshot: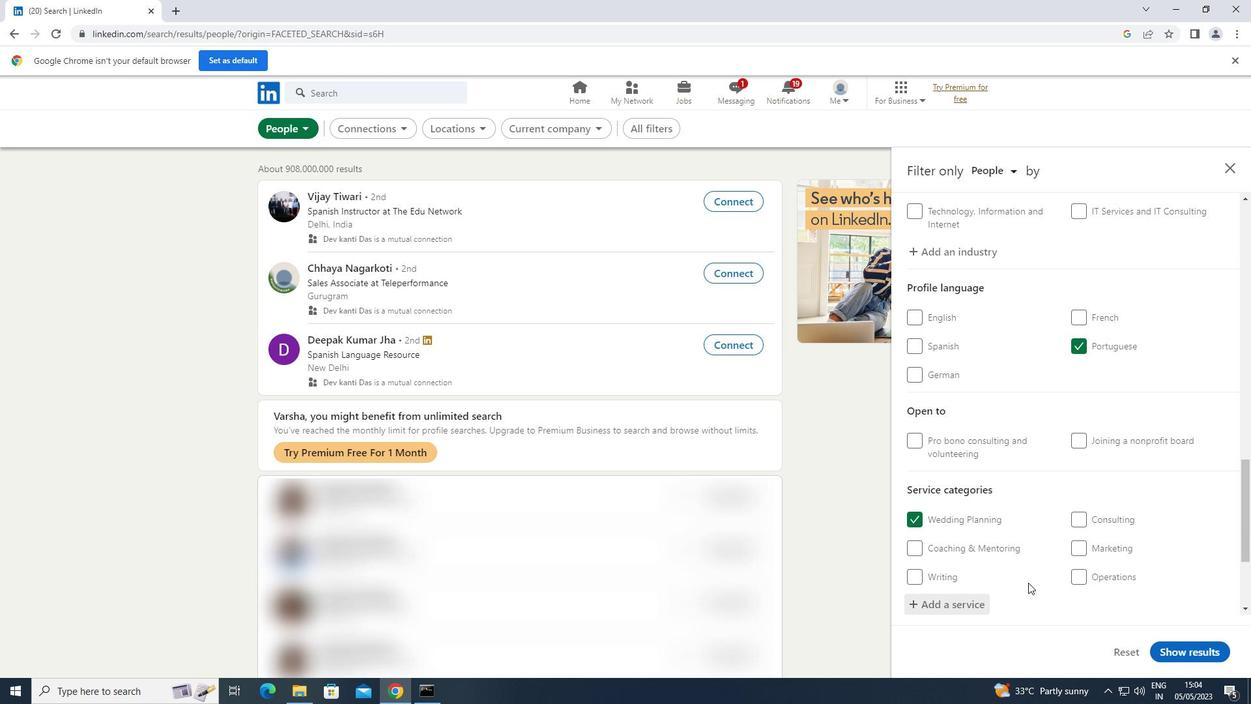 
Action: Mouse scrolled (1031, 580) with delta (0, 0)
Screenshot: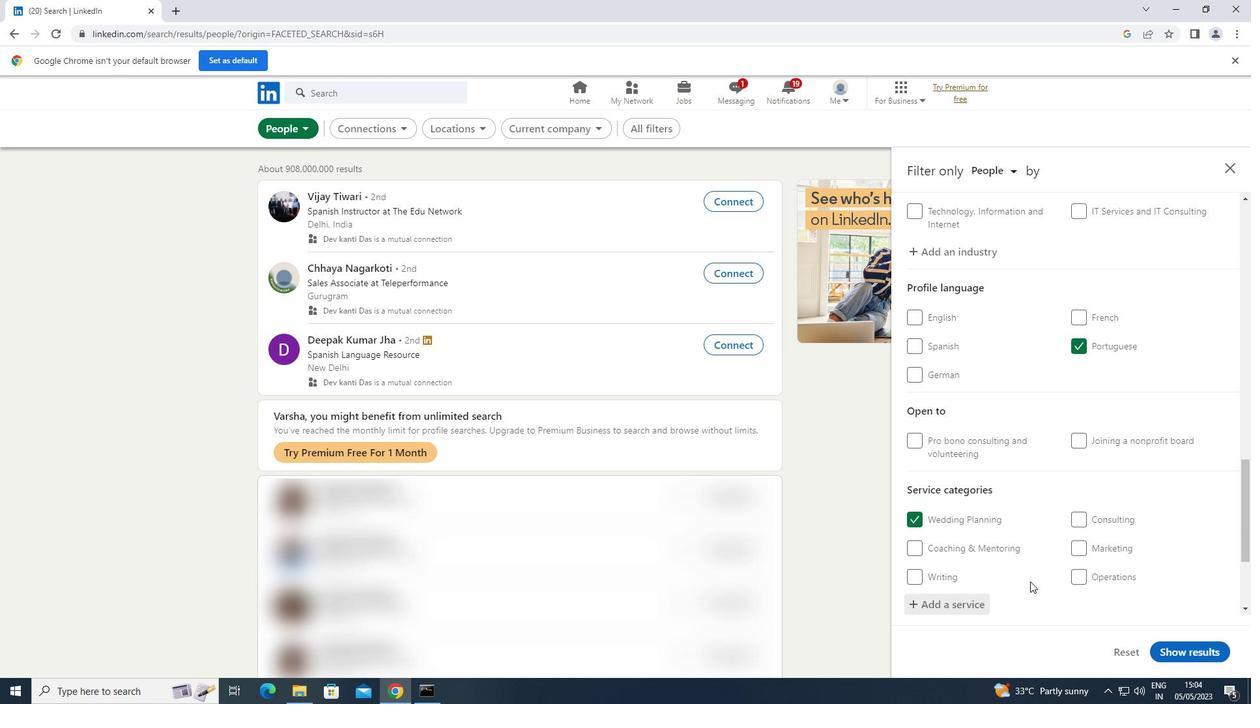 
Action: Mouse scrolled (1031, 580) with delta (0, 0)
Screenshot: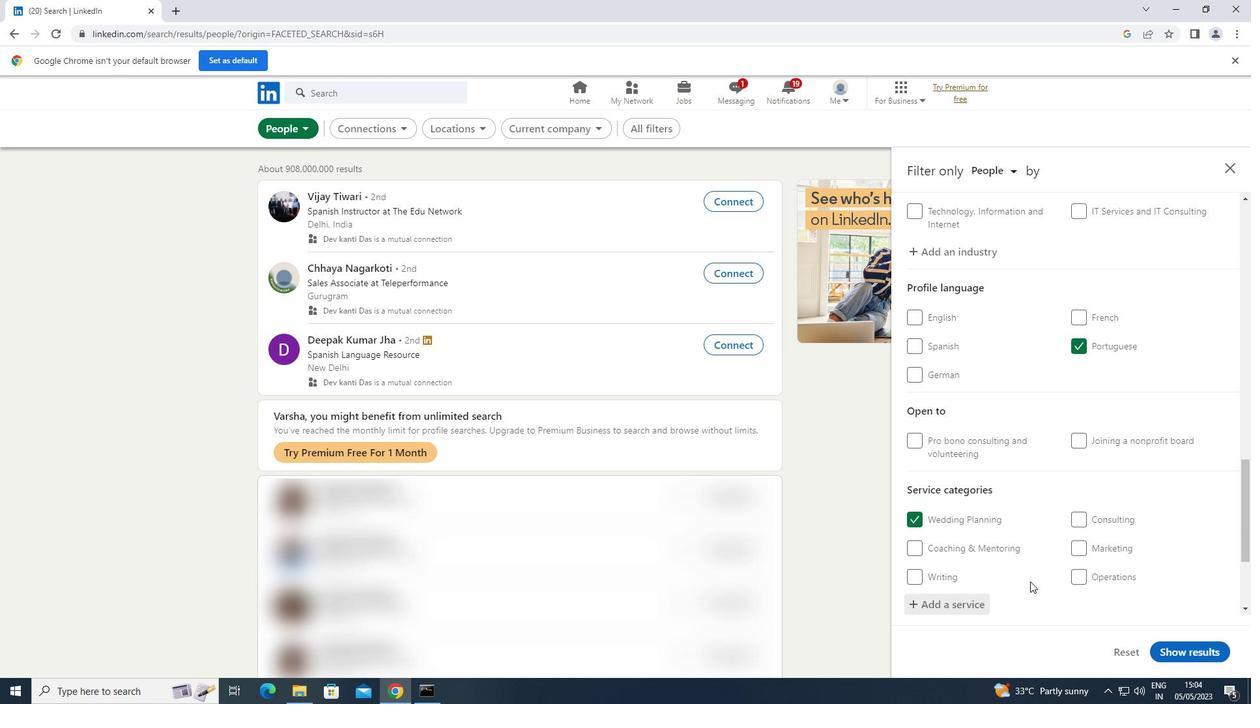 
Action: Mouse scrolled (1031, 580) with delta (0, 0)
Screenshot: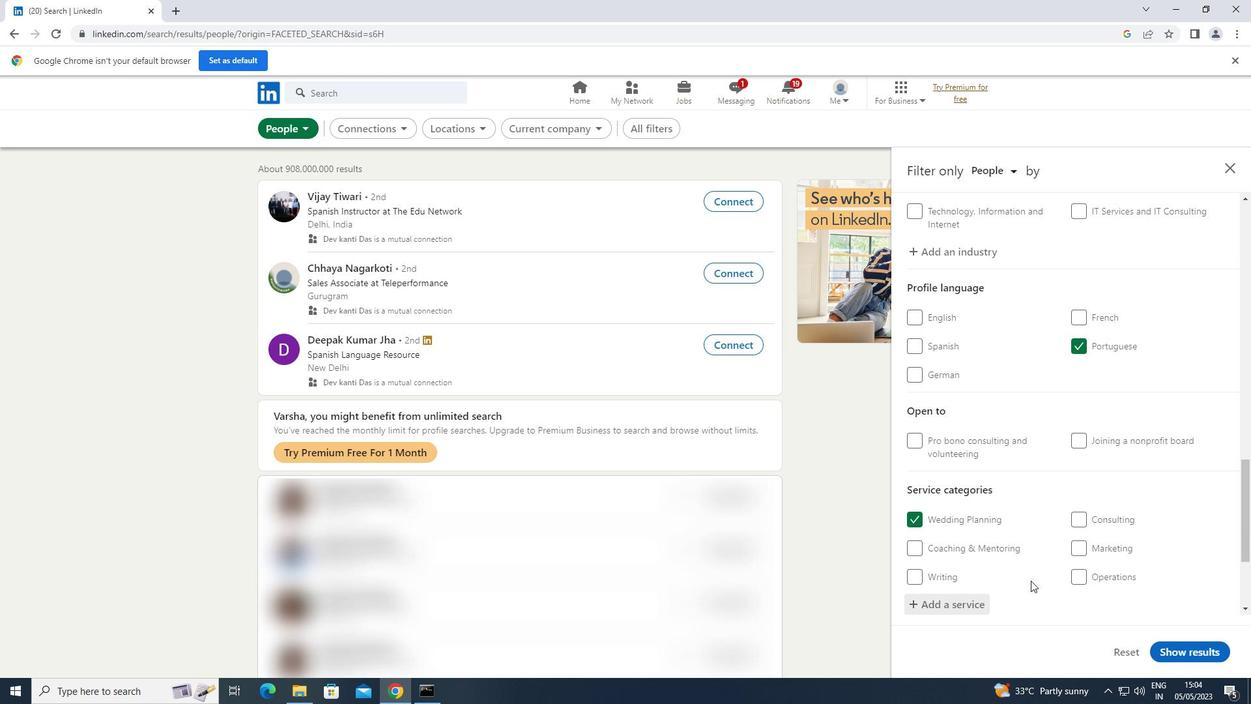 
Action: Mouse scrolled (1031, 580) with delta (0, 0)
Screenshot: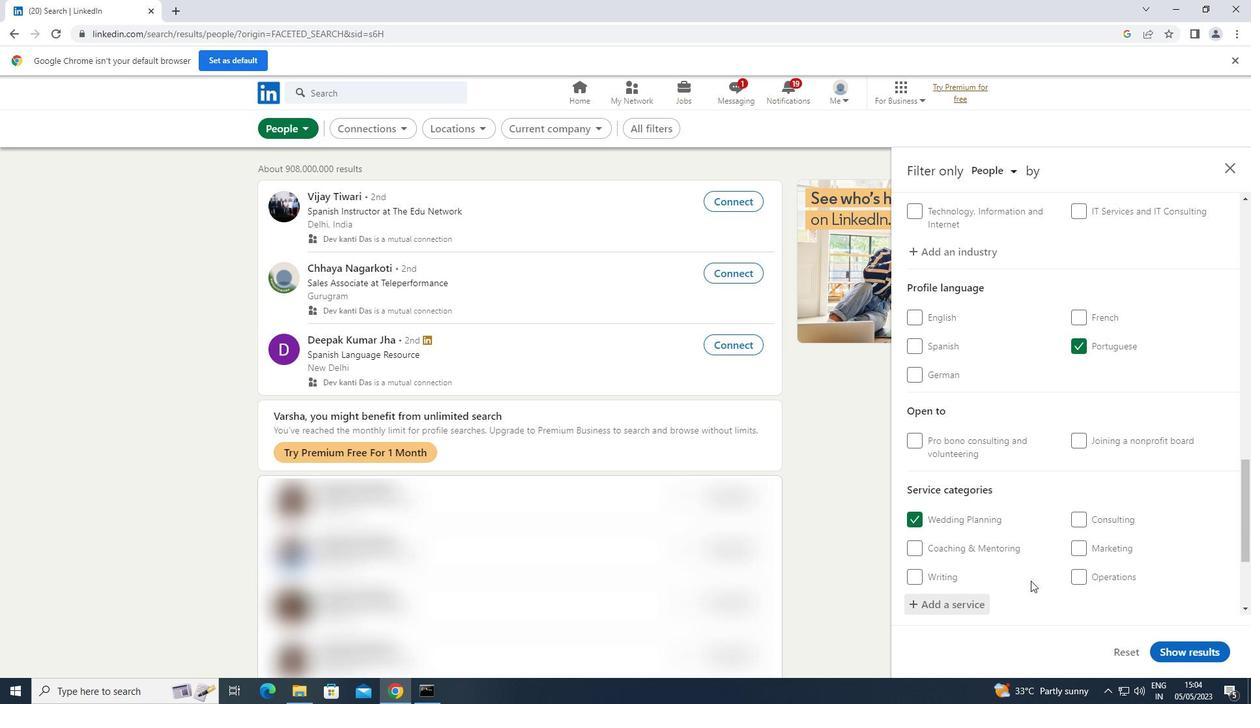
Action: Mouse moved to (1046, 555)
Screenshot: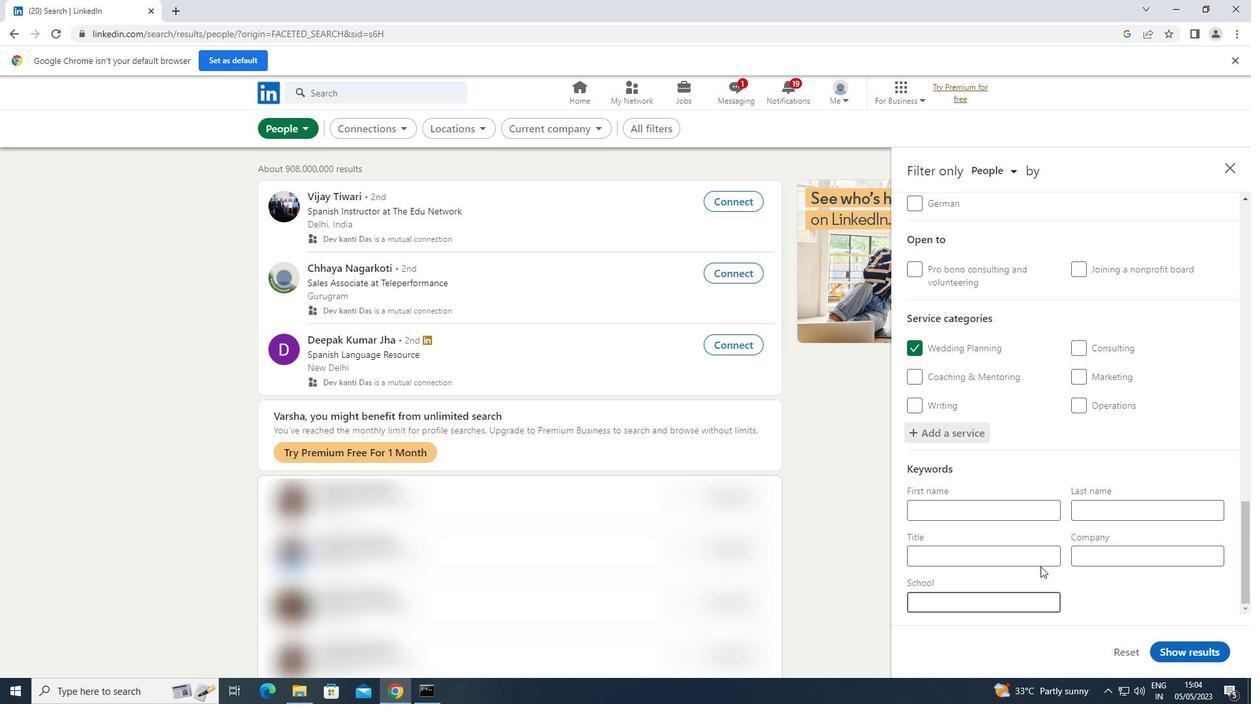 
Action: Mouse pressed left at (1046, 555)
Screenshot: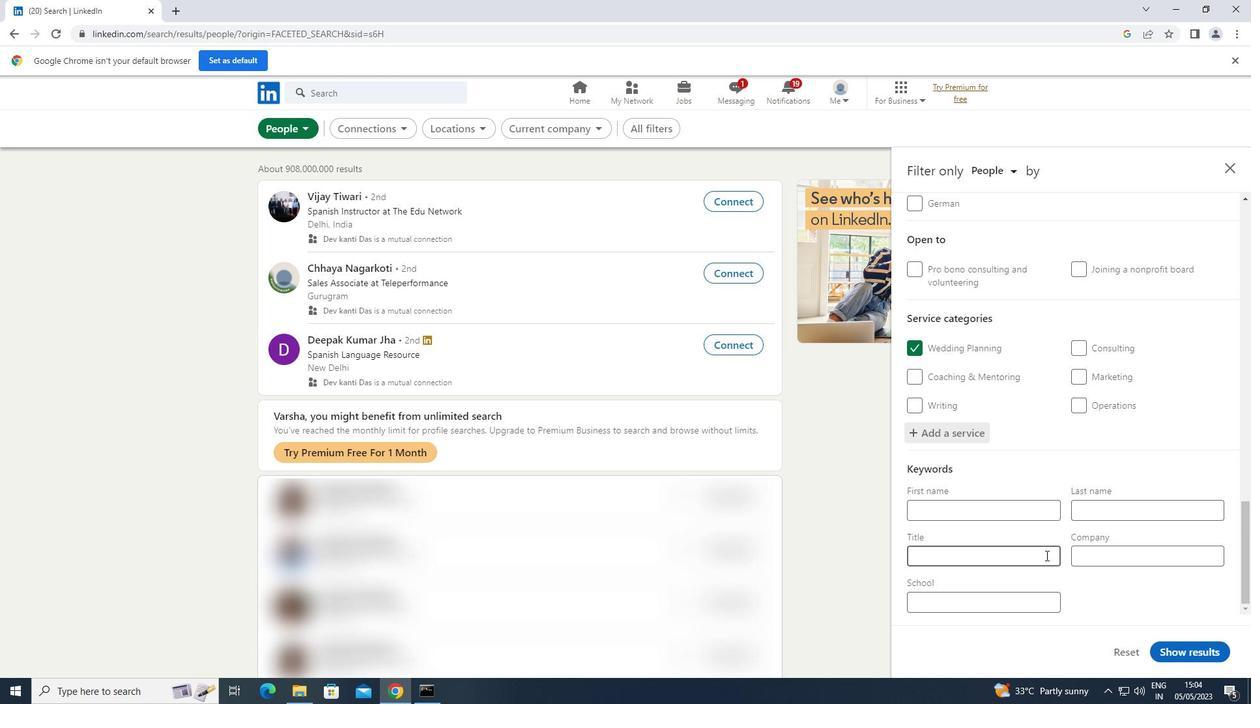 
Action: Key pressed <Key.shift>TECHNICAL<Key.space><Key.shift>WRITER
Screenshot: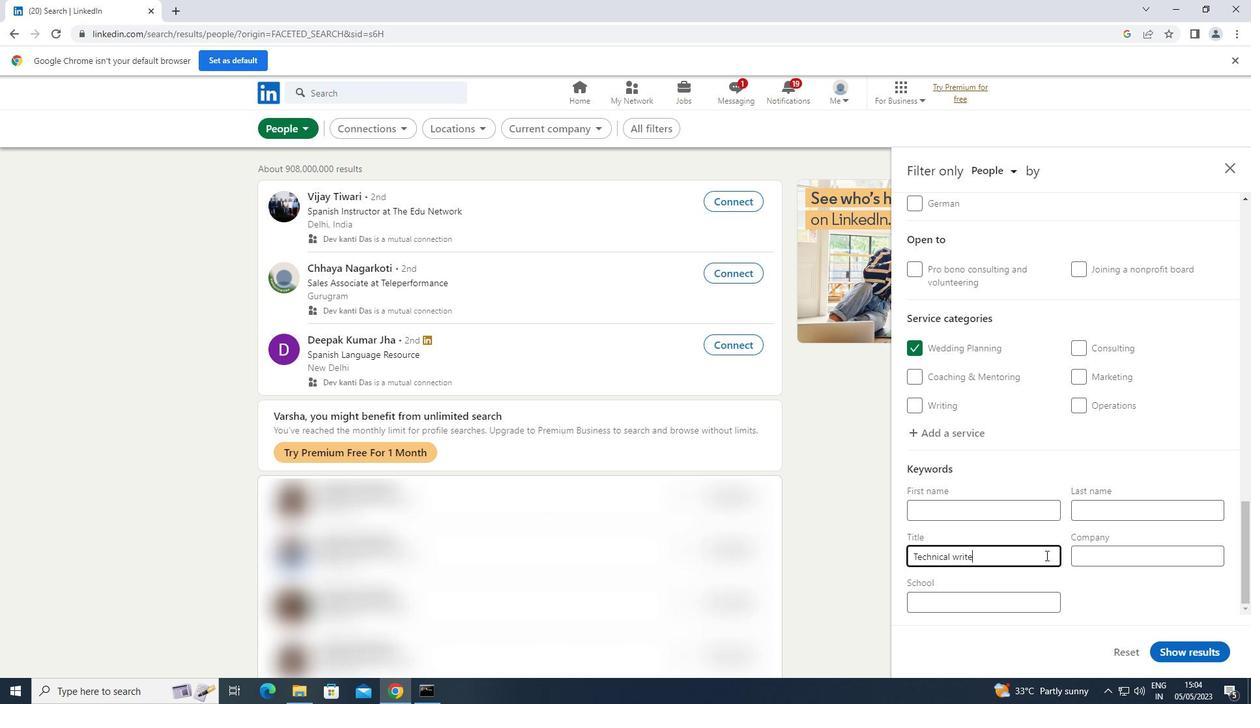 
Action: Mouse moved to (1173, 649)
Screenshot: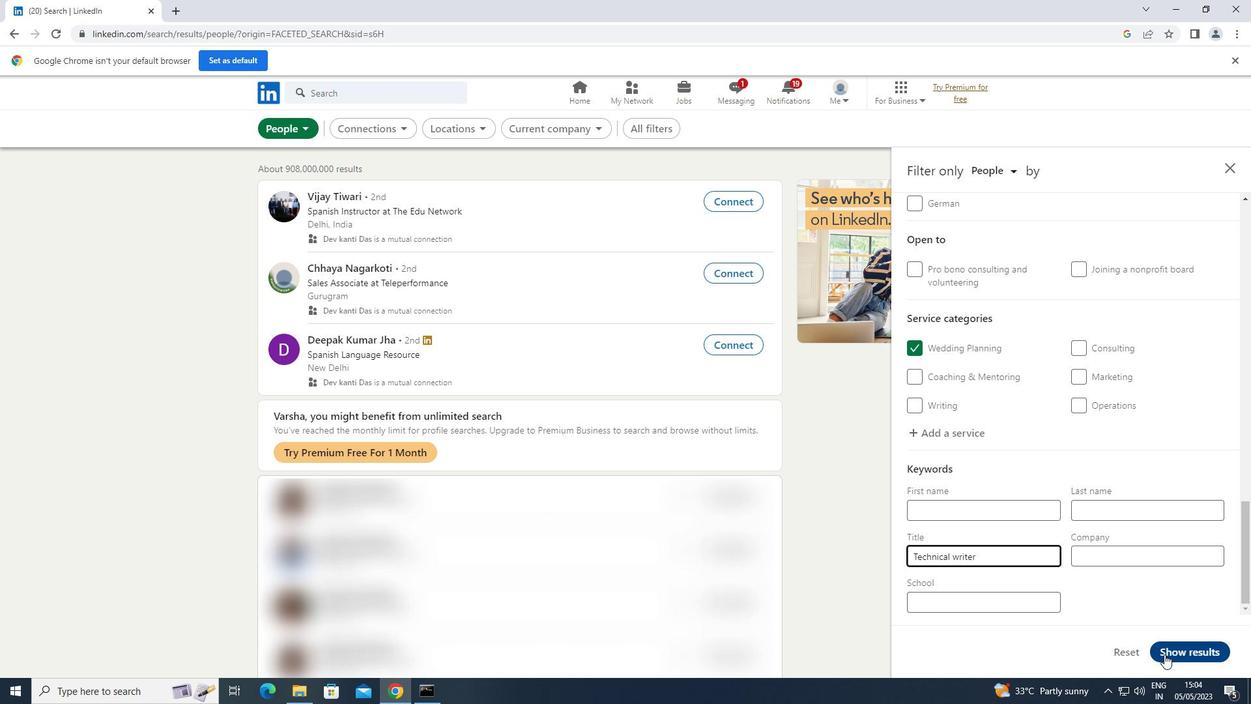 
Action: Mouse pressed left at (1173, 649)
Screenshot: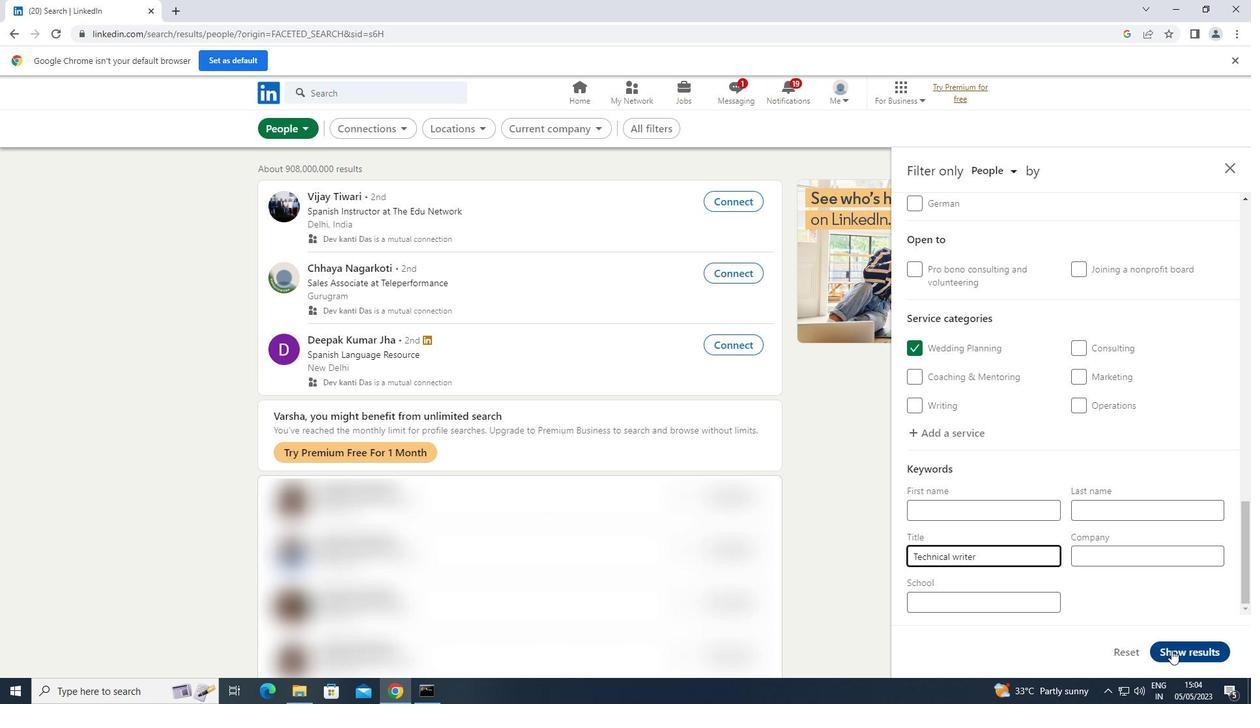
